 Task: Add a signature Kira Turner containing With gratitude and sincere wishes, Kira Turner to email address softage.9@softage.net and add a label Logistics
Action: Mouse moved to (1045, 58)
Screenshot: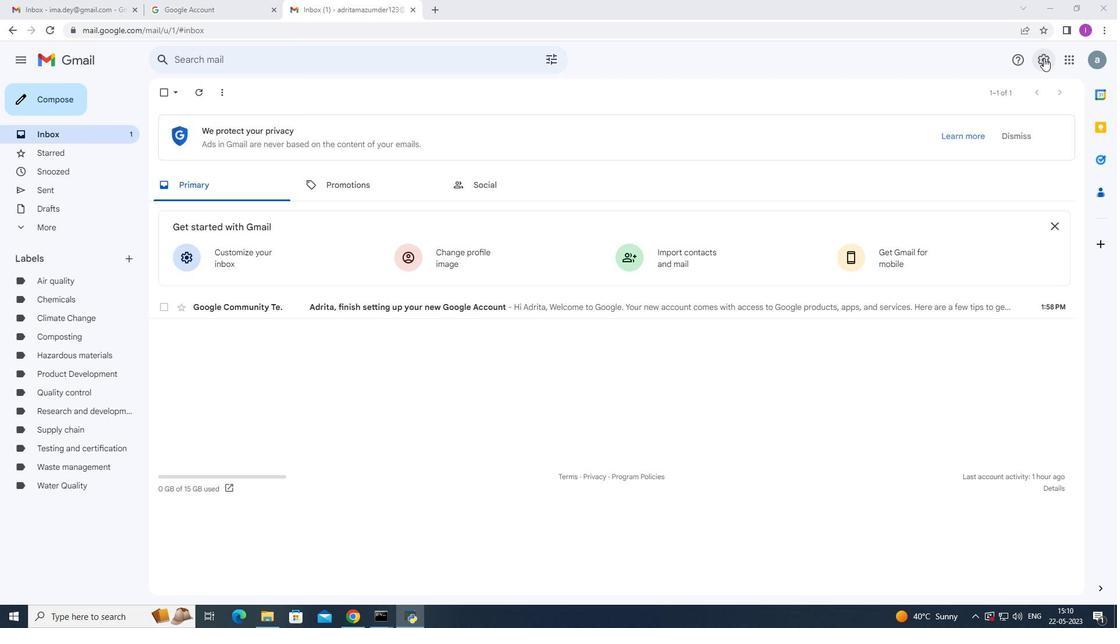 
Action: Mouse pressed left at (1045, 58)
Screenshot: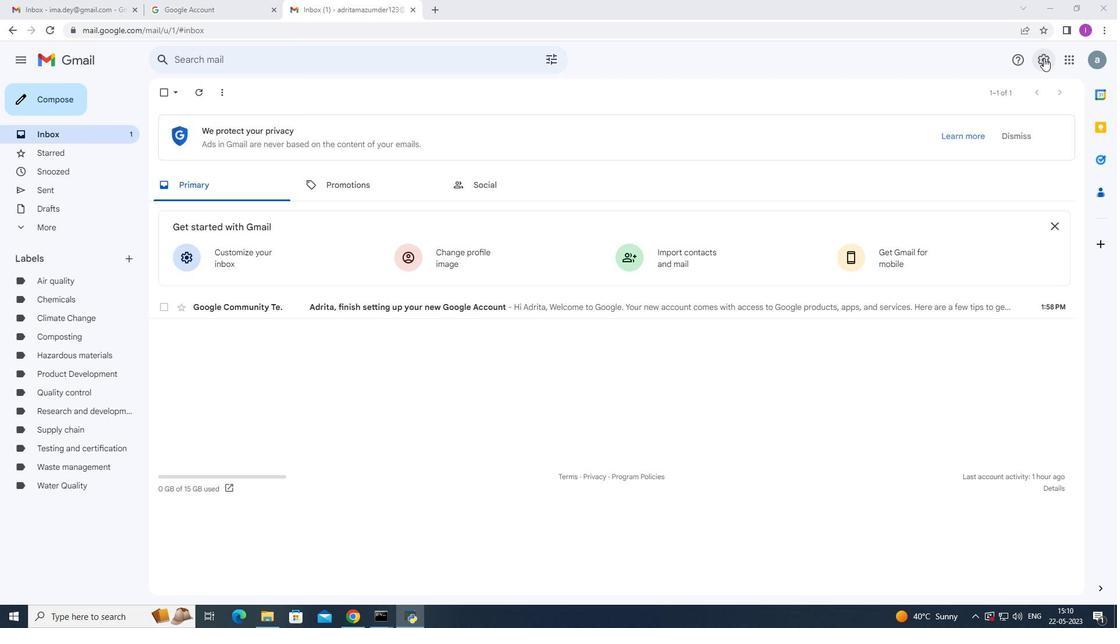 
Action: Mouse moved to (983, 118)
Screenshot: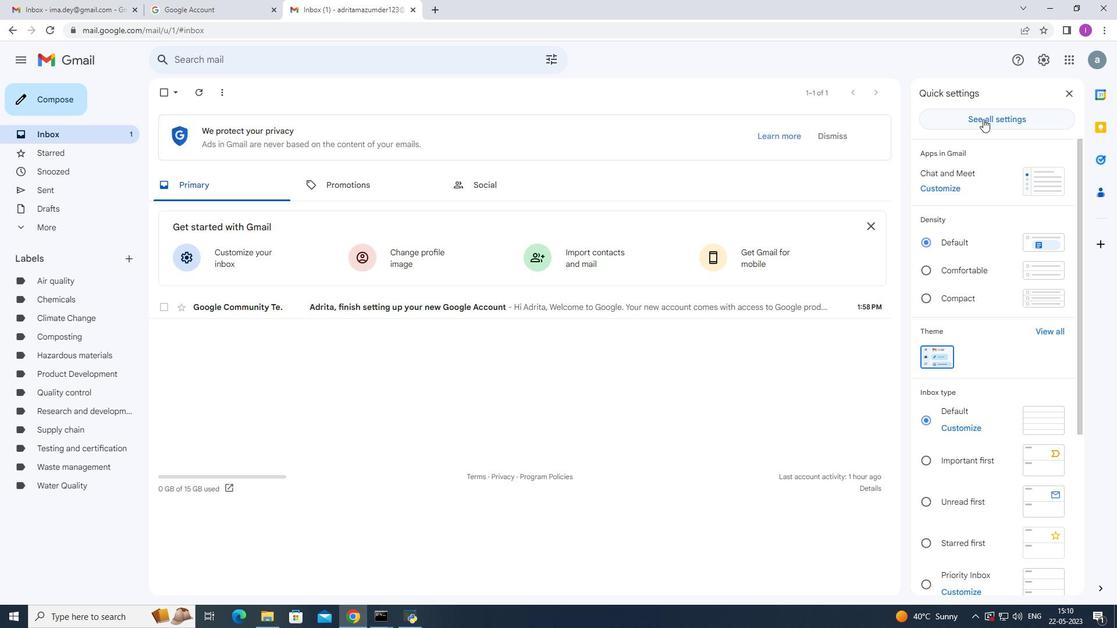 
Action: Mouse pressed left at (983, 118)
Screenshot: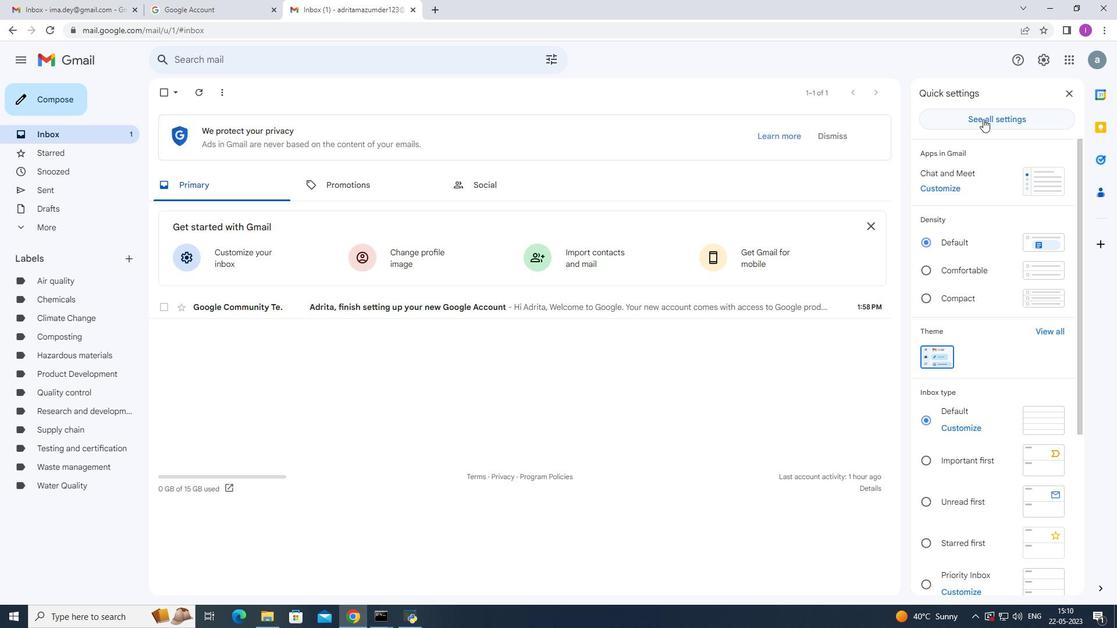 
Action: Mouse moved to (506, 340)
Screenshot: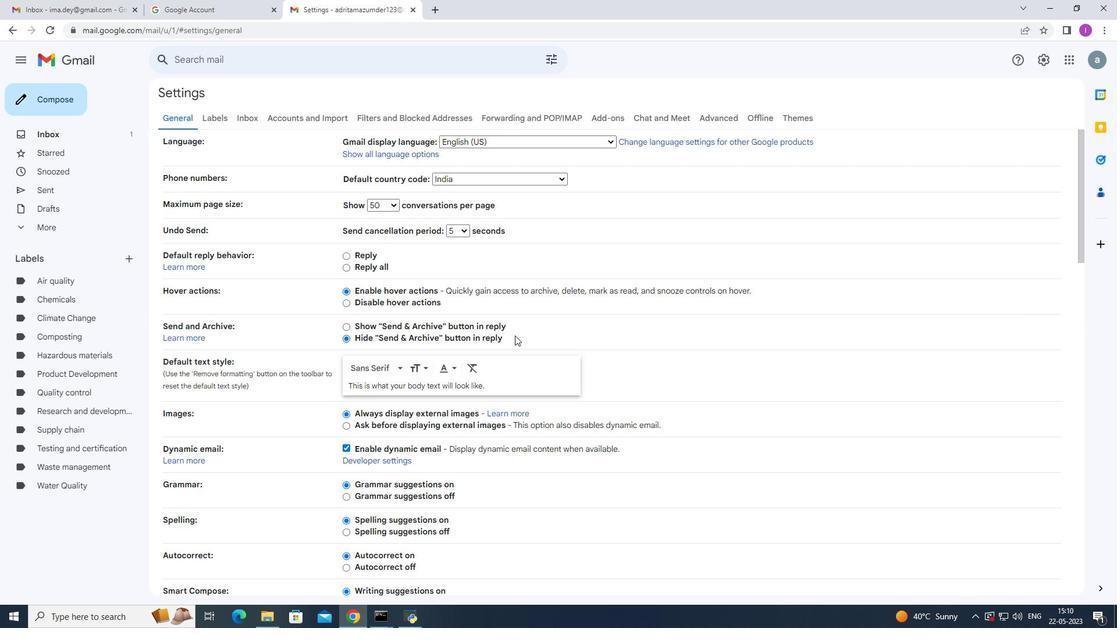 
Action: Mouse scrolled (506, 339) with delta (0, 0)
Screenshot: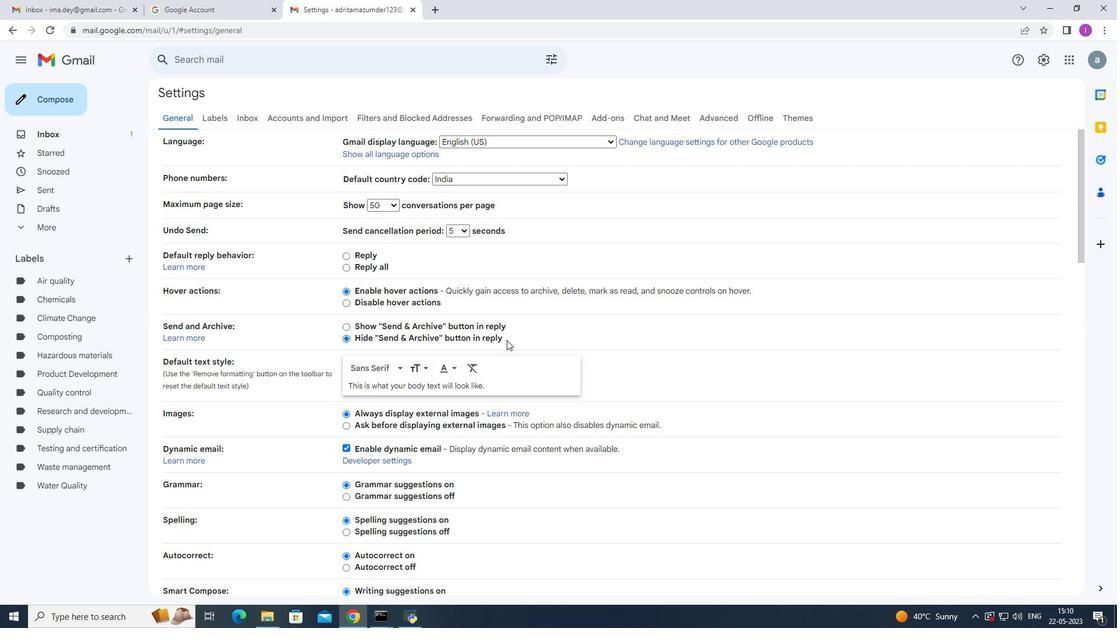
Action: Mouse scrolled (506, 339) with delta (0, 0)
Screenshot: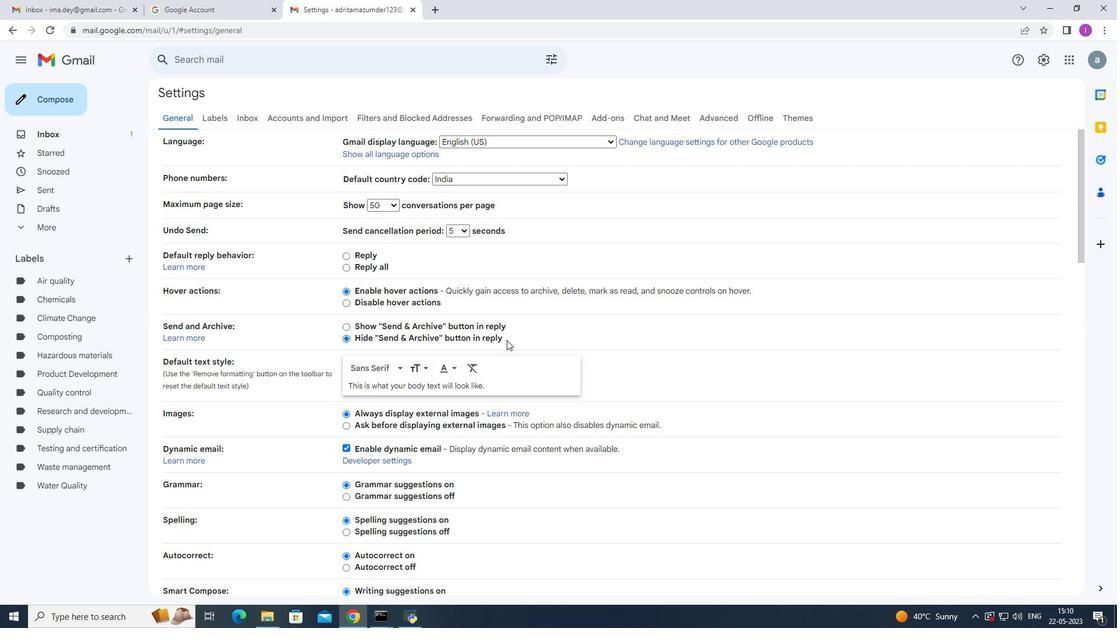 
Action: Mouse scrolled (506, 339) with delta (0, 0)
Screenshot: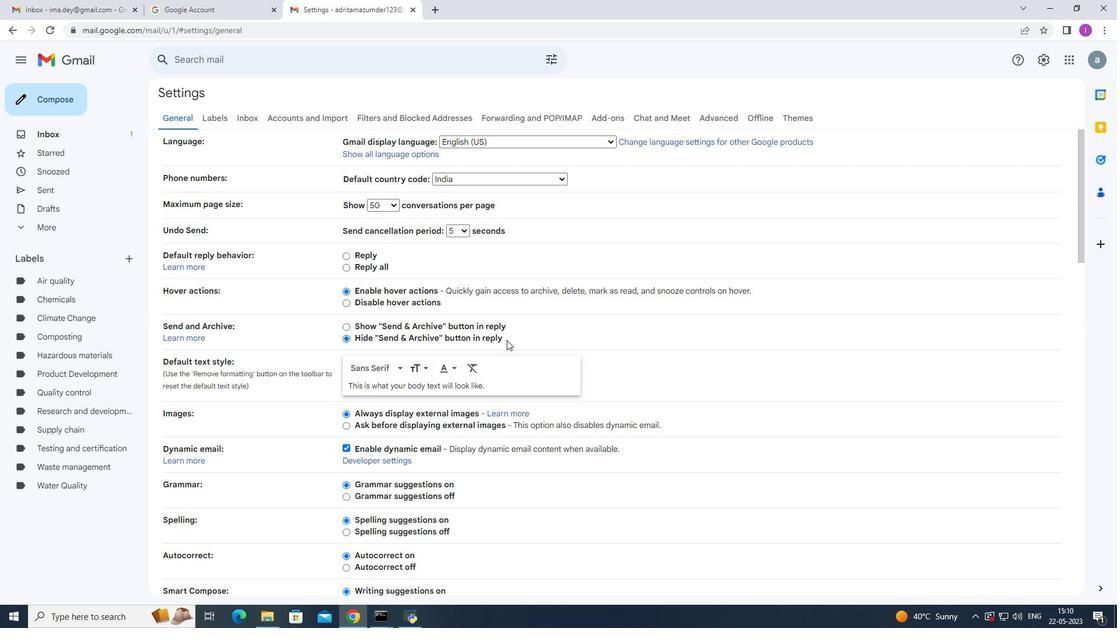 
Action: Mouse scrolled (506, 339) with delta (0, 0)
Screenshot: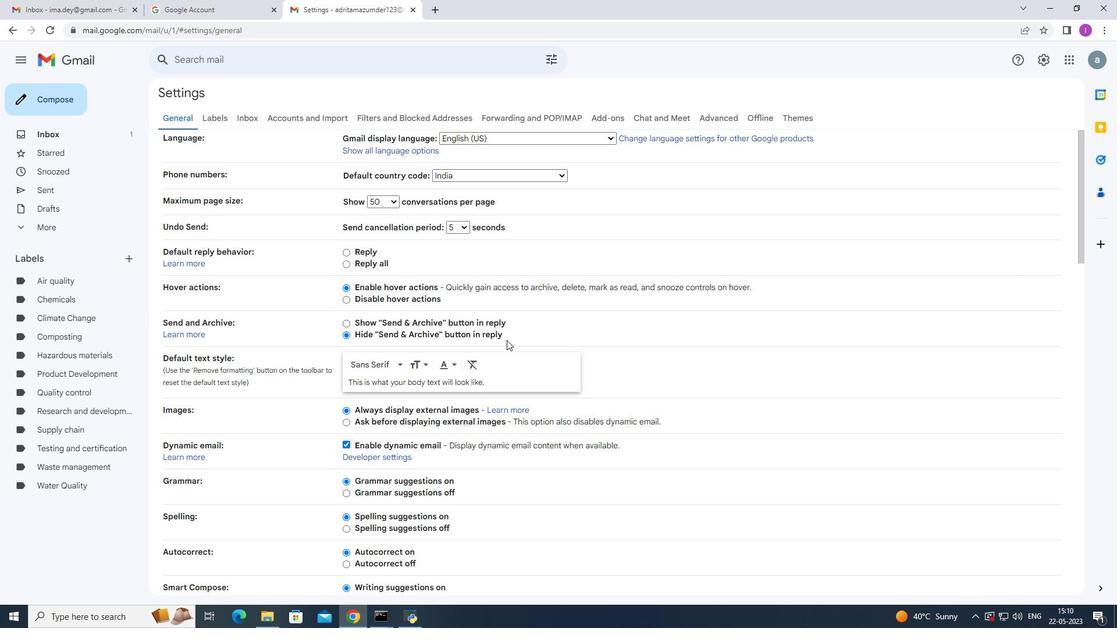 
Action: Mouse scrolled (506, 339) with delta (0, 0)
Screenshot: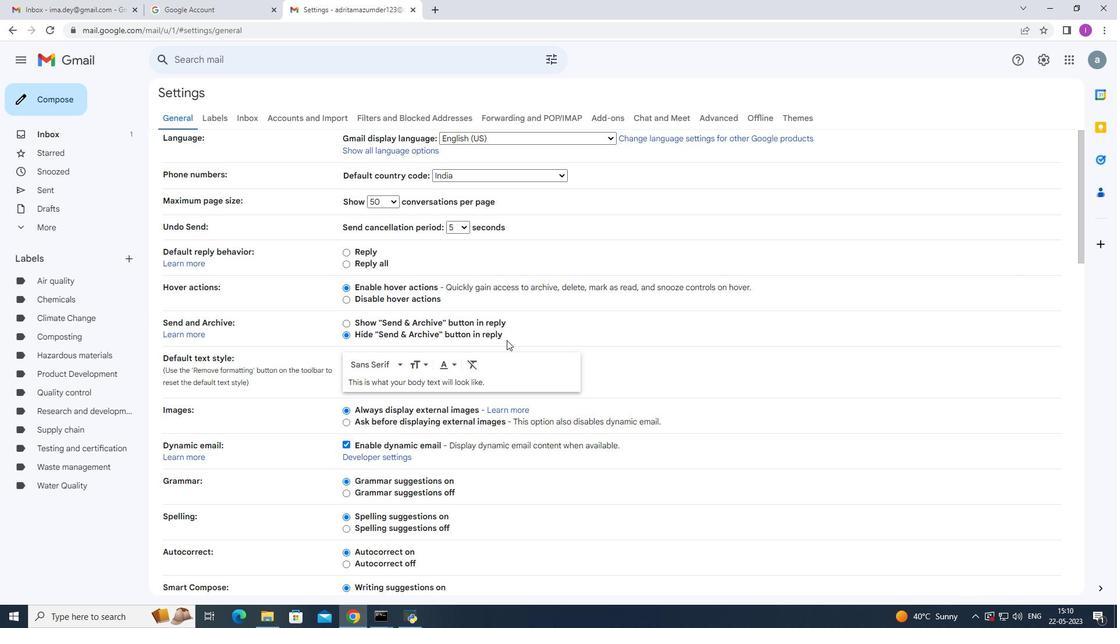 
Action: Mouse moved to (507, 333)
Screenshot: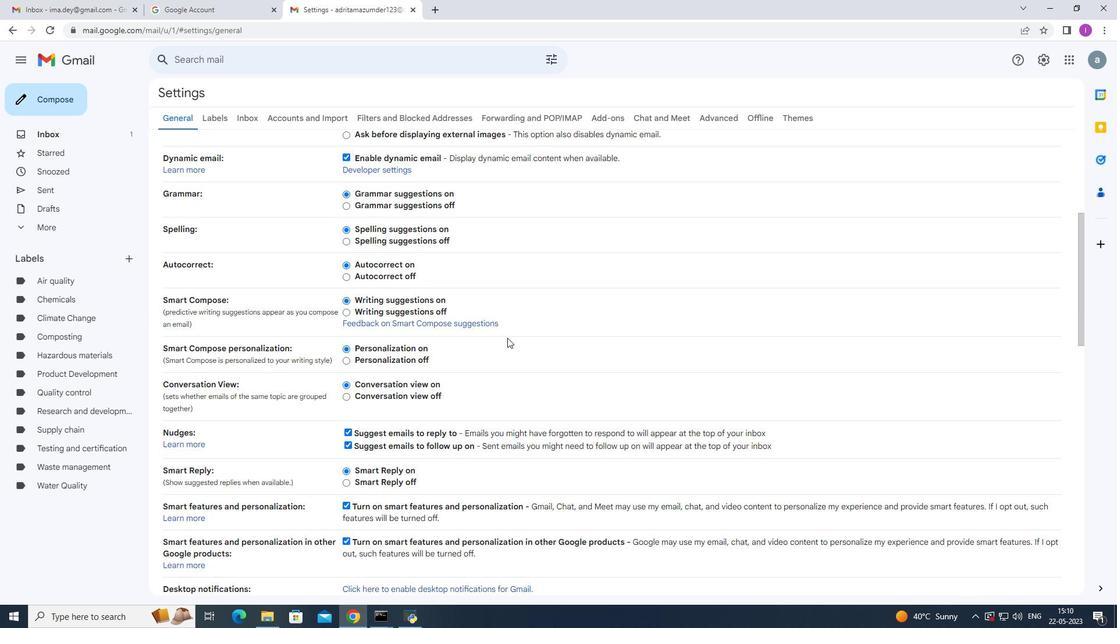 
Action: Mouse scrolled (507, 332) with delta (0, 0)
Screenshot: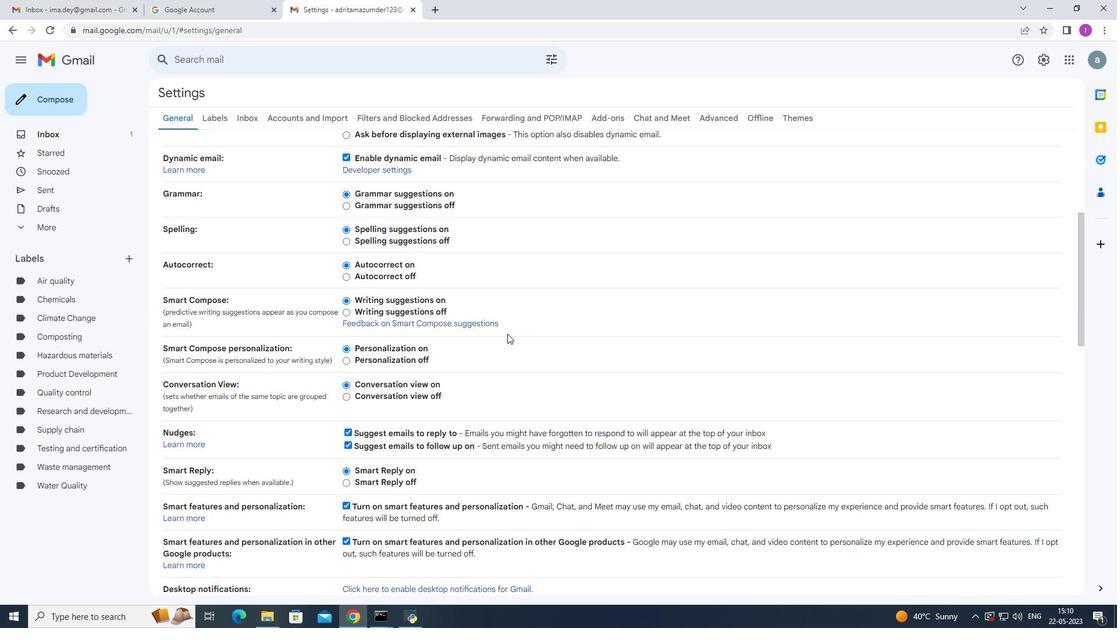 
Action: Mouse scrolled (507, 332) with delta (0, 0)
Screenshot: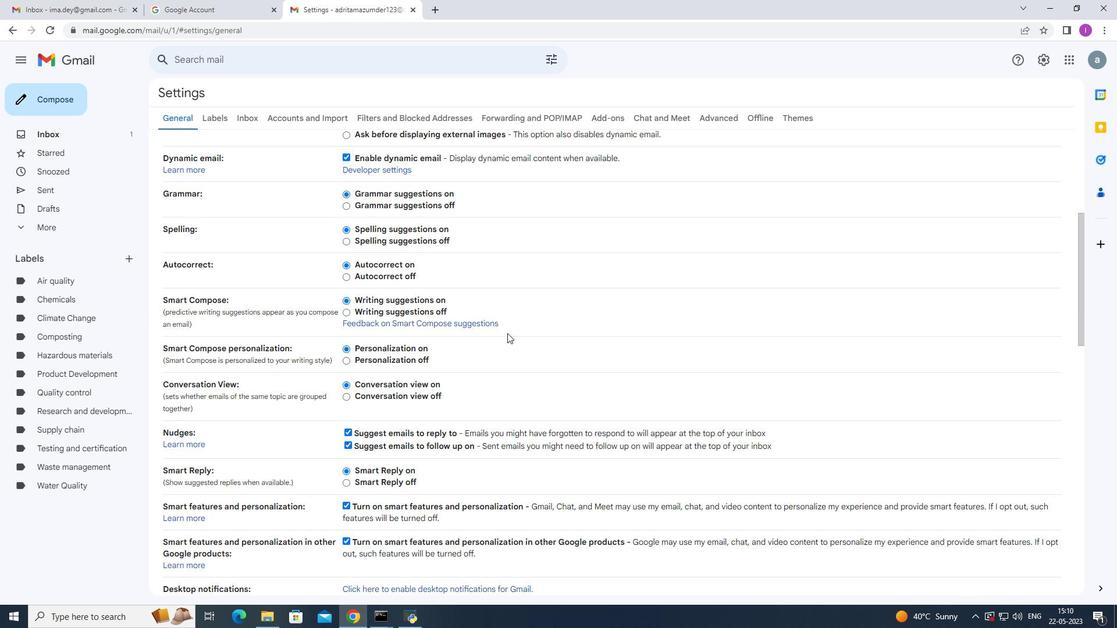 
Action: Mouse moved to (509, 329)
Screenshot: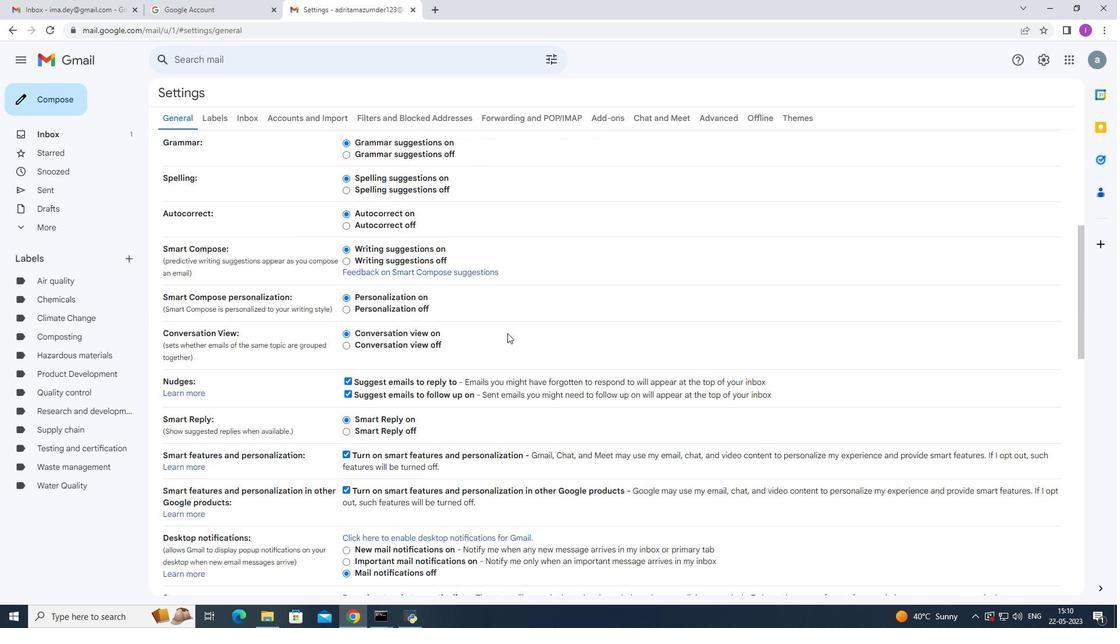 
Action: Mouse scrolled (508, 331) with delta (0, 0)
Screenshot: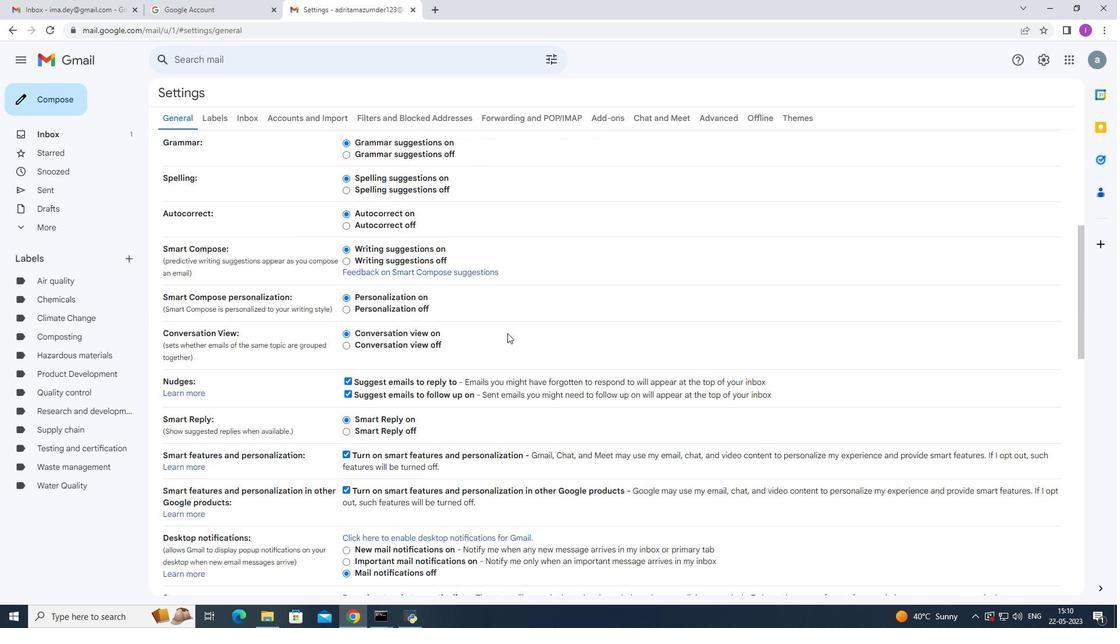 
Action: Mouse moved to (509, 329)
Screenshot: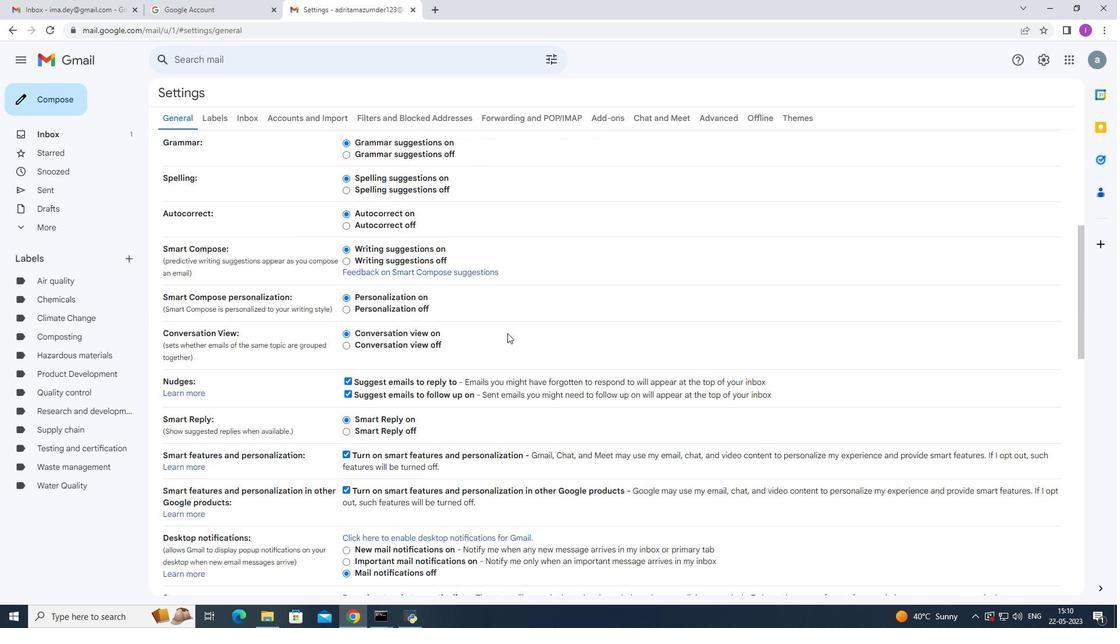 
Action: Mouse scrolled (508, 331) with delta (0, 0)
Screenshot: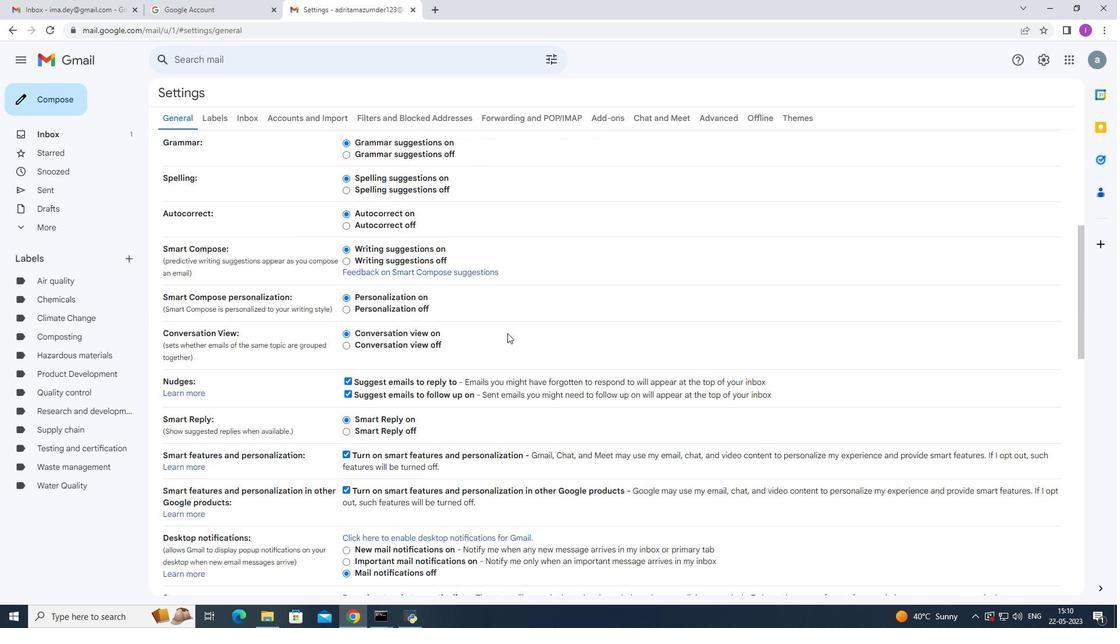 
Action: Mouse moved to (491, 310)
Screenshot: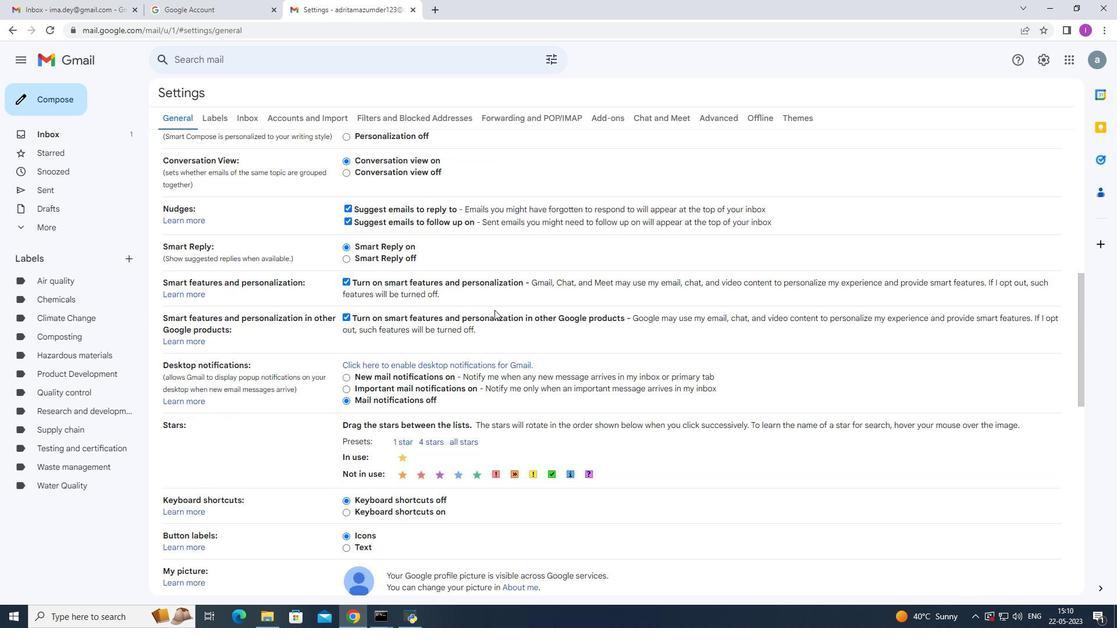 
Action: Mouse scrolled (491, 309) with delta (0, 0)
Screenshot: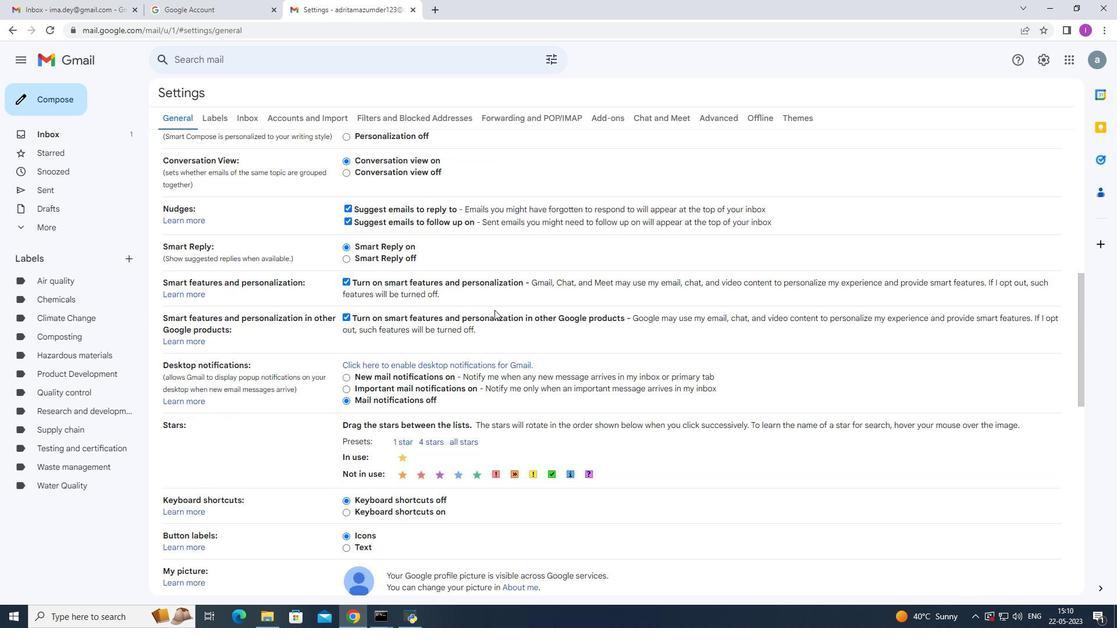 
Action: Mouse moved to (489, 311)
Screenshot: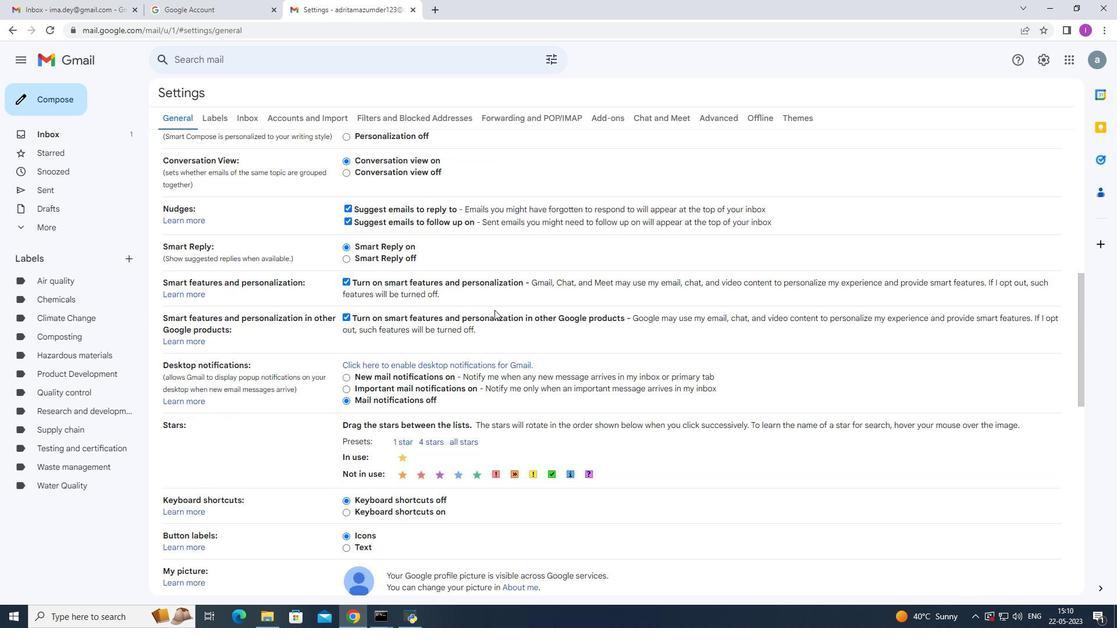 
Action: Mouse scrolled (489, 310) with delta (0, 0)
Screenshot: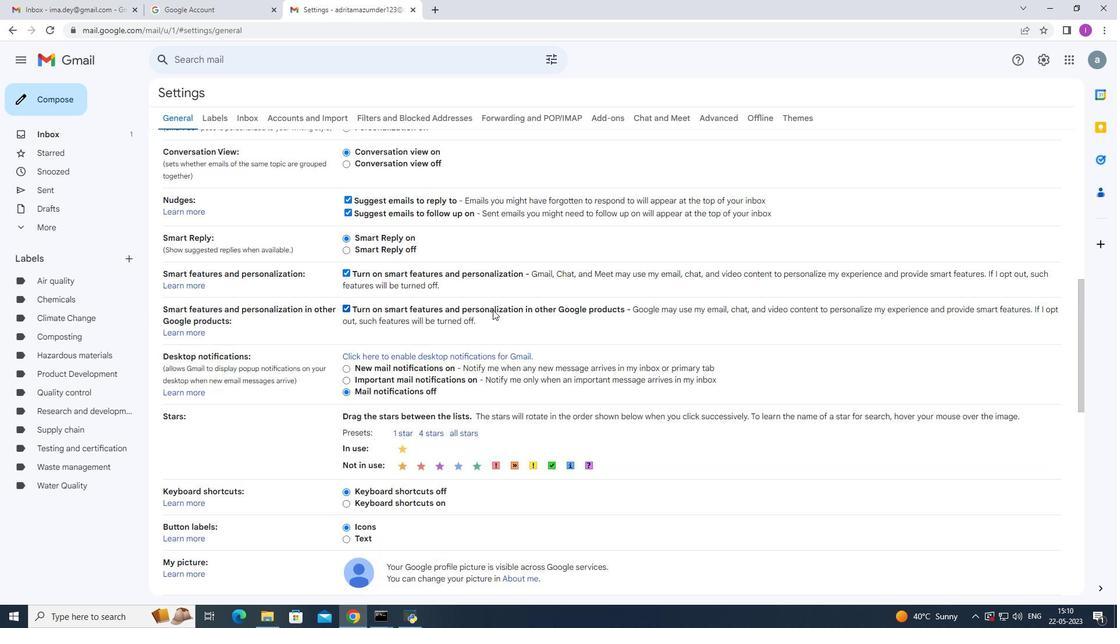 
Action: Mouse moved to (489, 311)
Screenshot: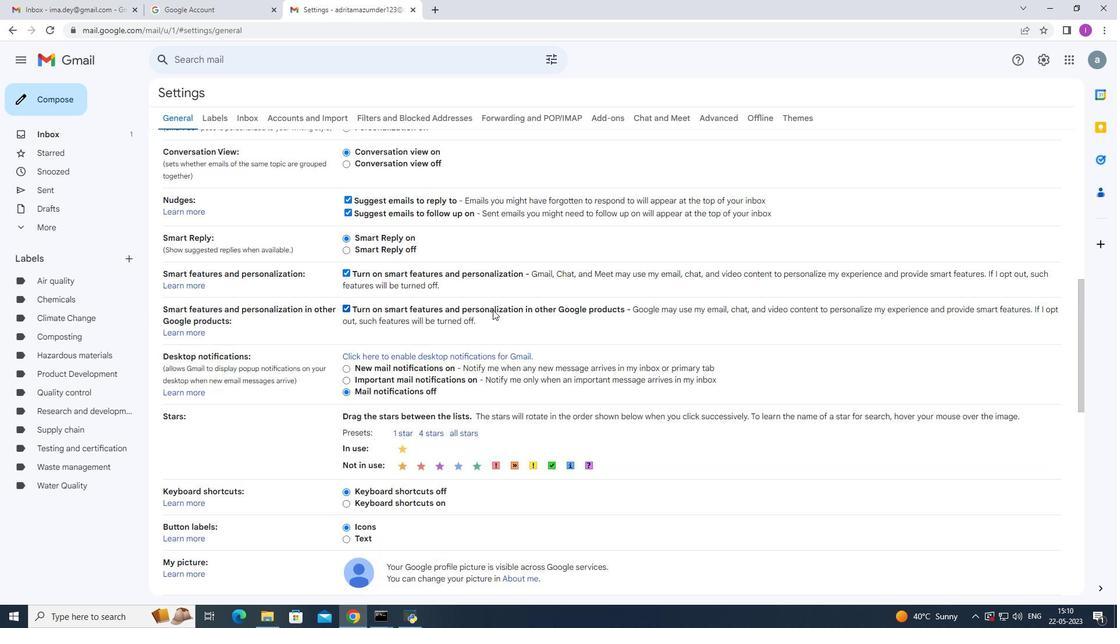 
Action: Mouse scrolled (489, 311) with delta (0, 0)
Screenshot: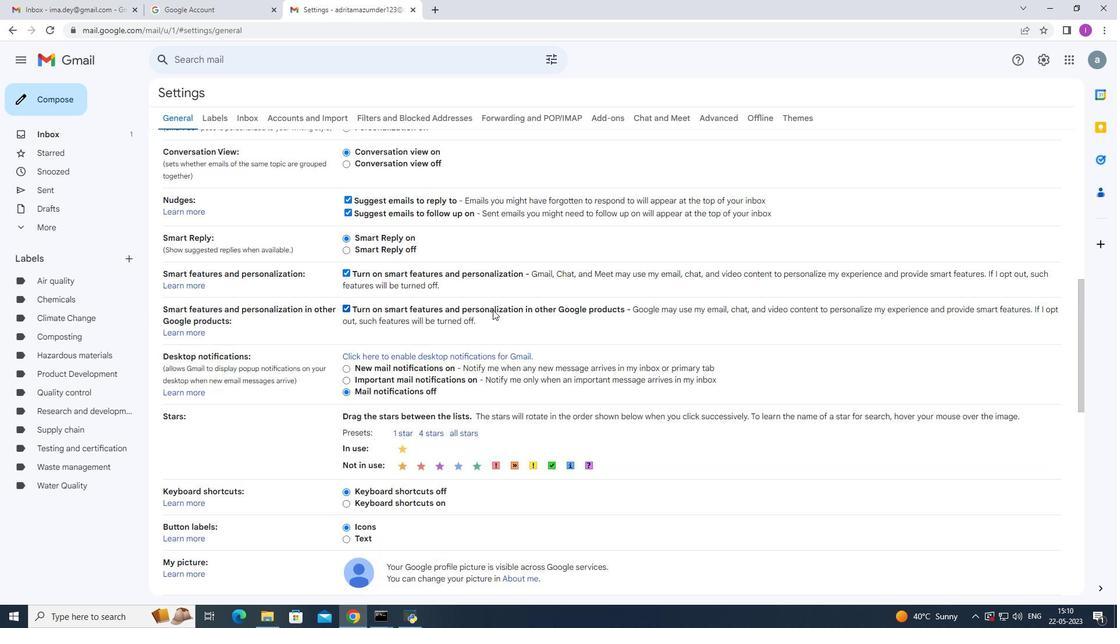 
Action: Mouse scrolled (489, 311) with delta (0, 0)
Screenshot: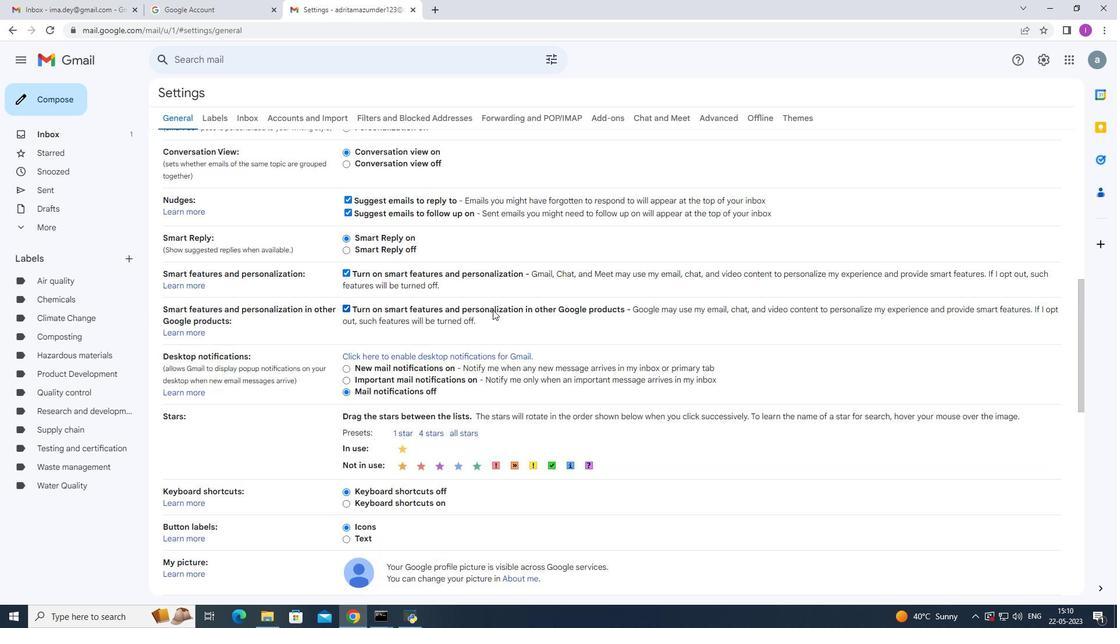 
Action: Mouse moved to (478, 308)
Screenshot: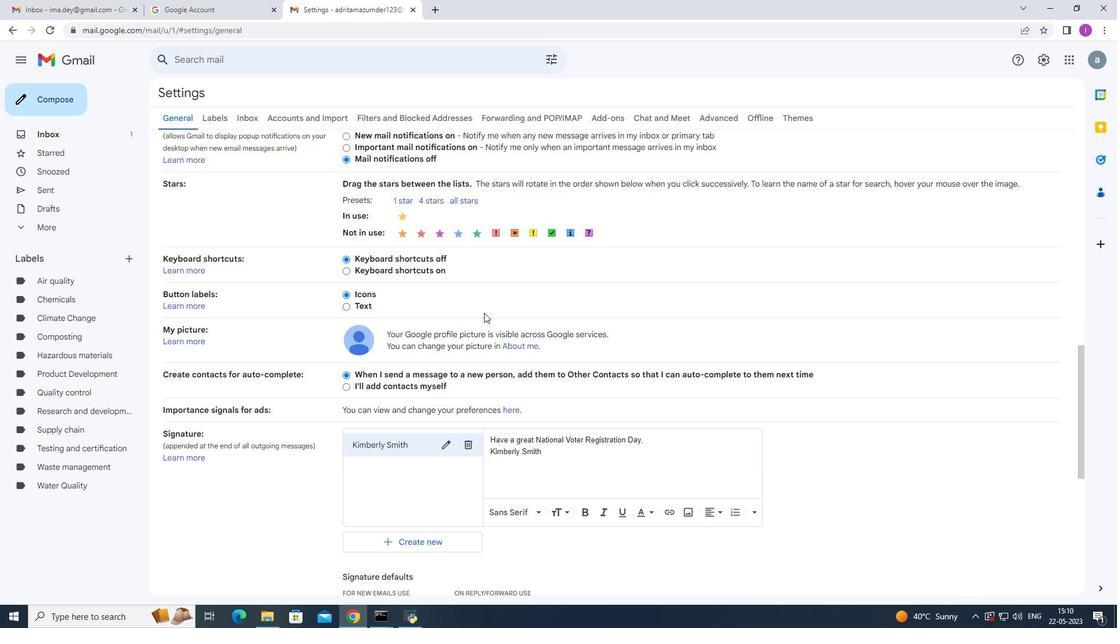 
Action: Mouse scrolled (478, 307) with delta (0, 0)
Screenshot: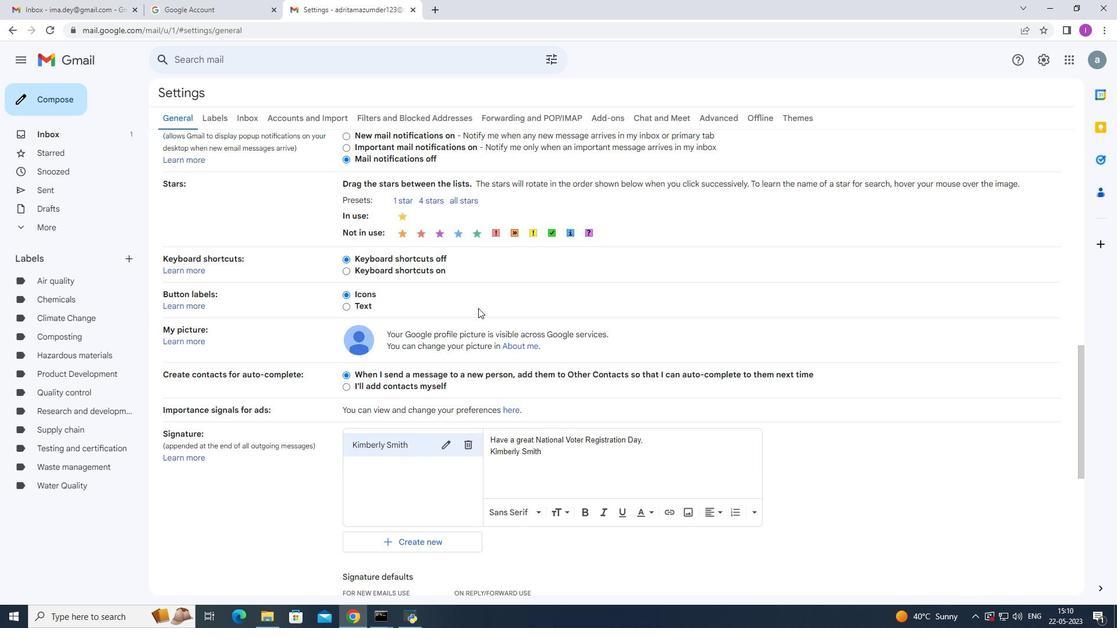 
Action: Mouse scrolled (478, 307) with delta (0, 0)
Screenshot: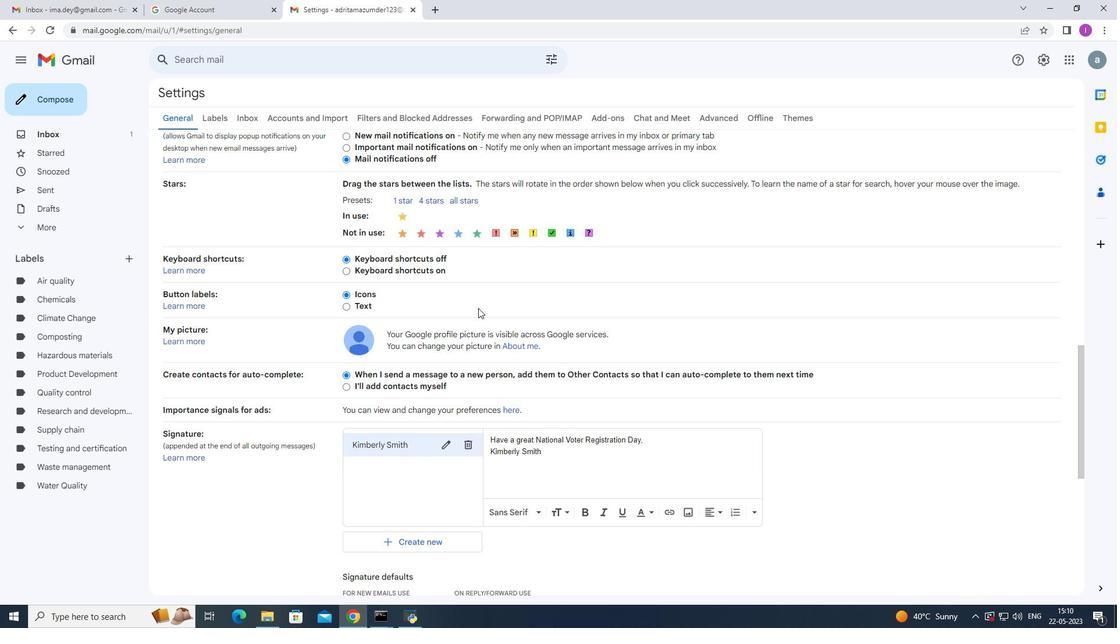 
Action: Mouse scrolled (478, 307) with delta (0, 0)
Screenshot: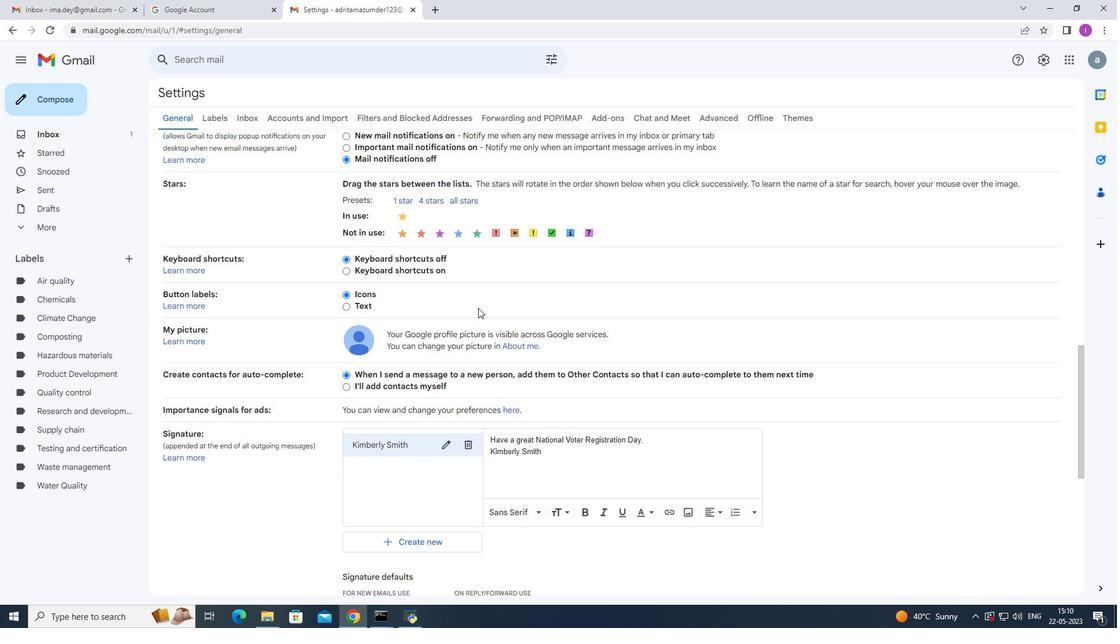 
Action: Mouse scrolled (478, 307) with delta (0, 0)
Screenshot: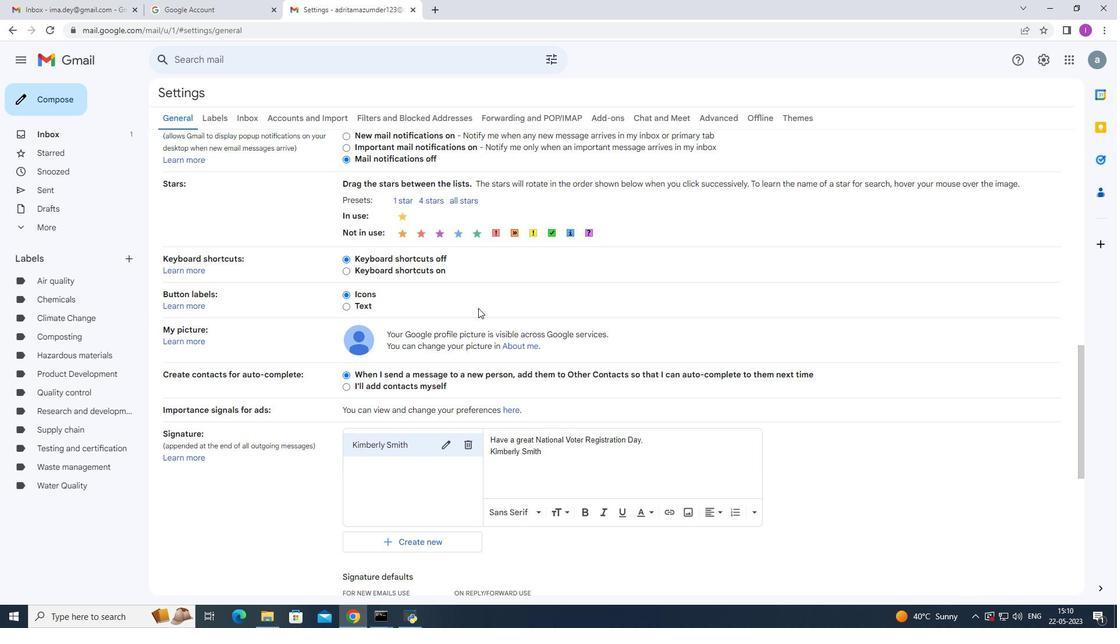 
Action: Mouse moved to (468, 213)
Screenshot: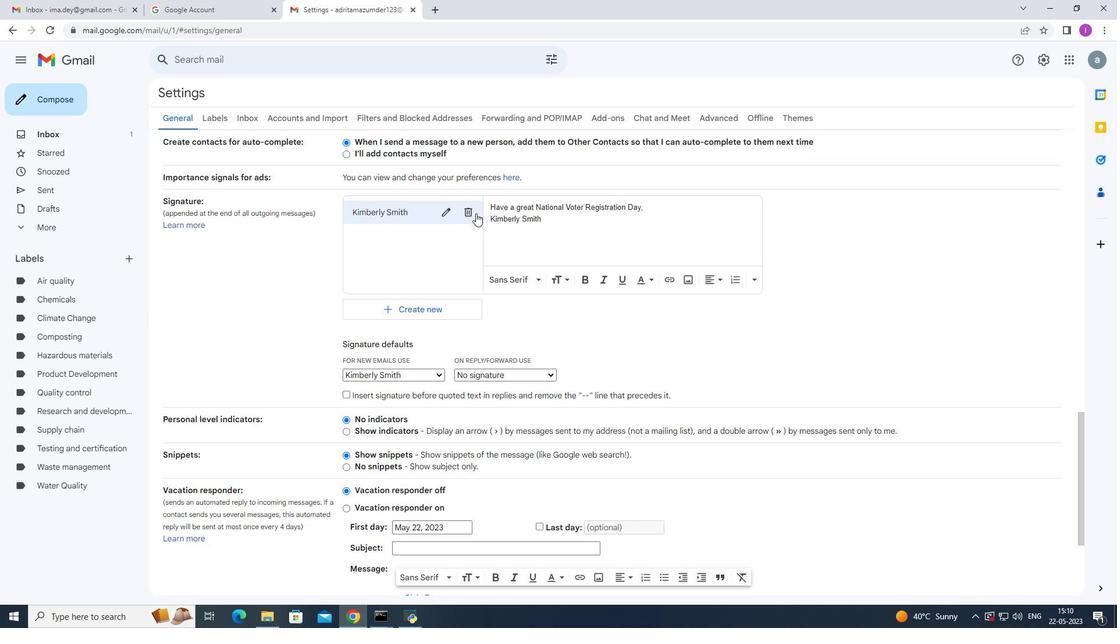 
Action: Mouse pressed left at (468, 213)
Screenshot: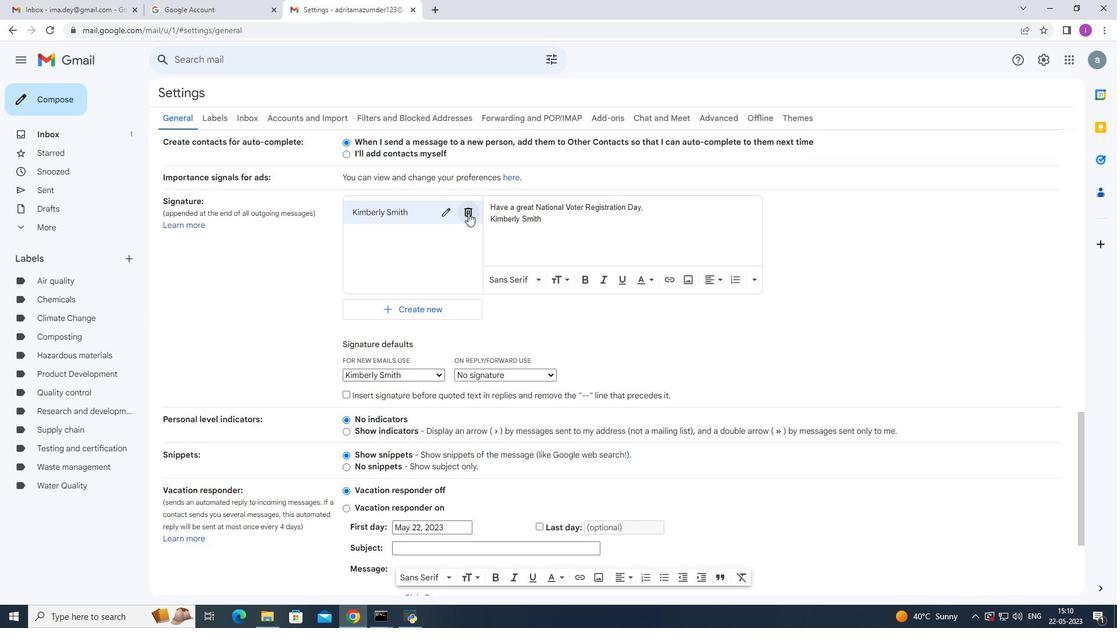 
Action: Mouse moved to (663, 346)
Screenshot: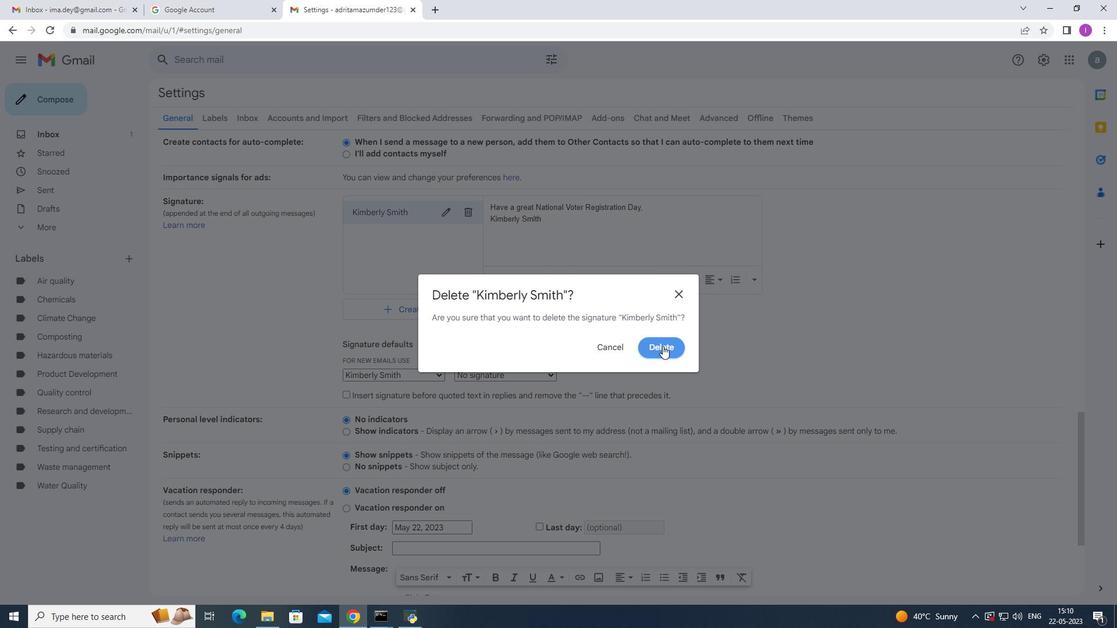 
Action: Mouse pressed left at (663, 346)
Screenshot: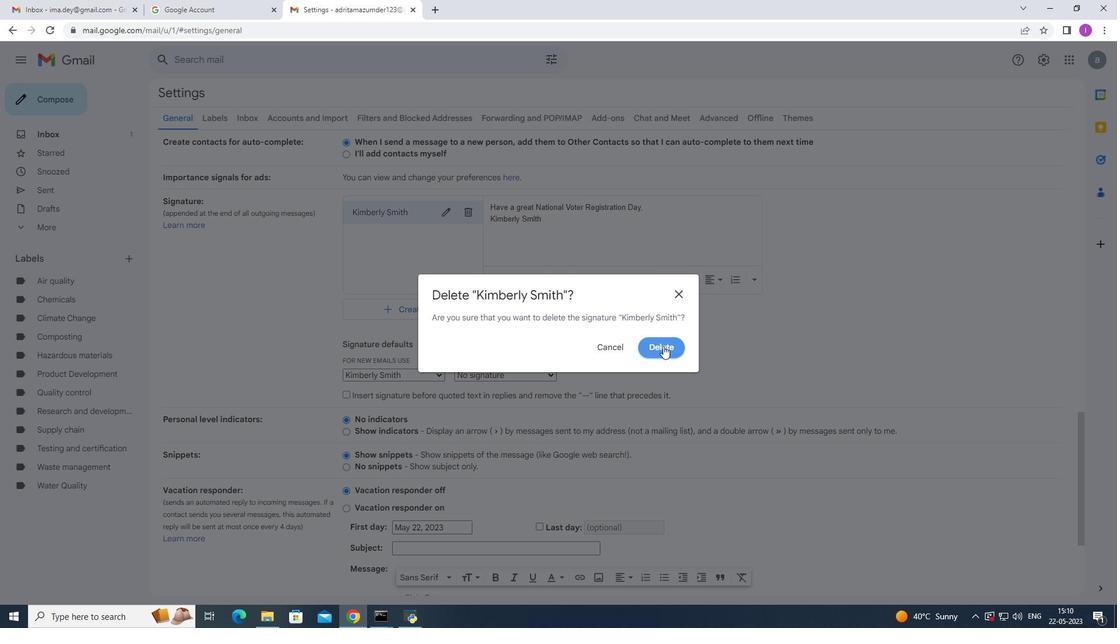 
Action: Mouse moved to (395, 226)
Screenshot: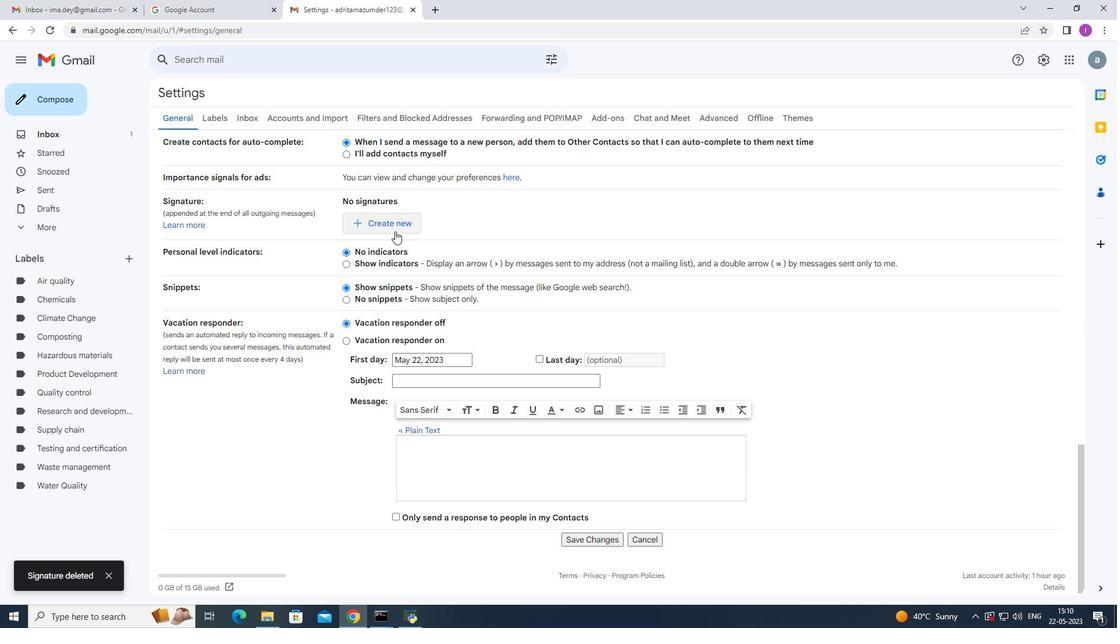 
Action: Mouse pressed left at (395, 226)
Screenshot: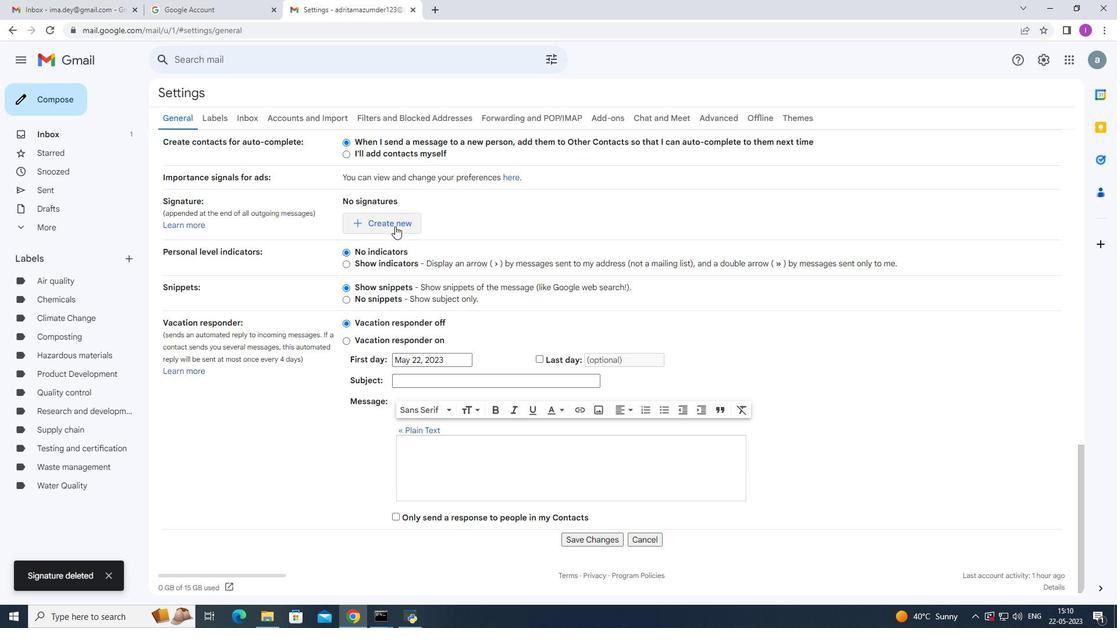 
Action: Mouse pressed left at (395, 226)
Screenshot: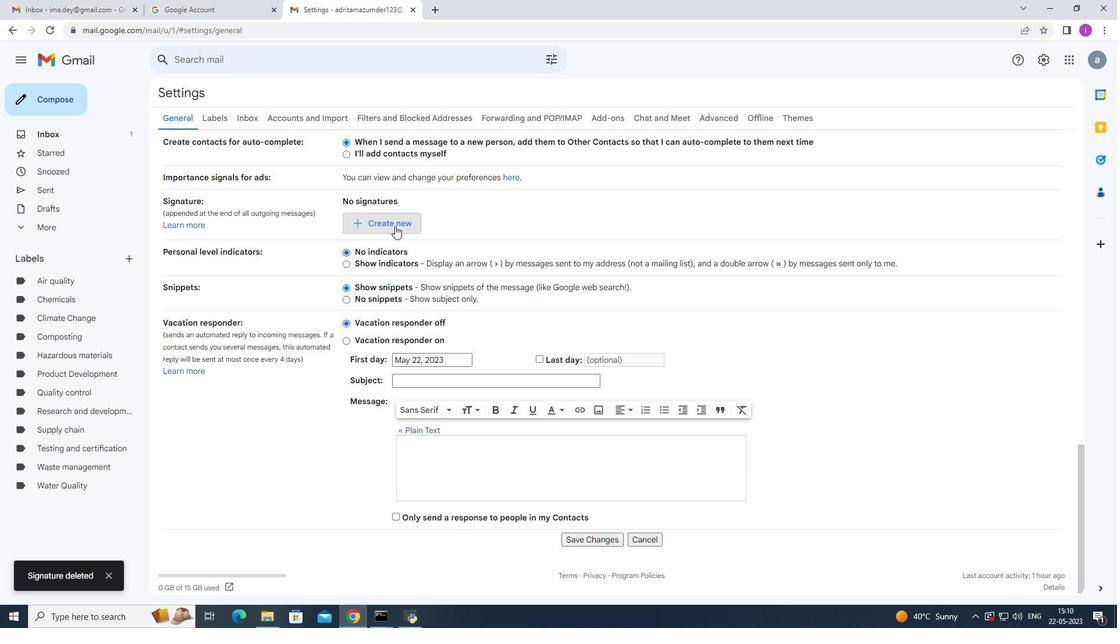 
Action: Mouse moved to (480, 318)
Screenshot: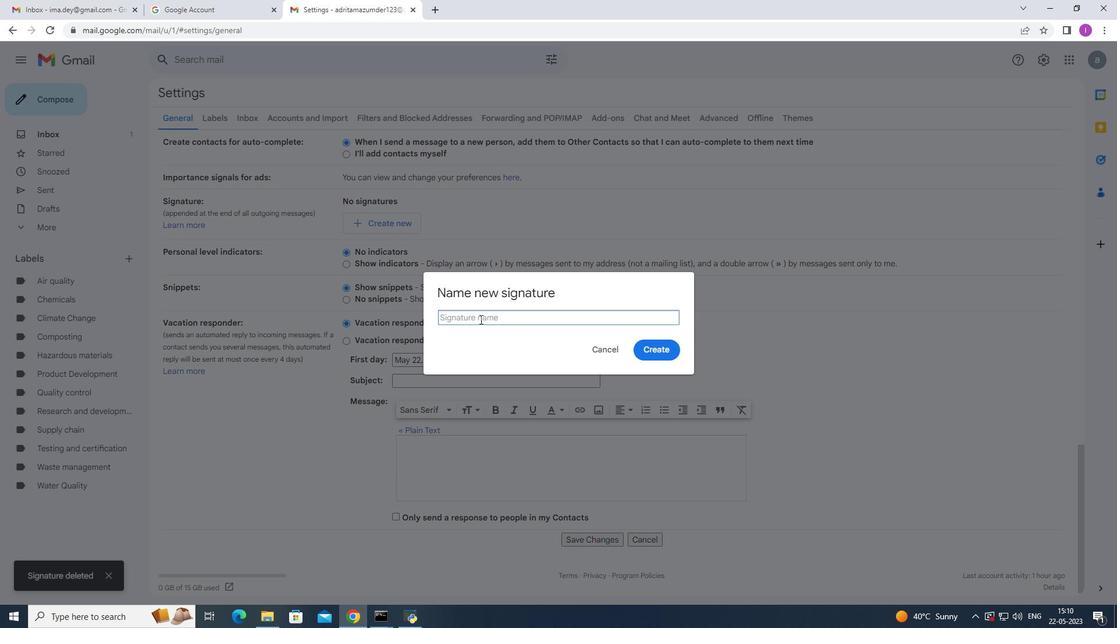 
Action: Mouse pressed left at (480, 318)
Screenshot: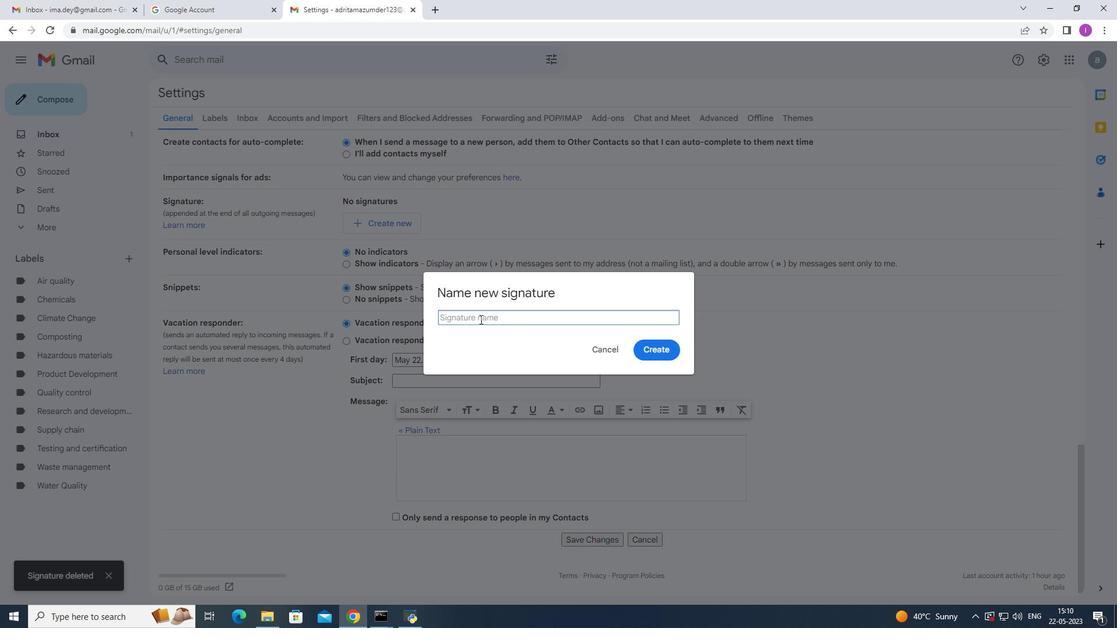 
Action: Mouse moved to (521, 304)
Screenshot: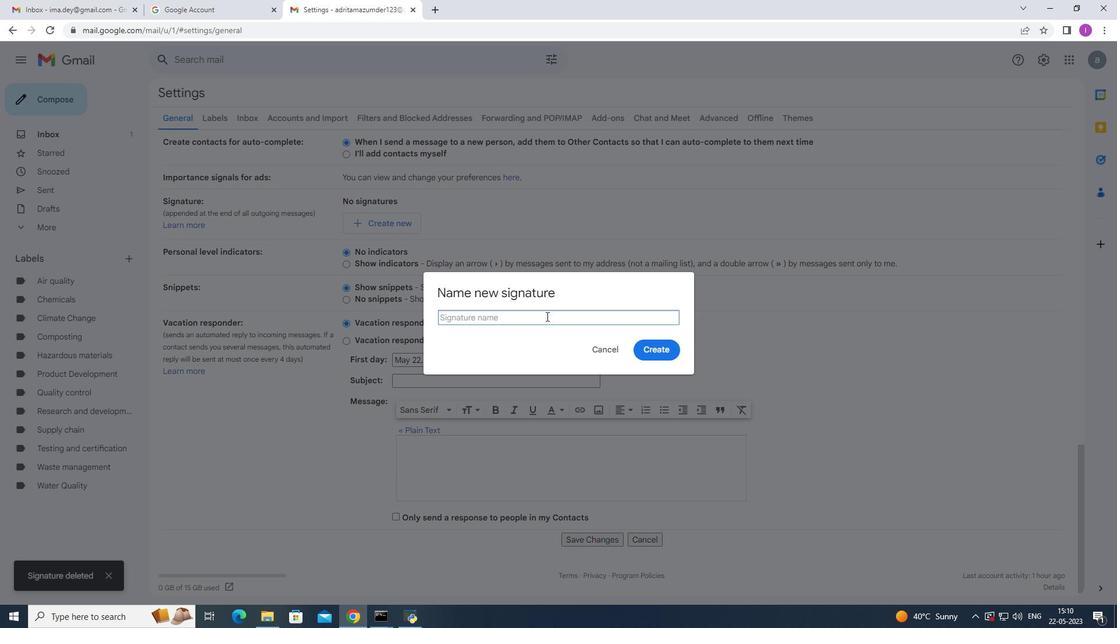 
Action: Key pressed <Key.shift>Kira<Key.space><Key.shift>Turner
Screenshot: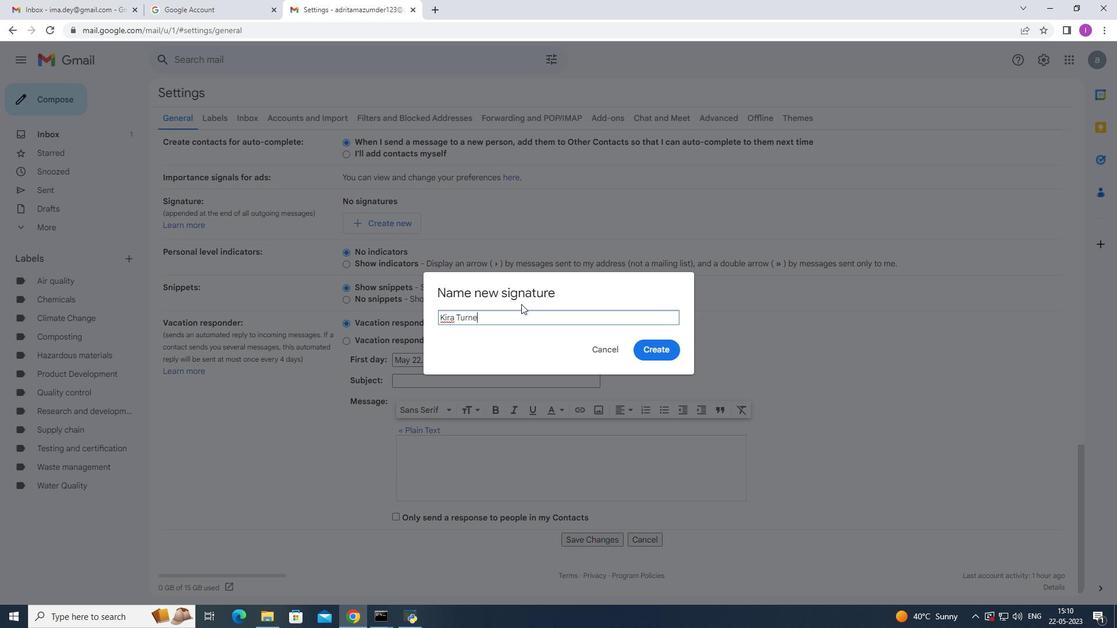 
Action: Mouse moved to (658, 349)
Screenshot: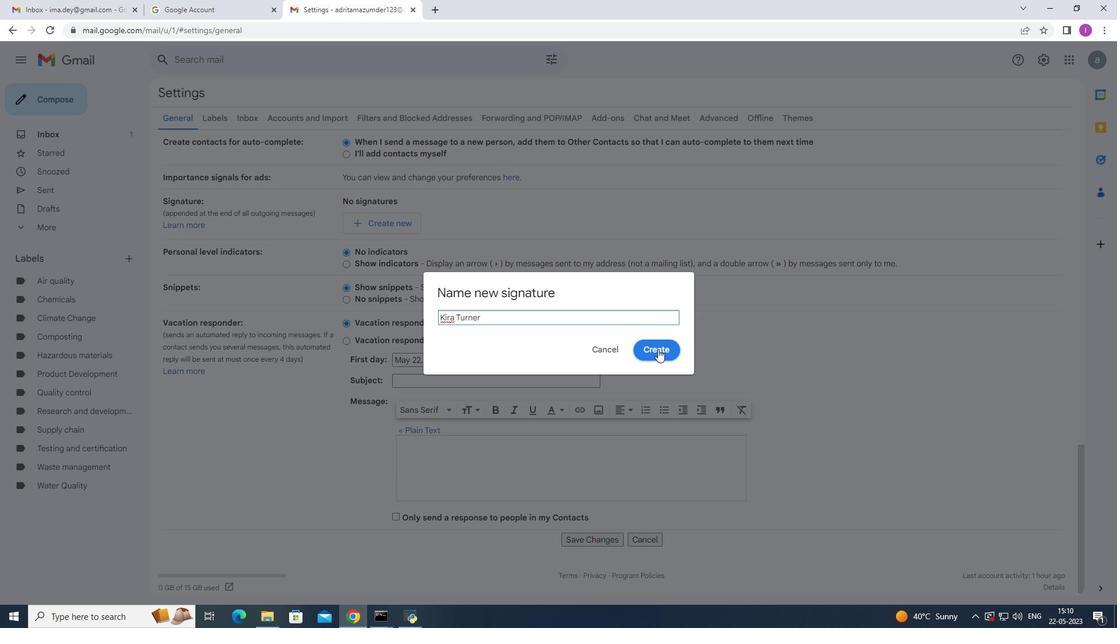 
Action: Mouse pressed left at (658, 349)
Screenshot: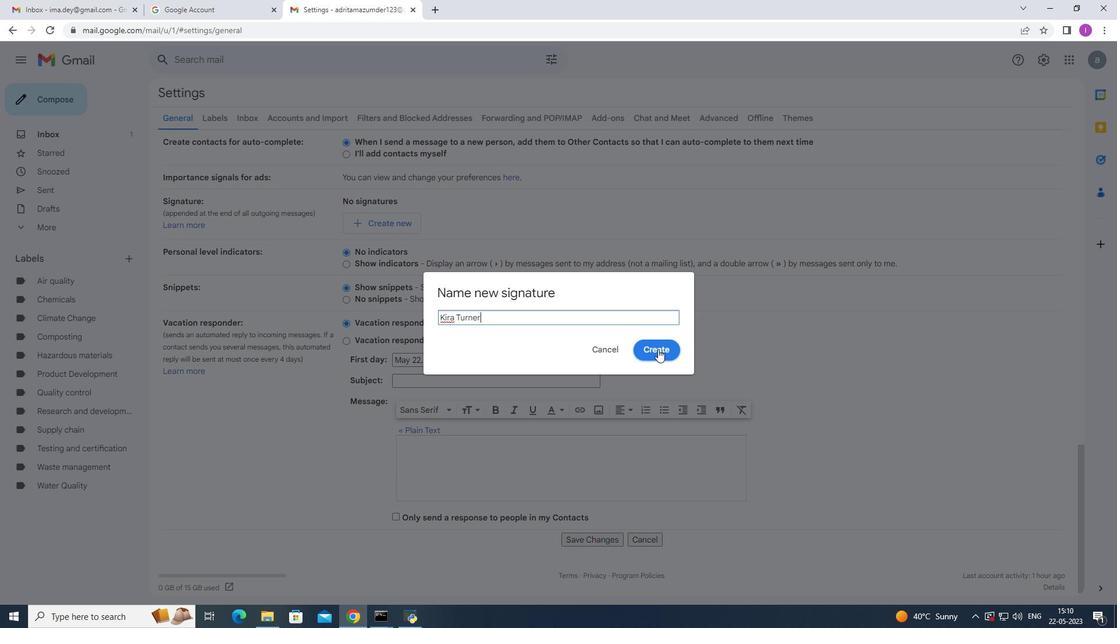 
Action: Mouse moved to (437, 374)
Screenshot: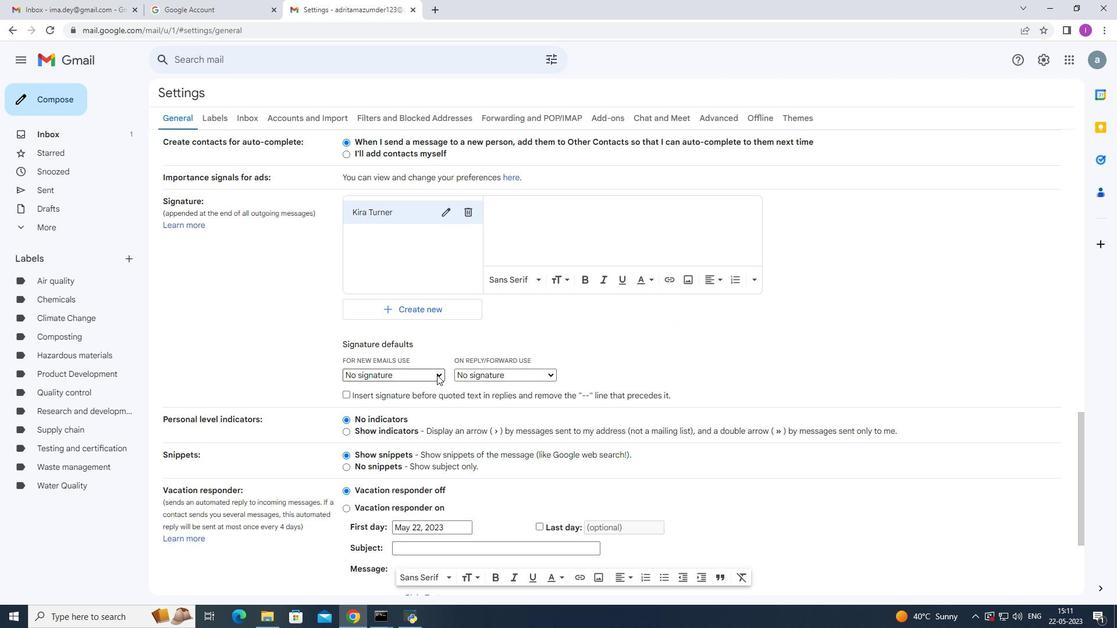 
Action: Mouse pressed left at (437, 374)
Screenshot: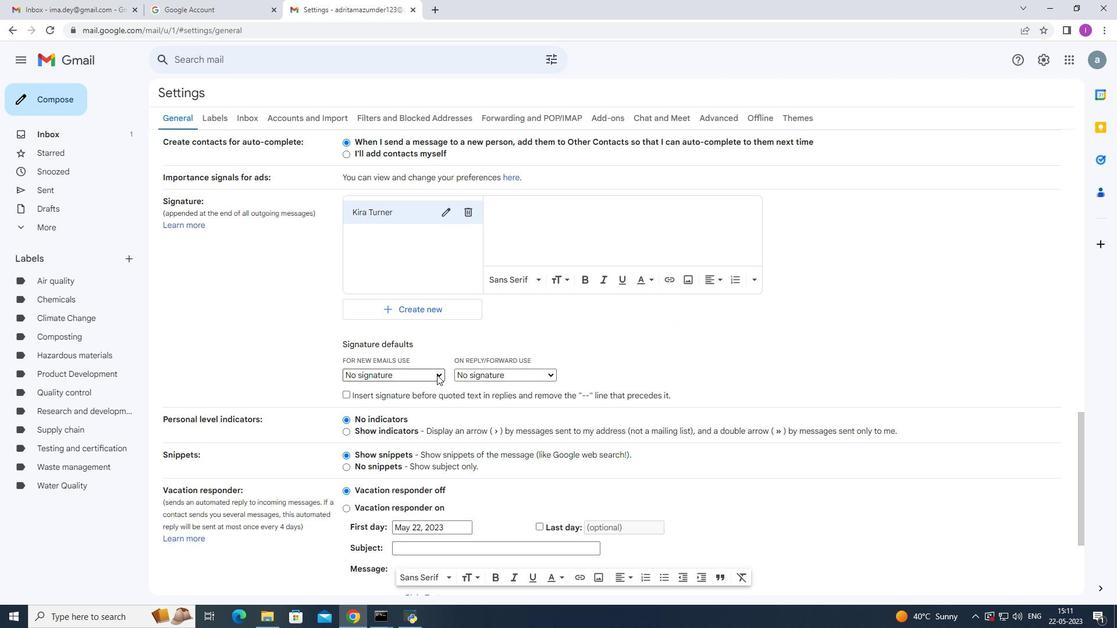 
Action: Mouse moved to (375, 399)
Screenshot: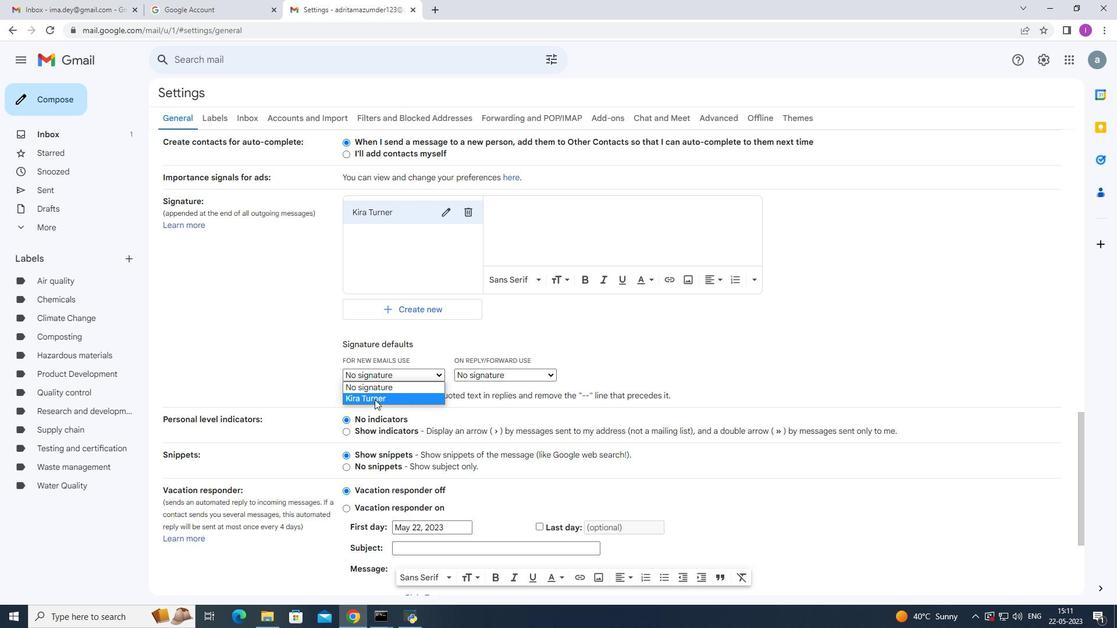 
Action: Mouse pressed left at (375, 399)
Screenshot: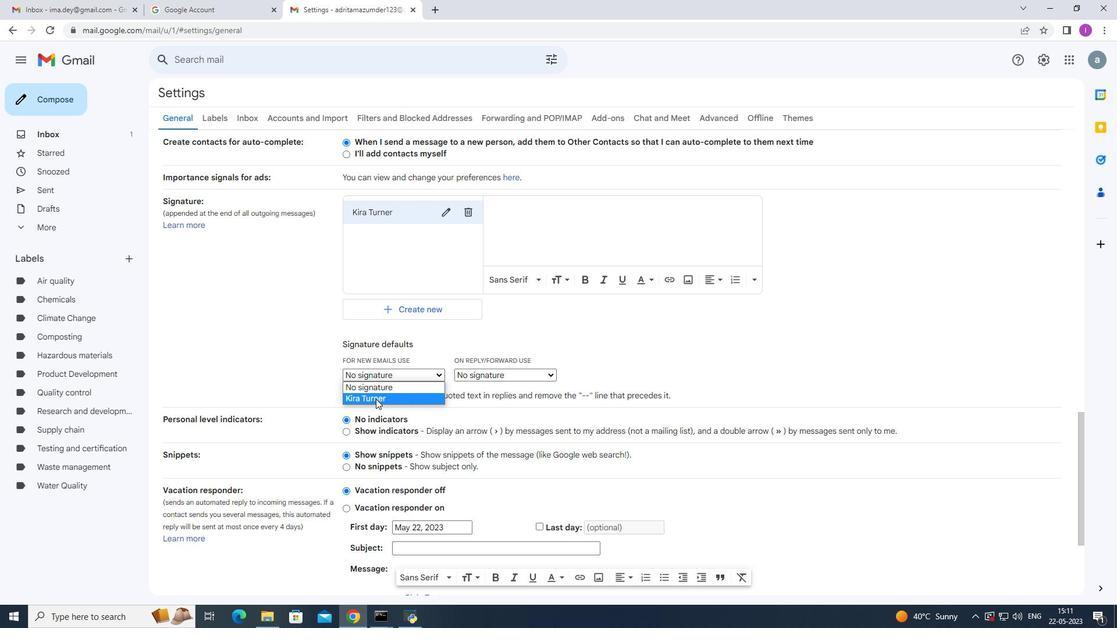 
Action: Mouse moved to (495, 219)
Screenshot: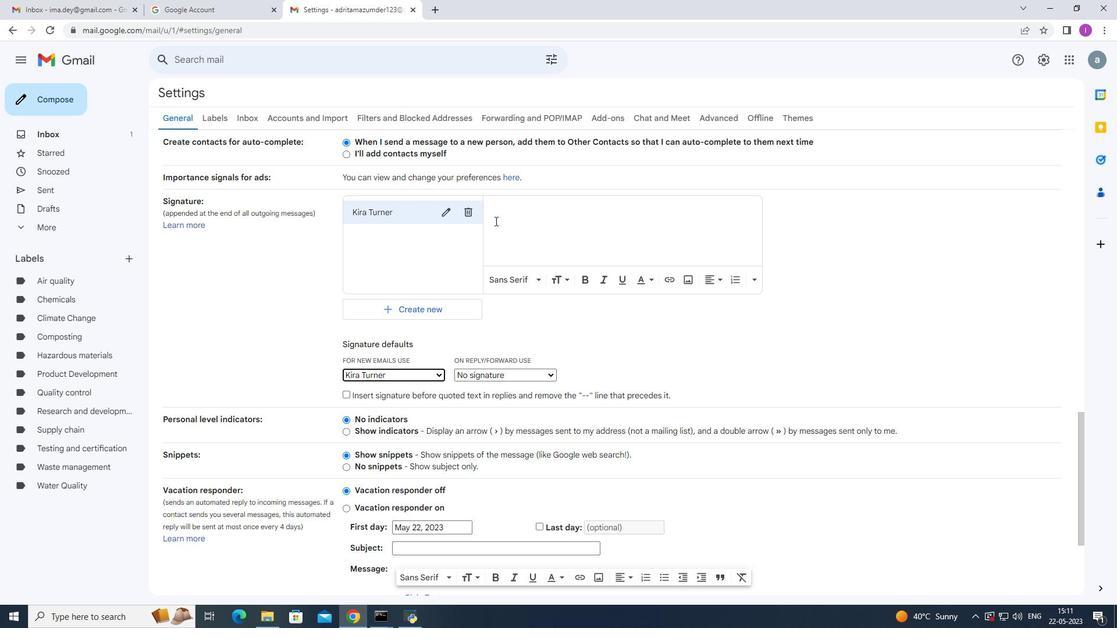 
Action: Mouse pressed left at (495, 219)
Screenshot: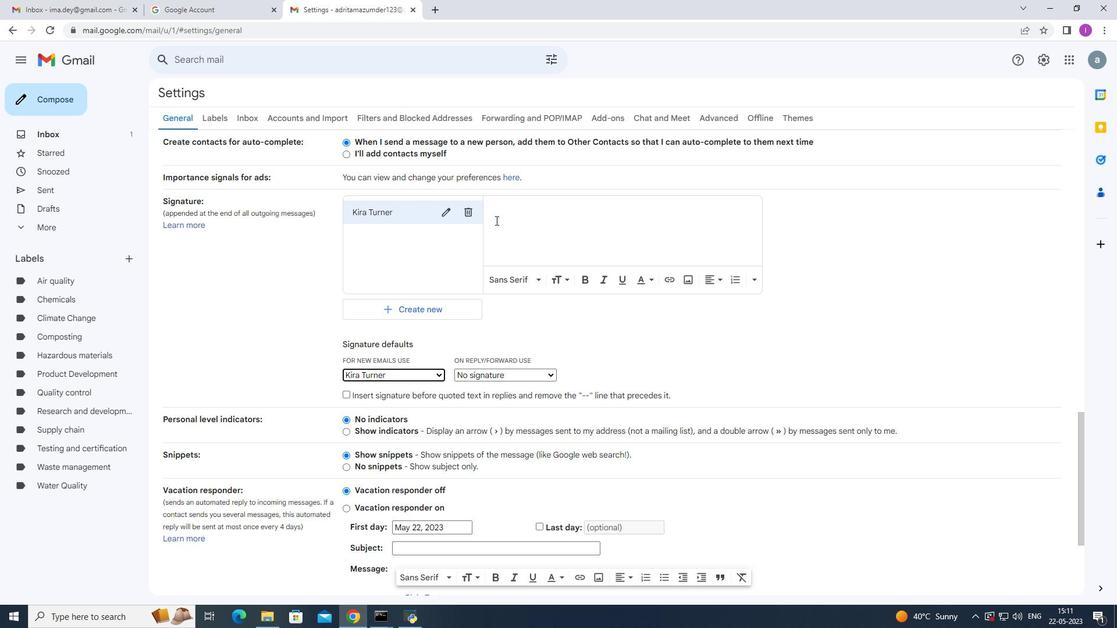 
Action: Mouse moved to (474, 262)
Screenshot: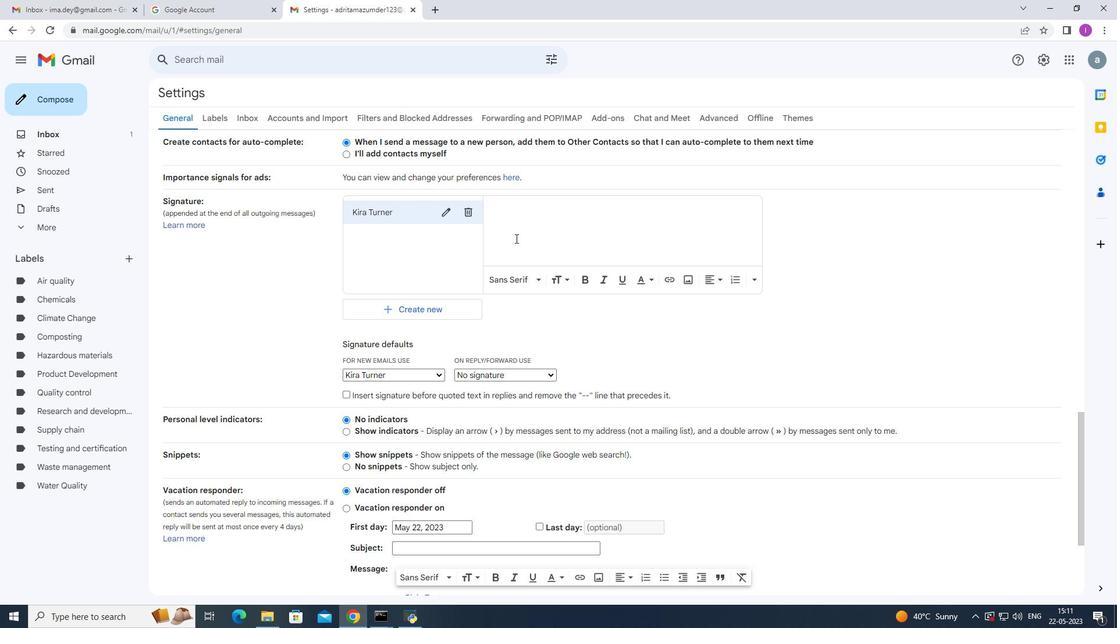 
Action: Key pressed <Key.shift>With<Key.space><Key.shift>Gratitude<Key.space>and<Key.space>sincerr<Key.backspace>e<Key.space>wishes,<Key.enter><Key.shift>Kira<Key.space><Key.shift><Key.shift><Key.shift><Key.shift><Key.shift><Key.shift>Turner
Screenshot: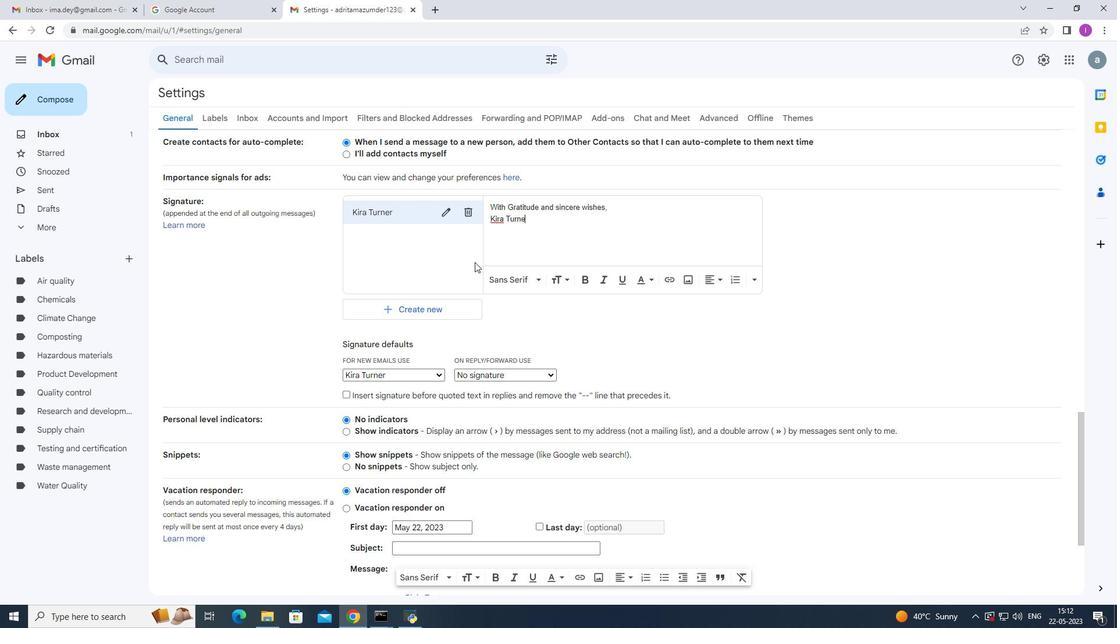 
Action: Mouse moved to (533, 329)
Screenshot: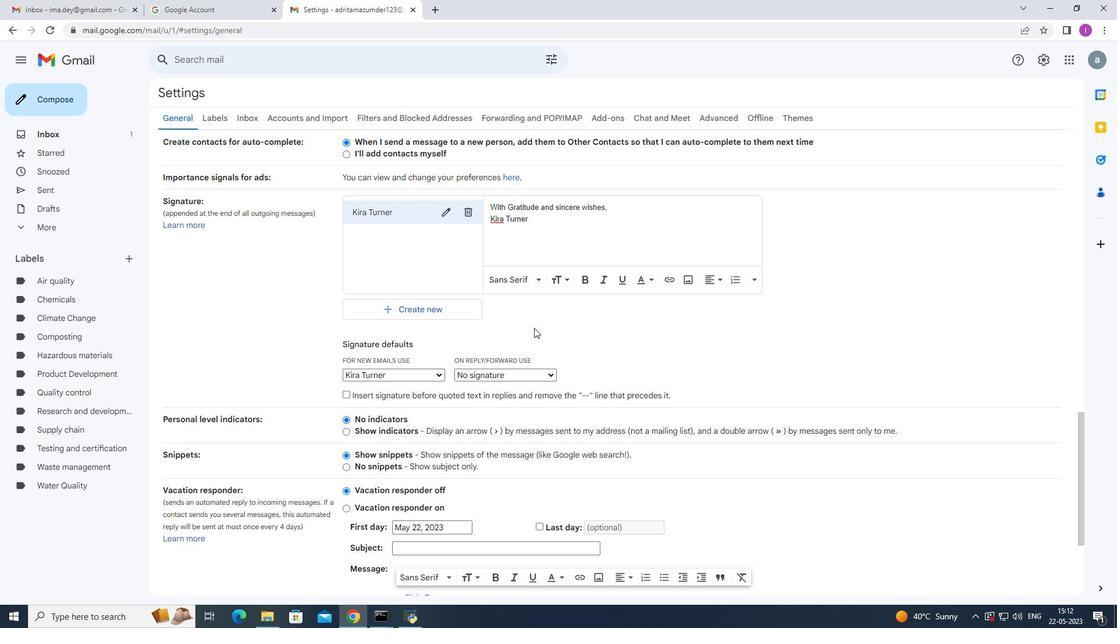 
Action: Mouse scrolled (533, 328) with delta (0, 0)
Screenshot: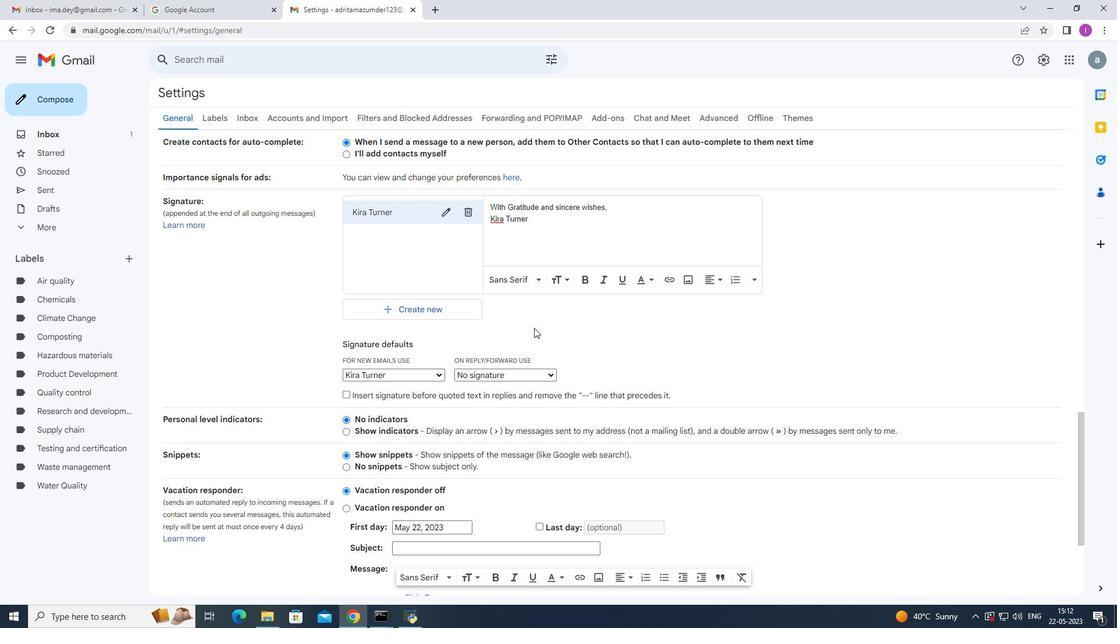 
Action: Mouse moved to (533, 331)
Screenshot: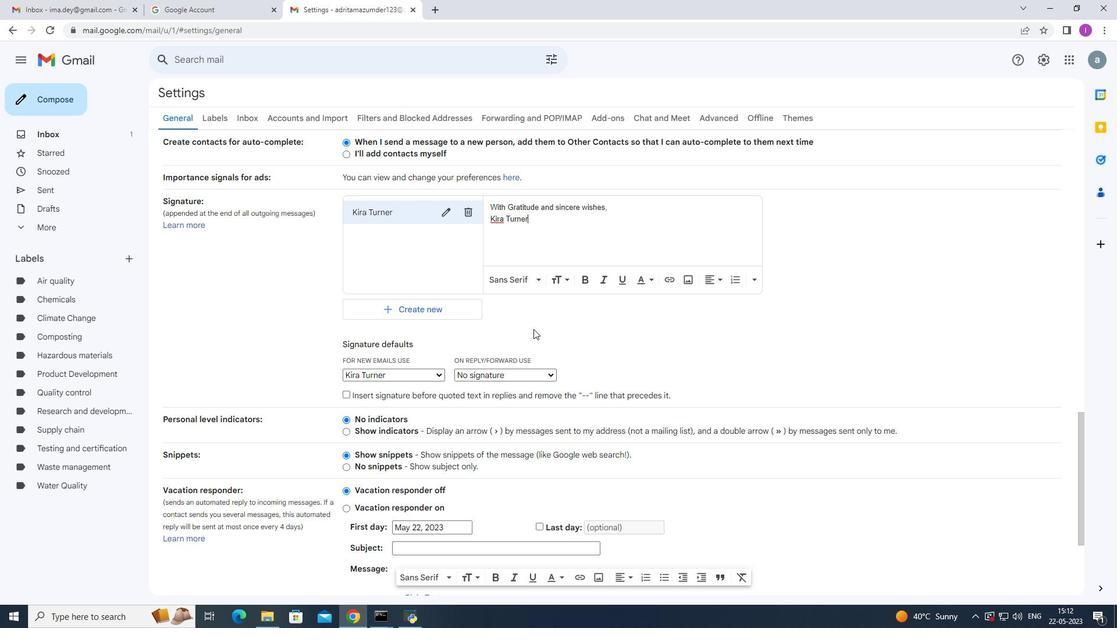 
Action: Mouse scrolled (533, 330) with delta (0, 0)
Screenshot: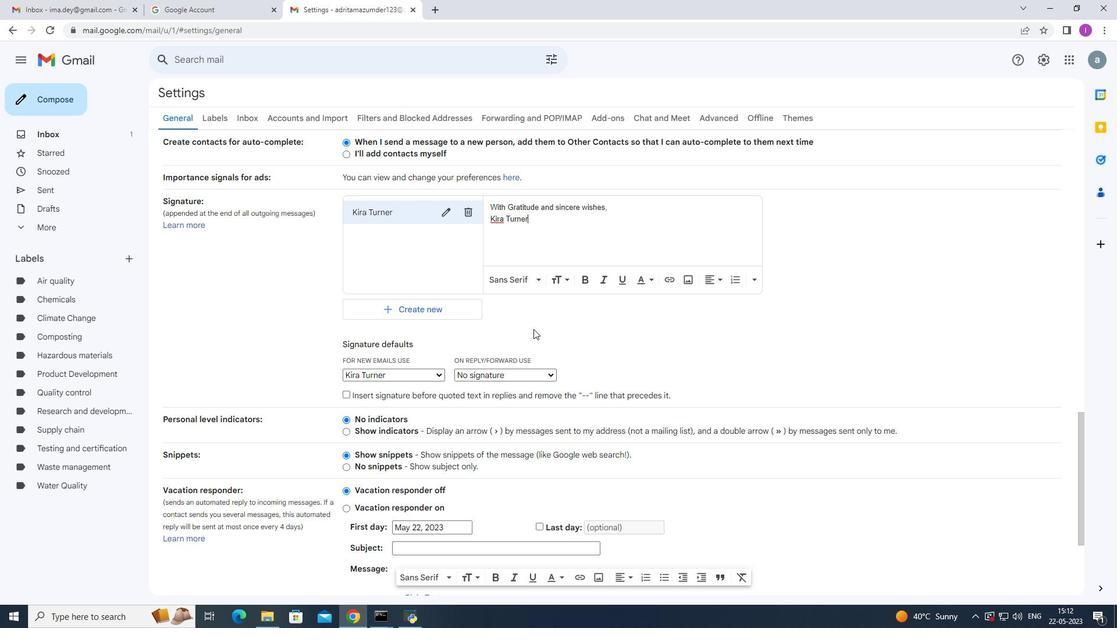 
Action: Mouse scrolled (533, 330) with delta (0, 0)
Screenshot: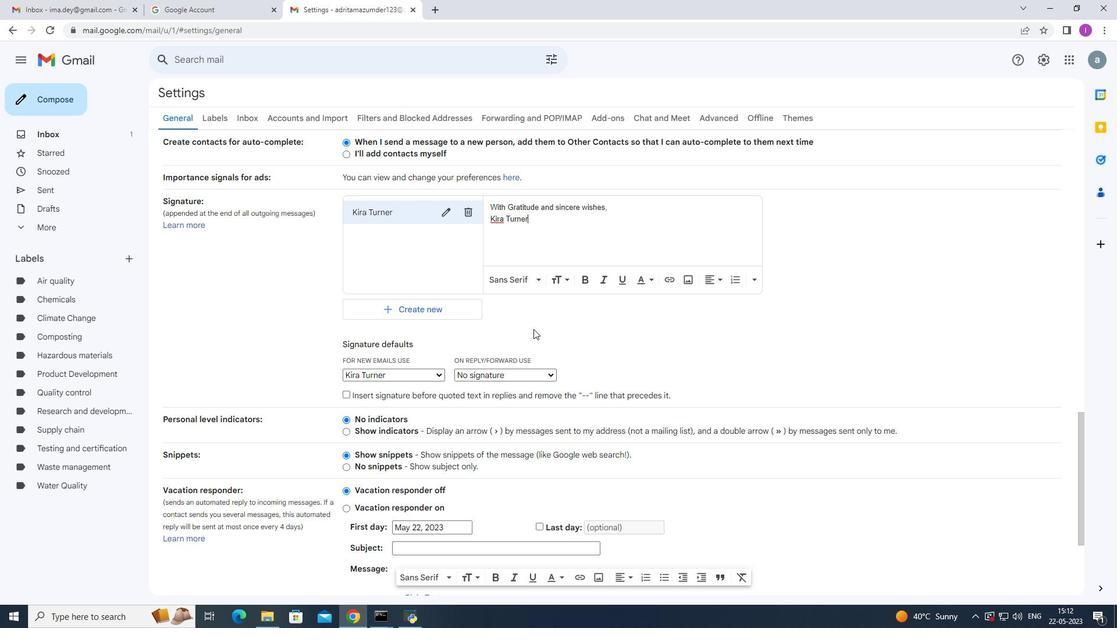 
Action: Mouse moved to (533, 331)
Screenshot: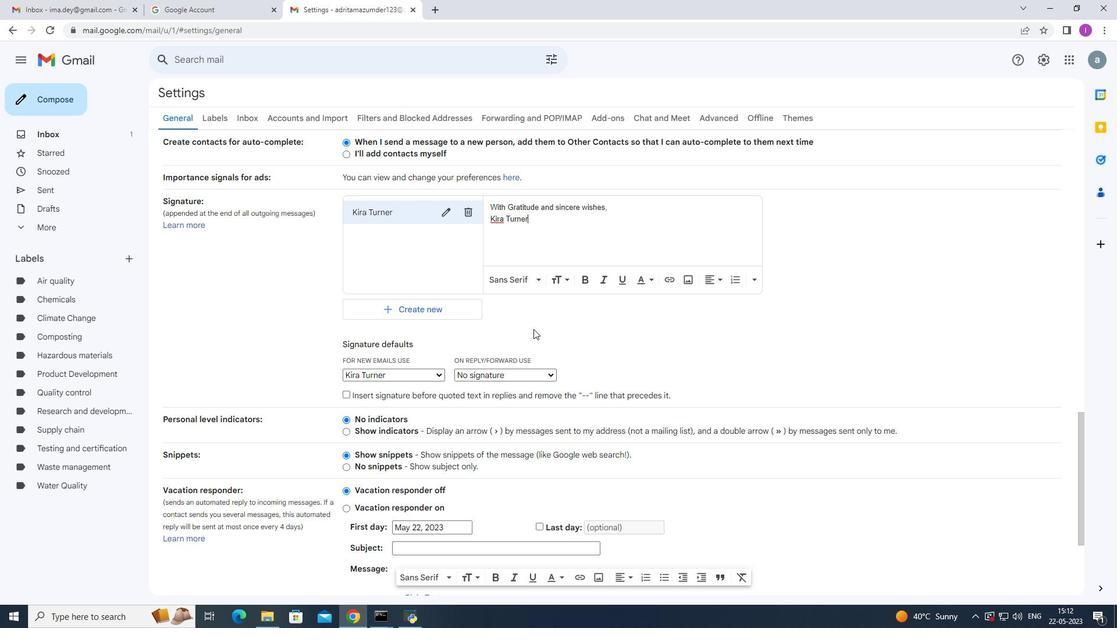 
Action: Mouse scrolled (533, 330) with delta (0, 0)
Screenshot: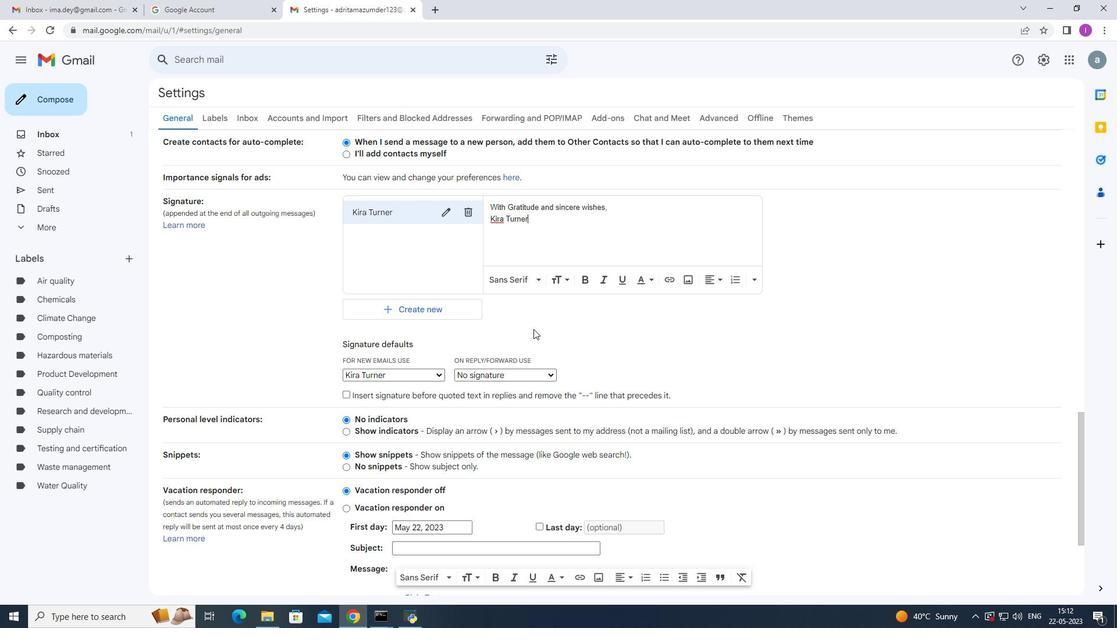 
Action: Mouse moved to (533, 333)
Screenshot: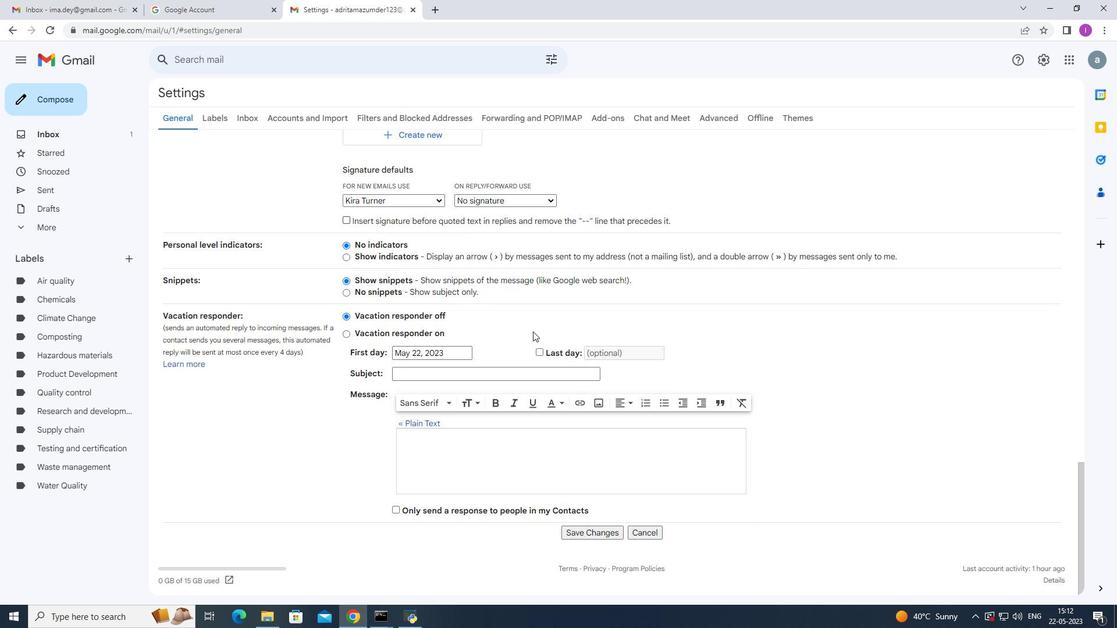 
Action: Mouse scrolled (533, 332) with delta (0, 0)
Screenshot: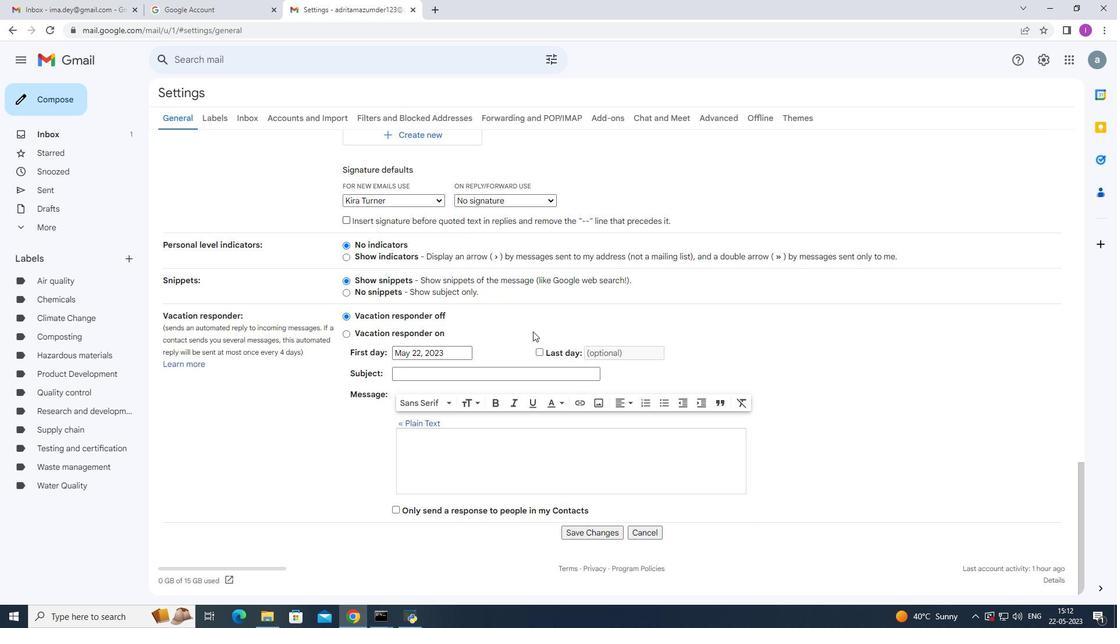 
Action: Mouse moved to (533, 336)
Screenshot: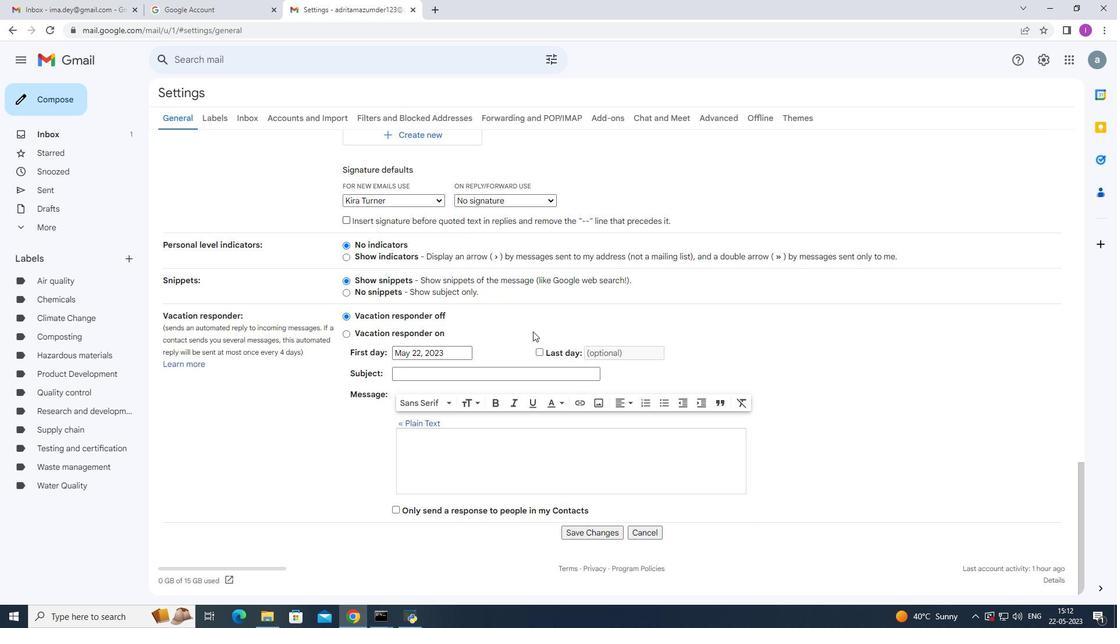 
Action: Mouse scrolled (533, 335) with delta (0, 0)
Screenshot: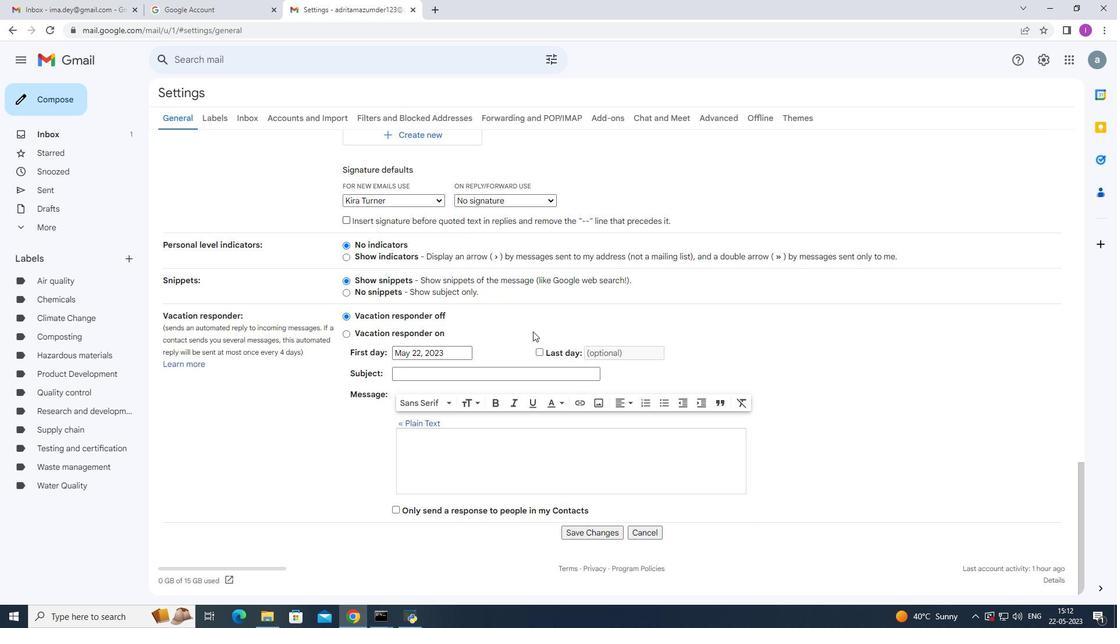 
Action: Mouse scrolled (533, 336) with delta (0, 0)
Screenshot: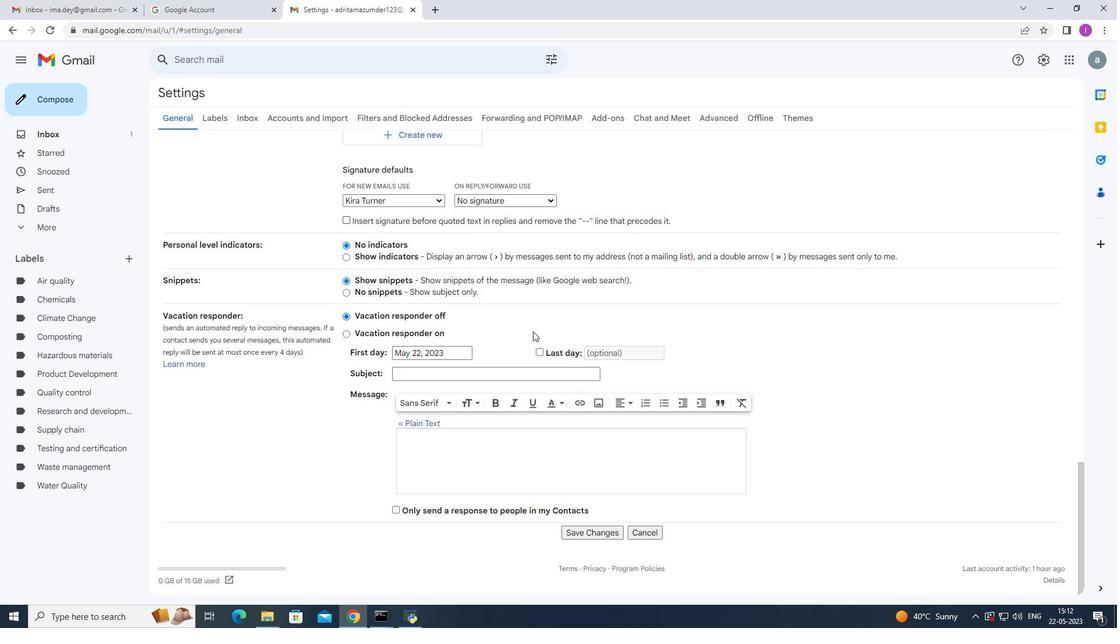 
Action: Mouse moved to (530, 344)
Screenshot: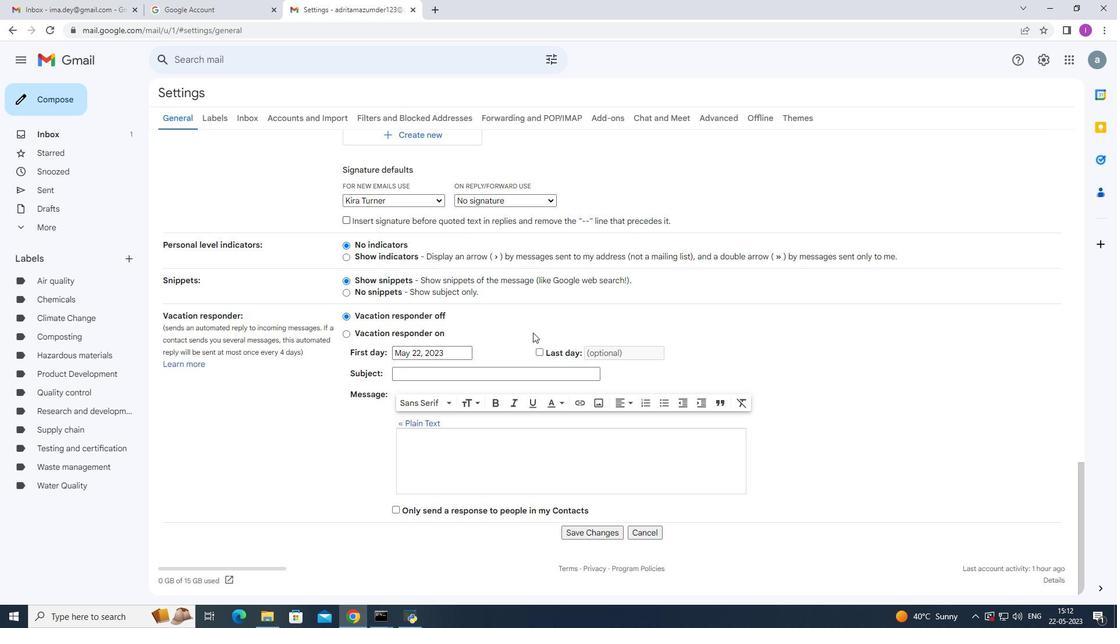 
Action: Mouse scrolled (532, 338) with delta (0, 0)
Screenshot: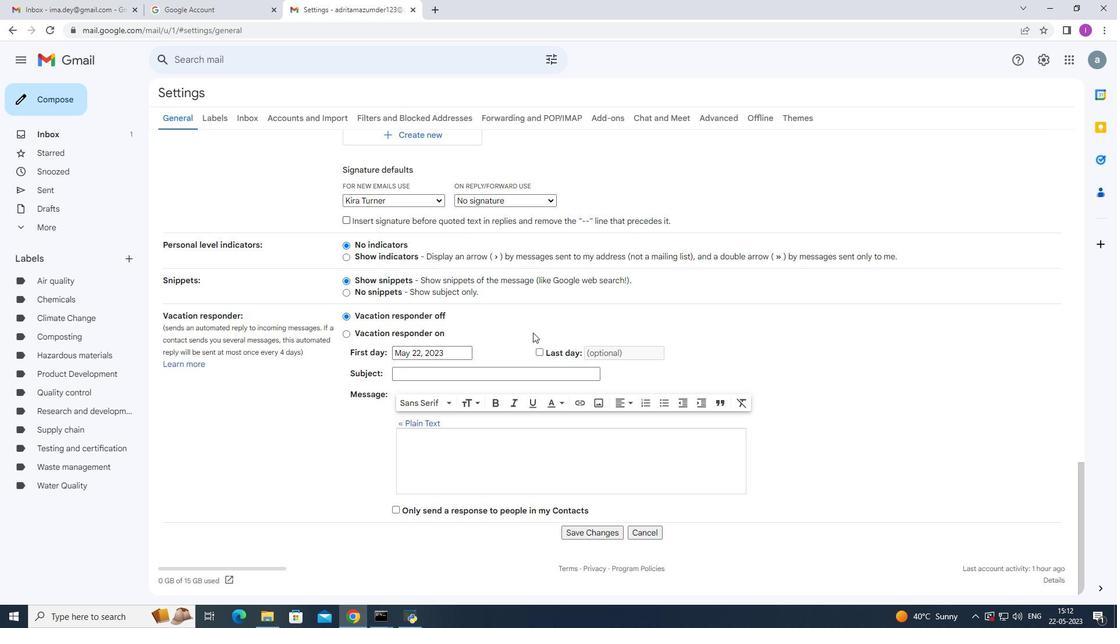 
Action: Mouse moved to (529, 349)
Screenshot: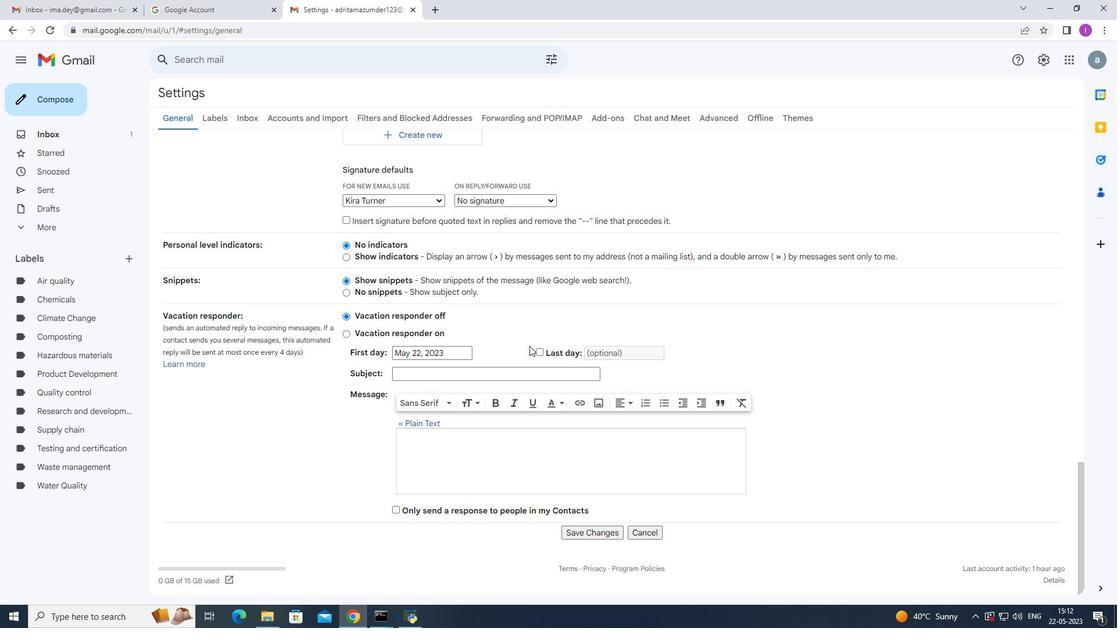 
Action: Mouse scrolled (529, 348) with delta (0, 0)
Screenshot: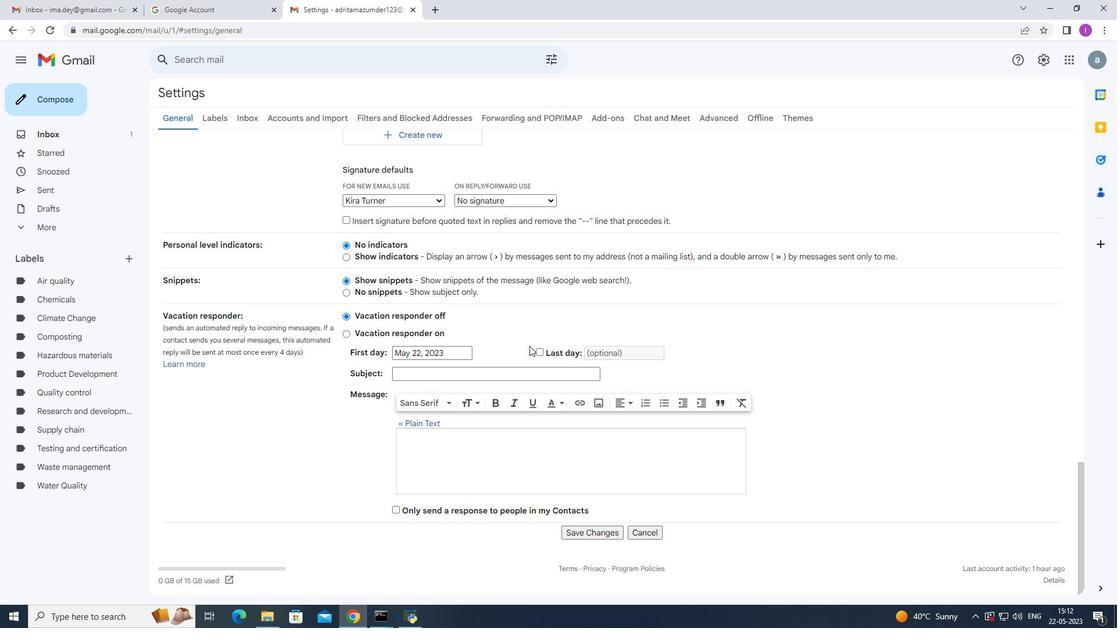 
Action: Mouse moved to (529, 351)
Screenshot: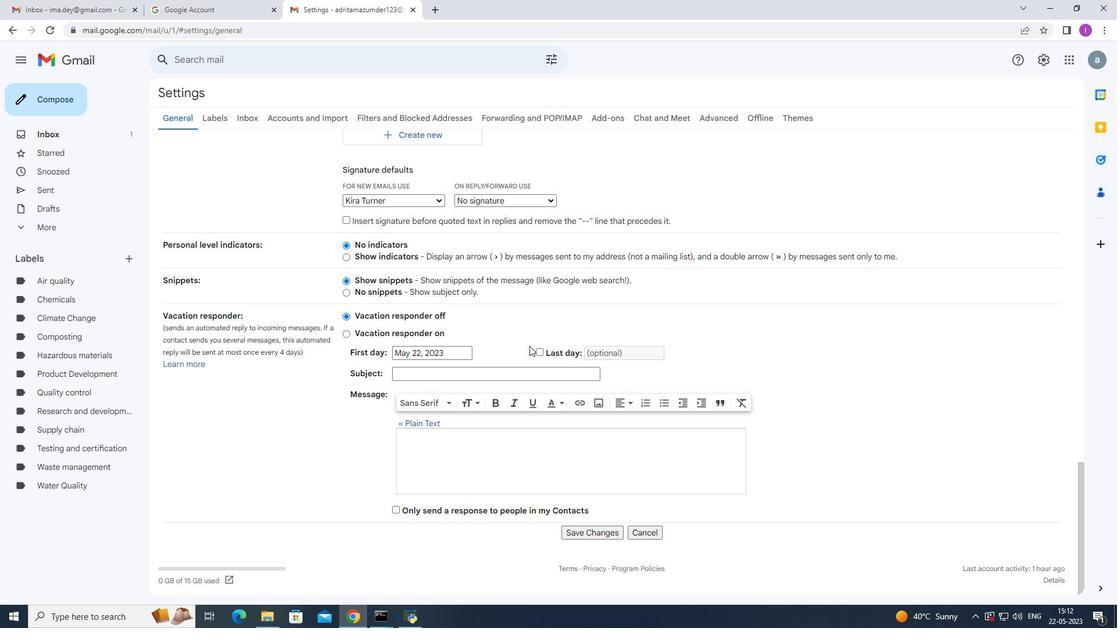
Action: Mouse scrolled (529, 350) with delta (0, 0)
Screenshot: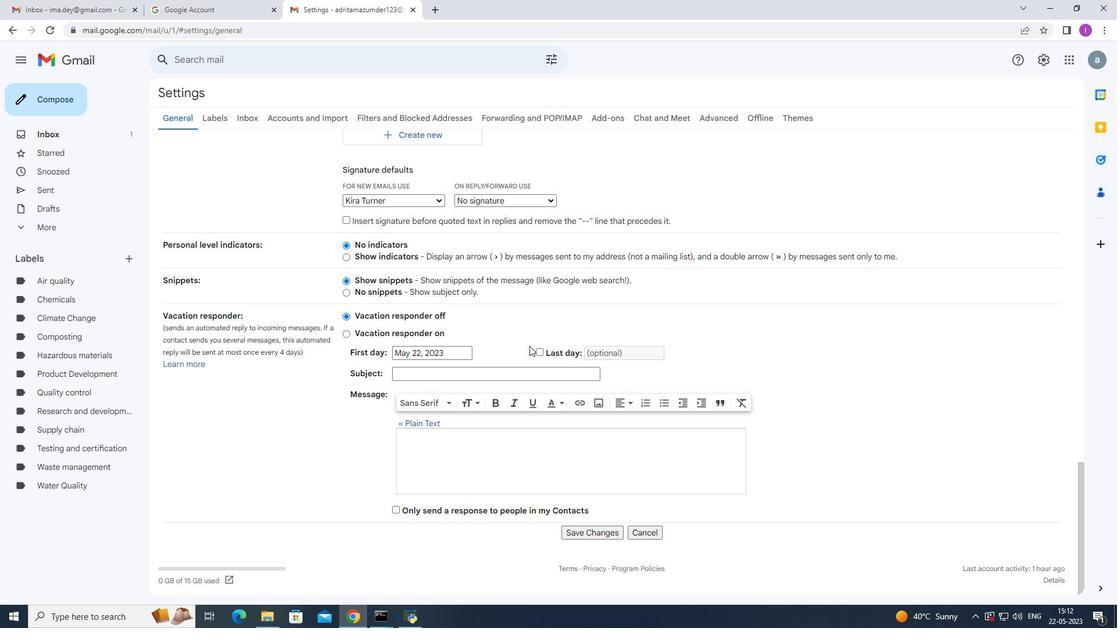 
Action: Mouse moved to (523, 372)
Screenshot: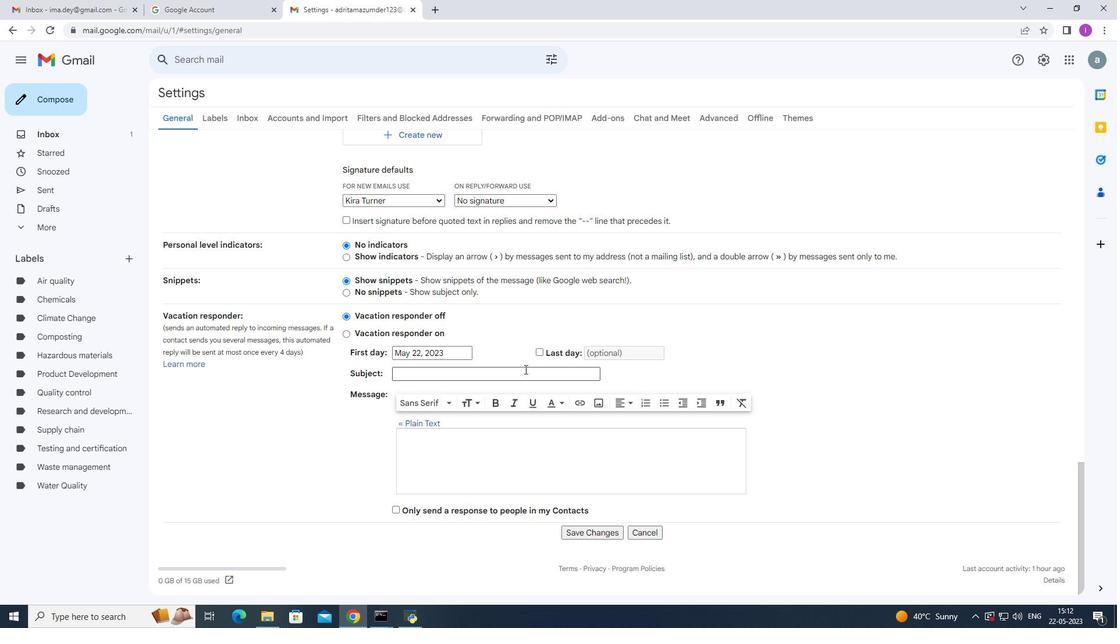 
Action: Mouse scrolled (523, 371) with delta (0, 0)
Screenshot: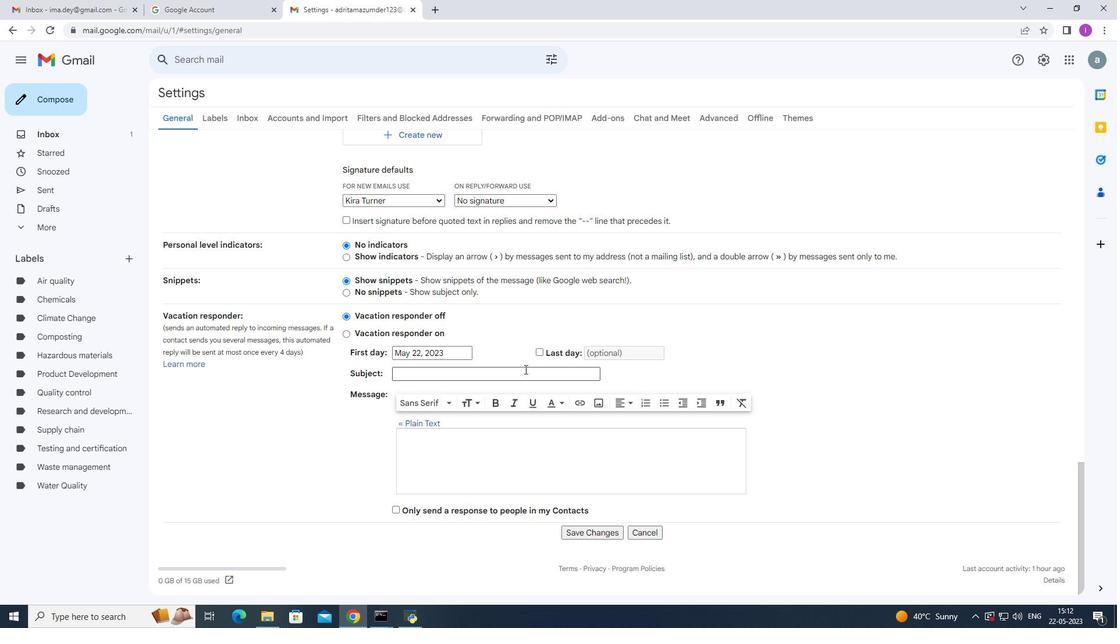 
Action: Mouse moved to (523, 374)
Screenshot: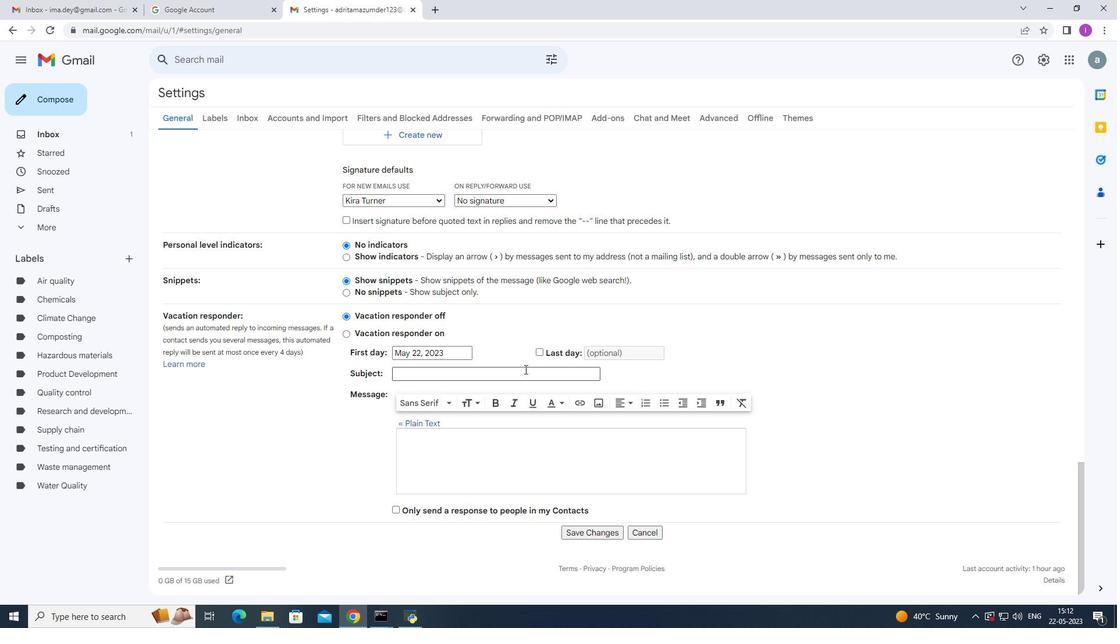 
Action: Mouse scrolled (523, 374) with delta (0, 0)
Screenshot: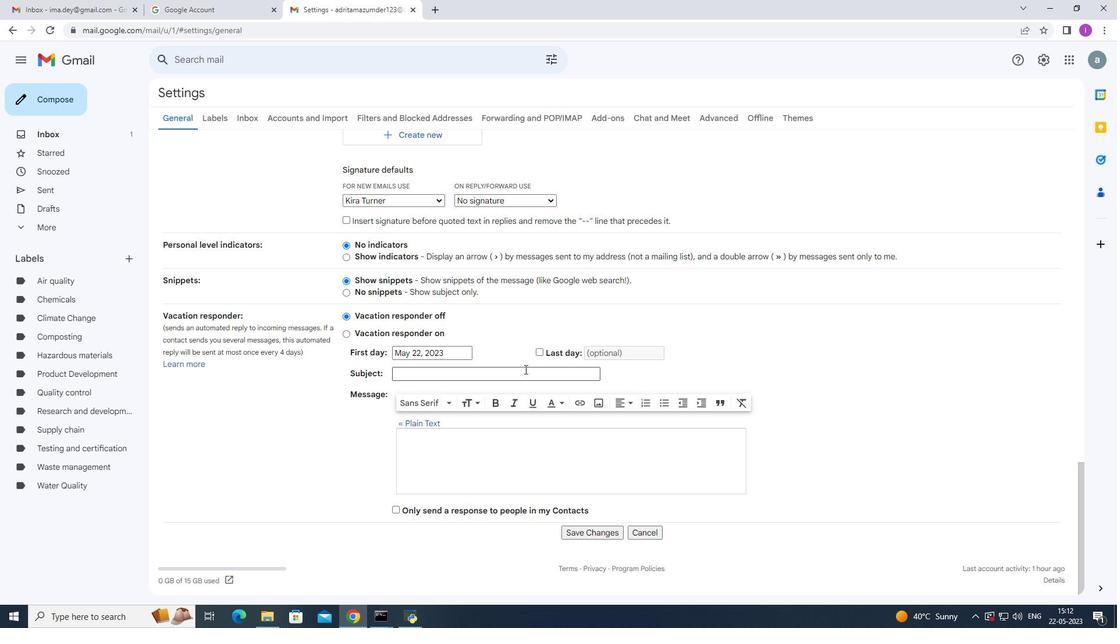 
Action: Mouse moved to (523, 375)
Screenshot: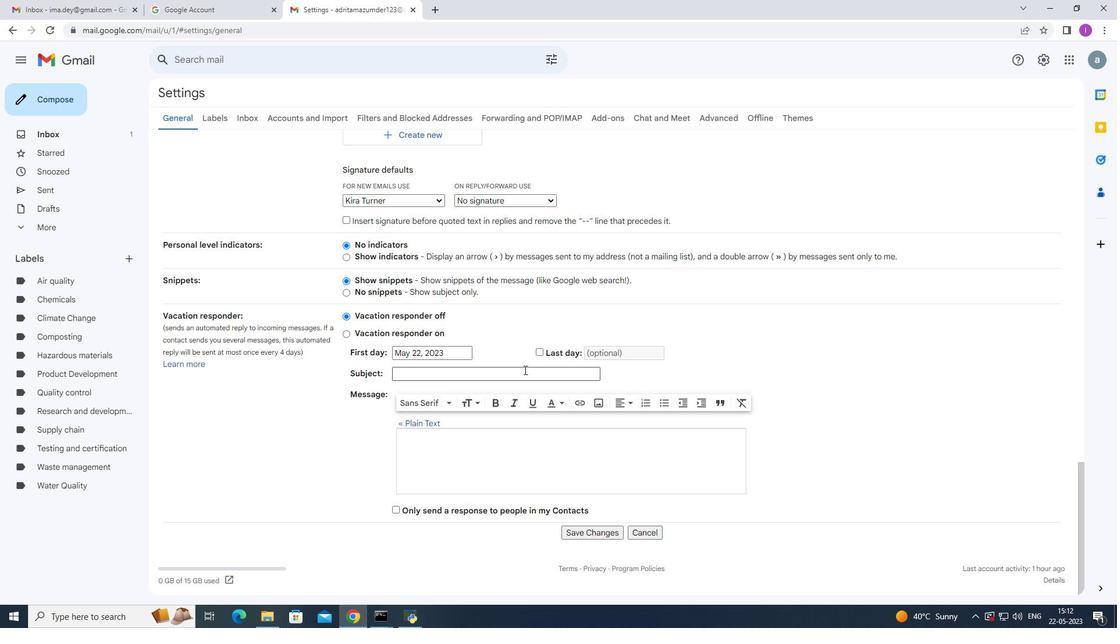 
Action: Mouse scrolled (523, 375) with delta (0, 0)
Screenshot: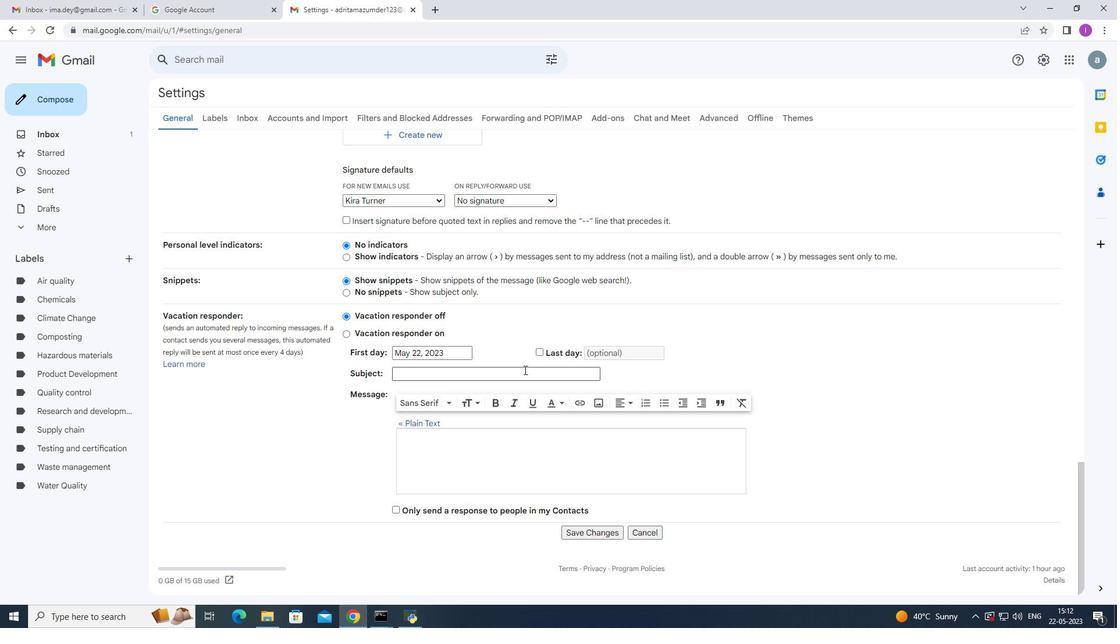 
Action: Mouse moved to (523, 375)
Screenshot: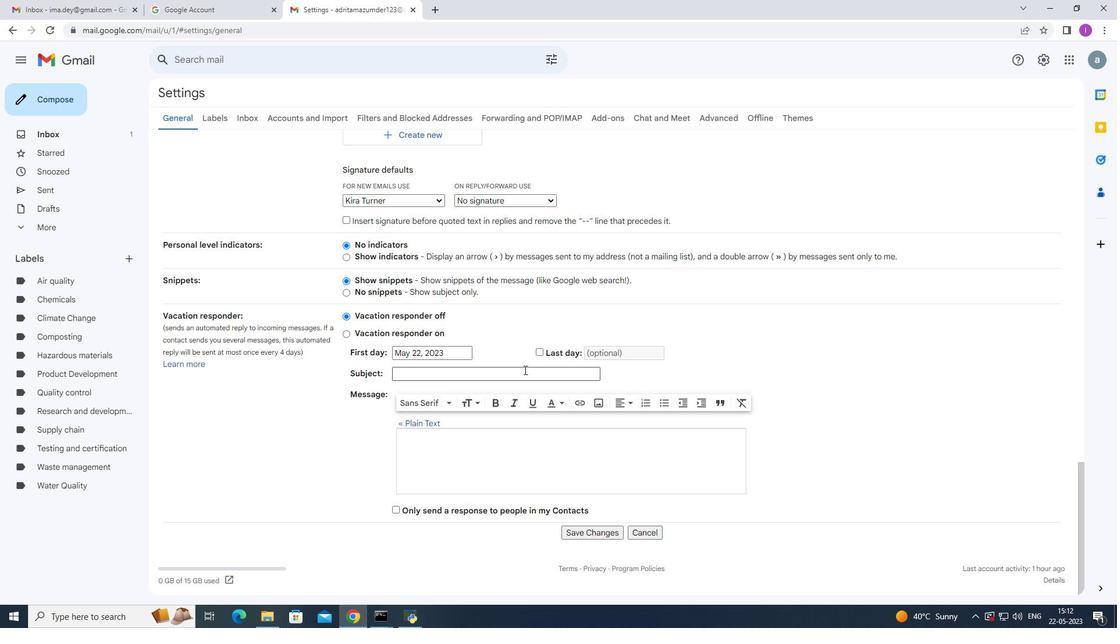 
Action: Mouse scrolled (523, 375) with delta (0, 0)
Screenshot: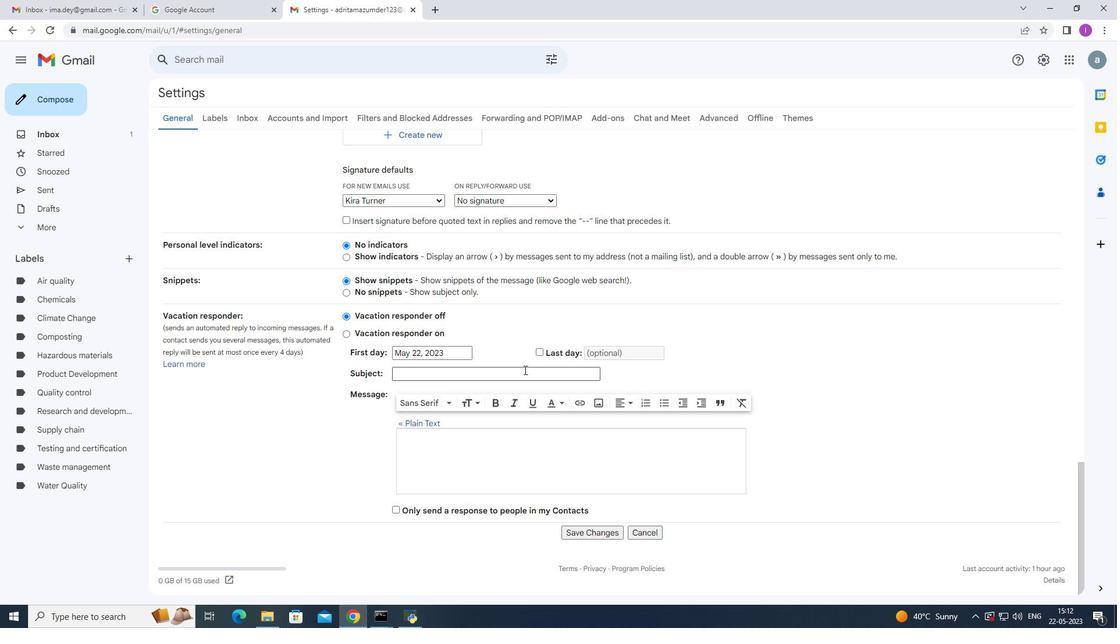 
Action: Mouse moved to (590, 535)
Screenshot: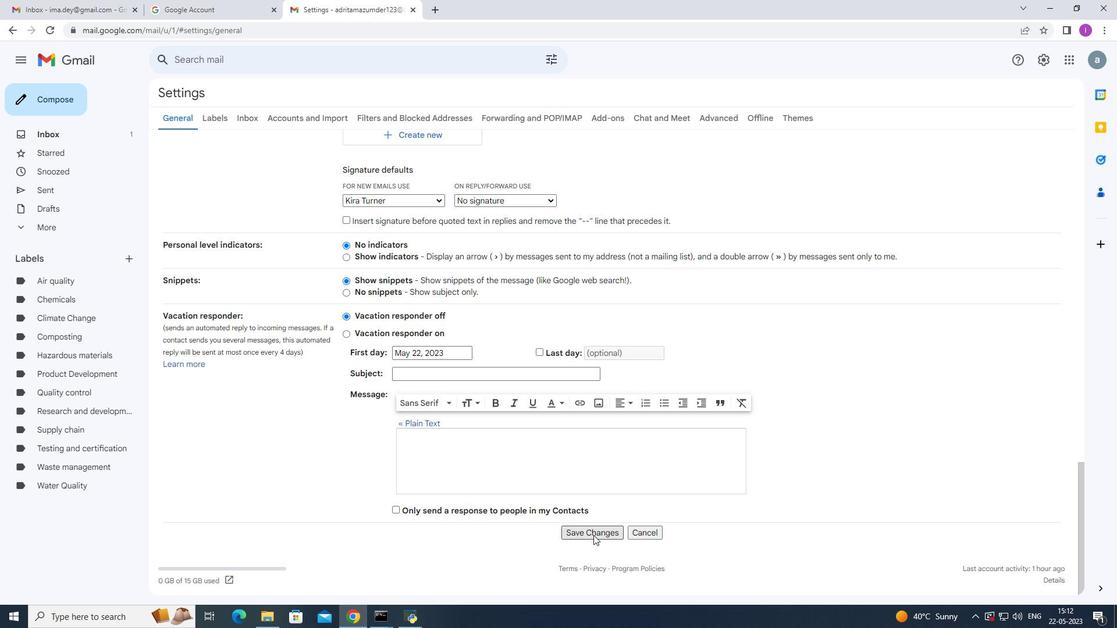 
Action: Mouse pressed left at (590, 535)
Screenshot: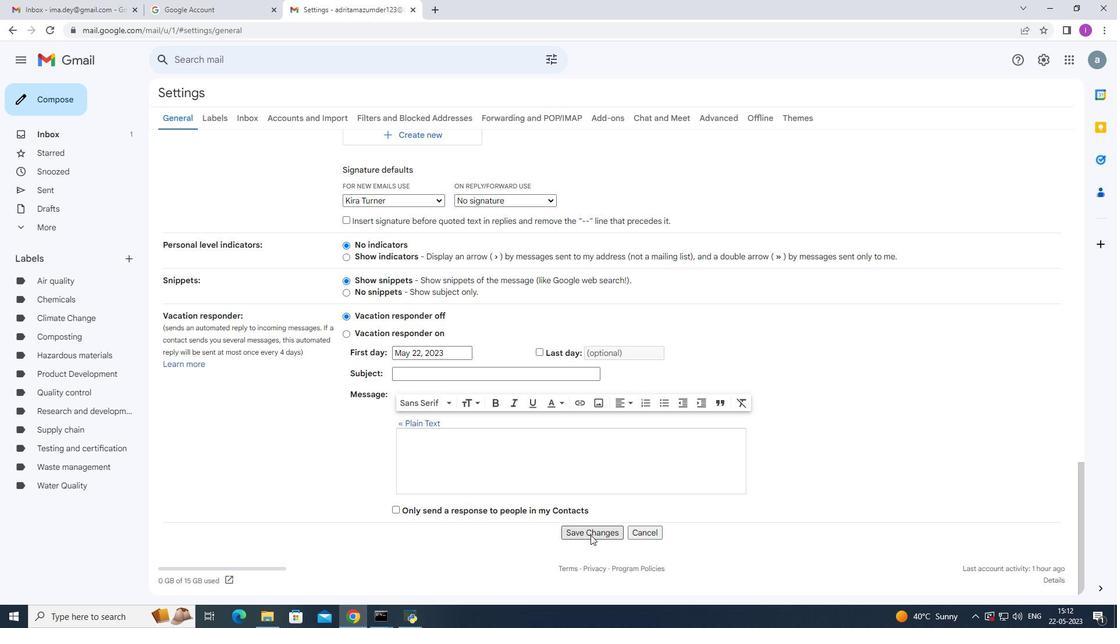 
Action: Mouse moved to (44, 136)
Screenshot: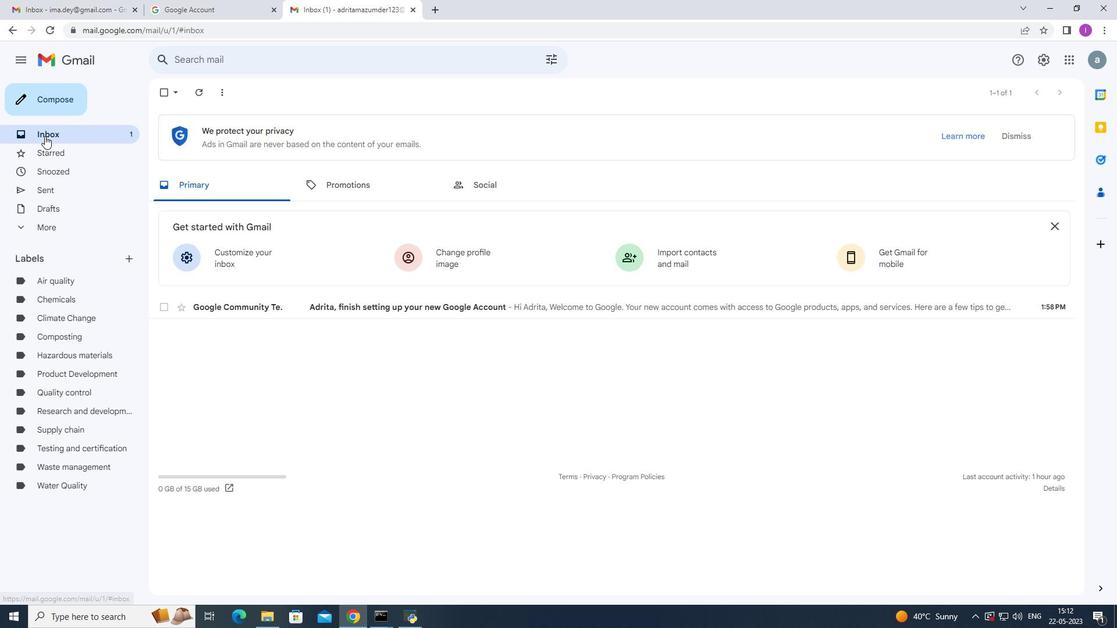 
Action: Mouse pressed left at (44, 136)
Screenshot: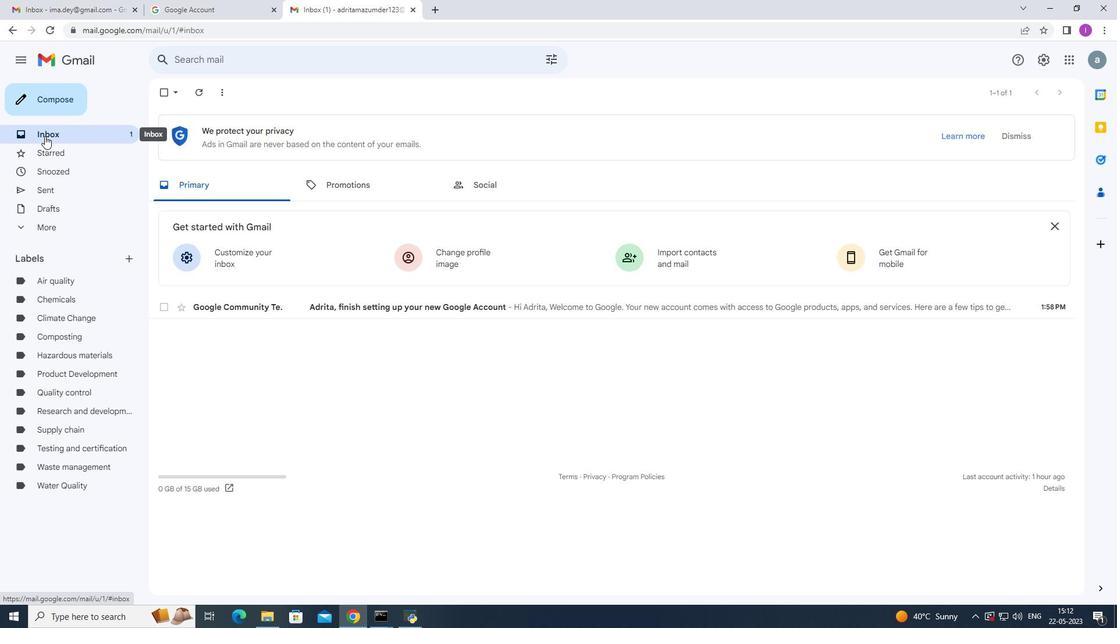 
Action: Mouse pressed left at (44, 136)
Screenshot: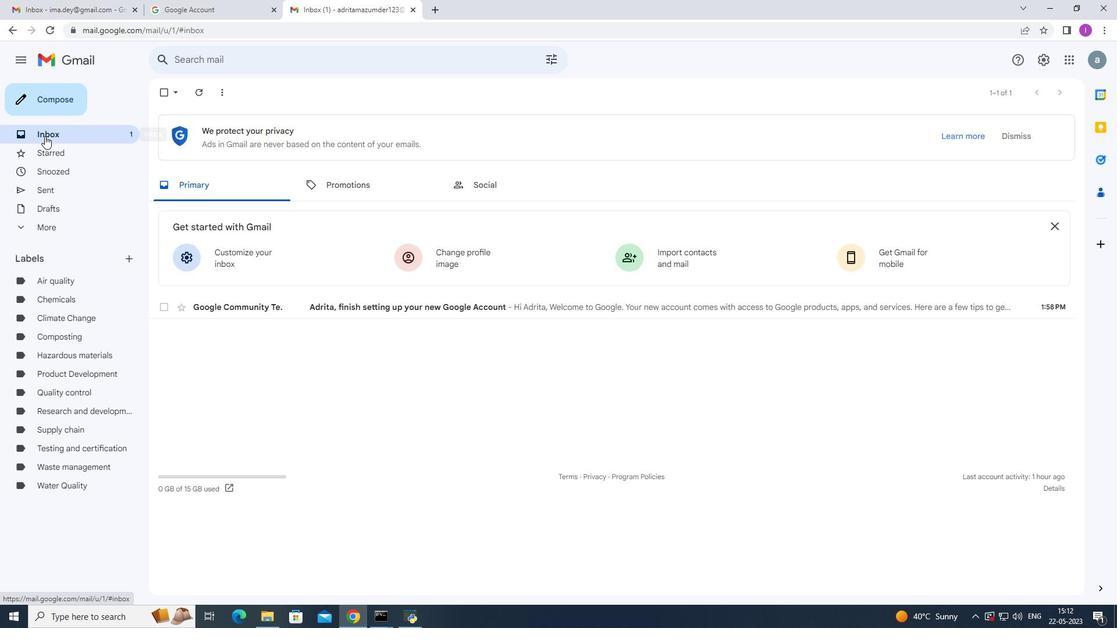 
Action: Mouse moved to (58, 97)
Screenshot: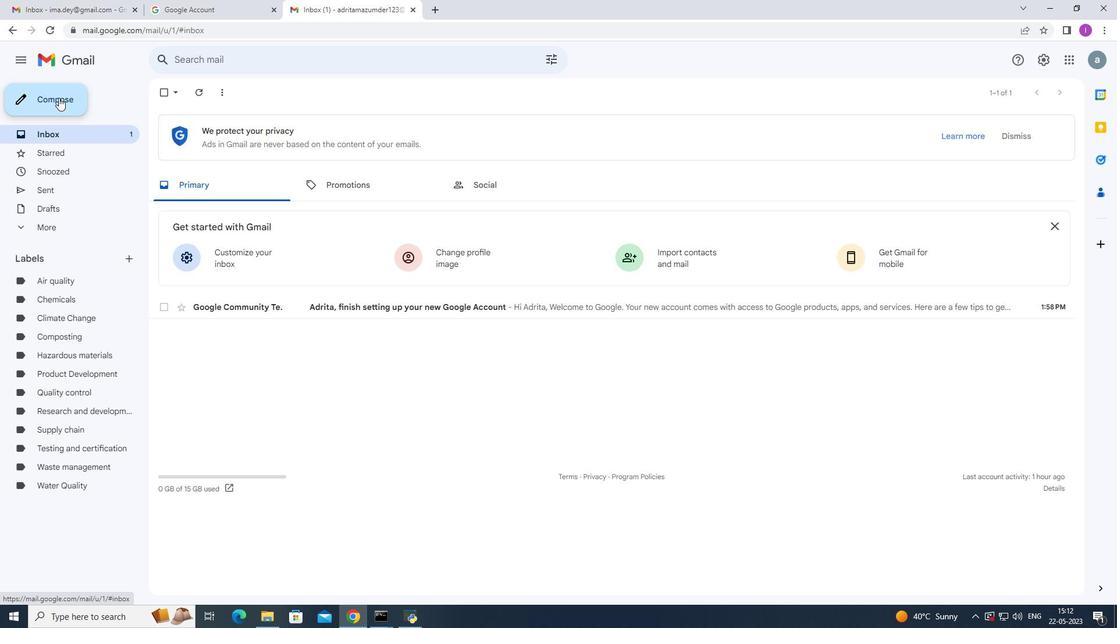 
Action: Mouse pressed left at (58, 97)
Screenshot: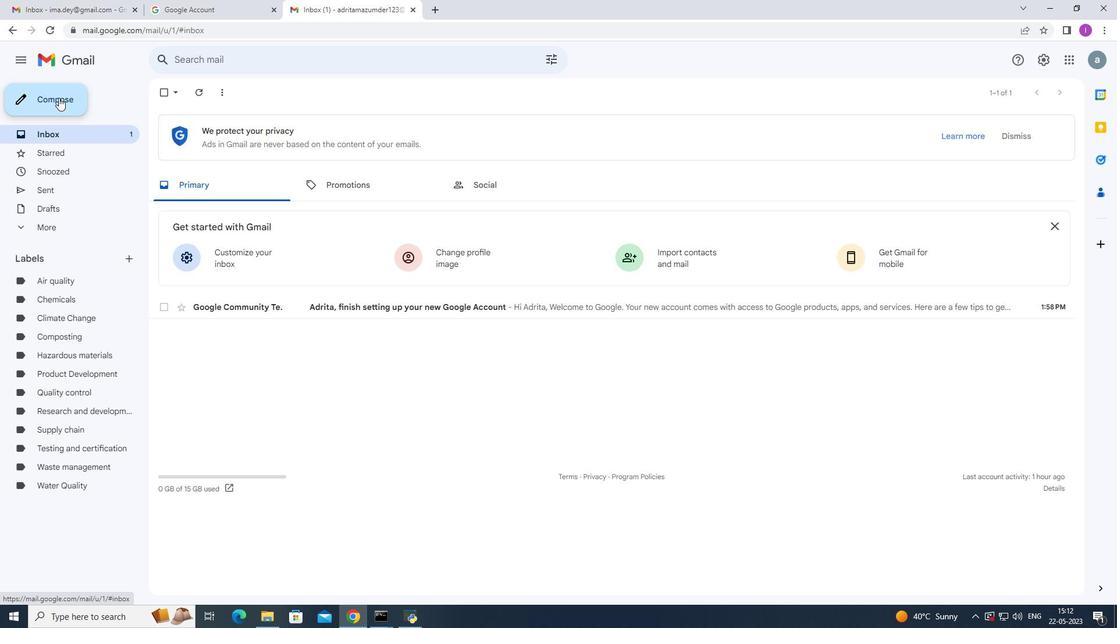 
Action: Mouse moved to (850, 295)
Screenshot: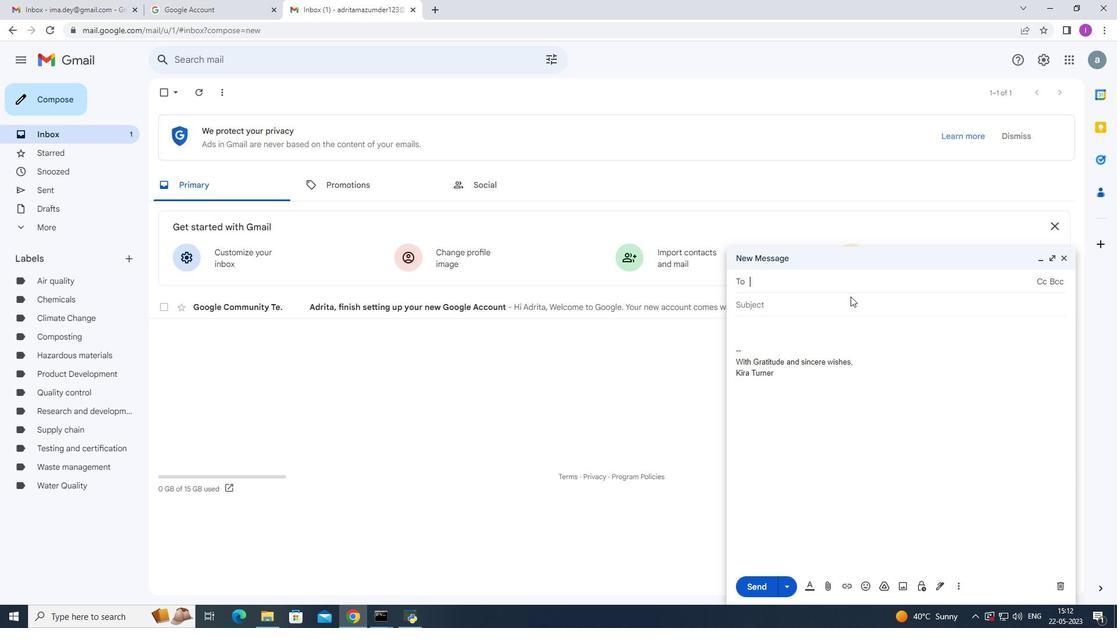 
Action: Key pressed soft
Screenshot: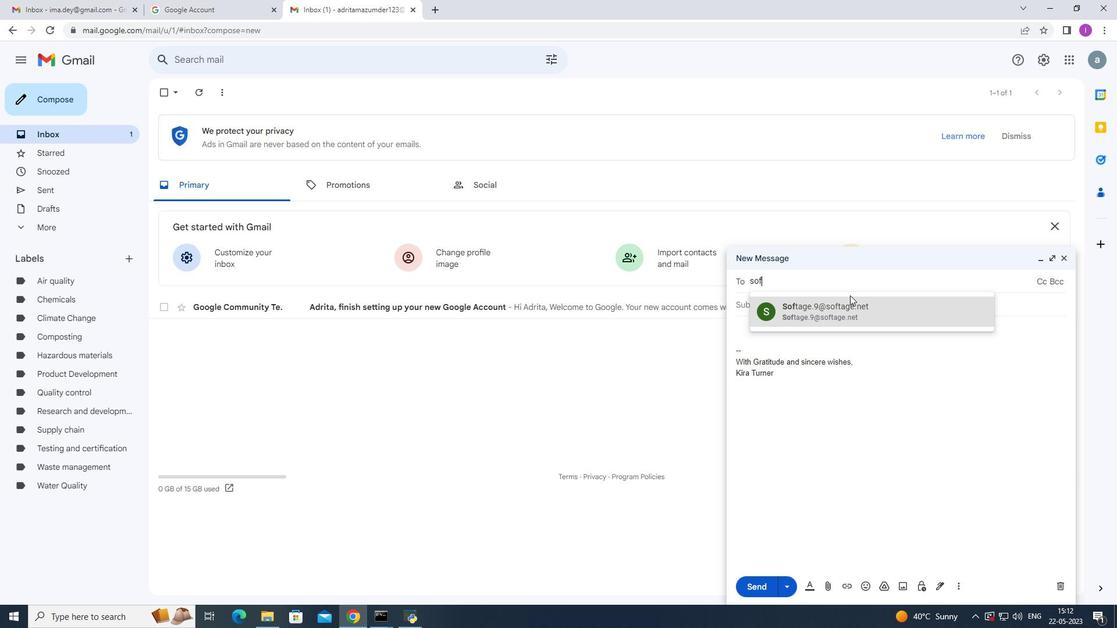 
Action: Mouse moved to (801, 314)
Screenshot: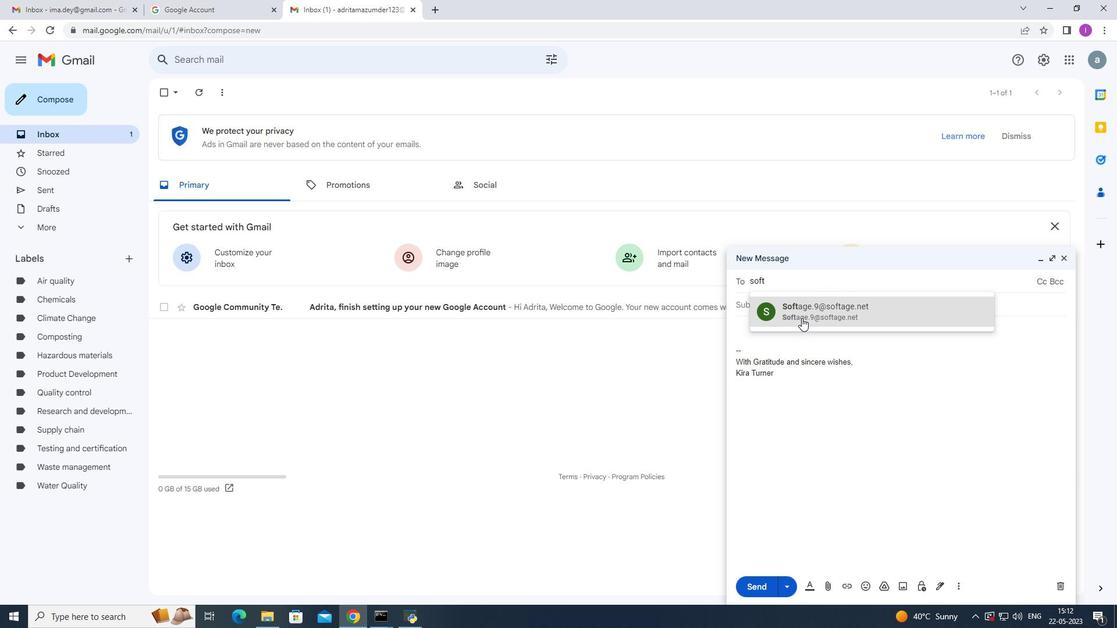 
Action: Mouse pressed left at (801, 314)
Screenshot: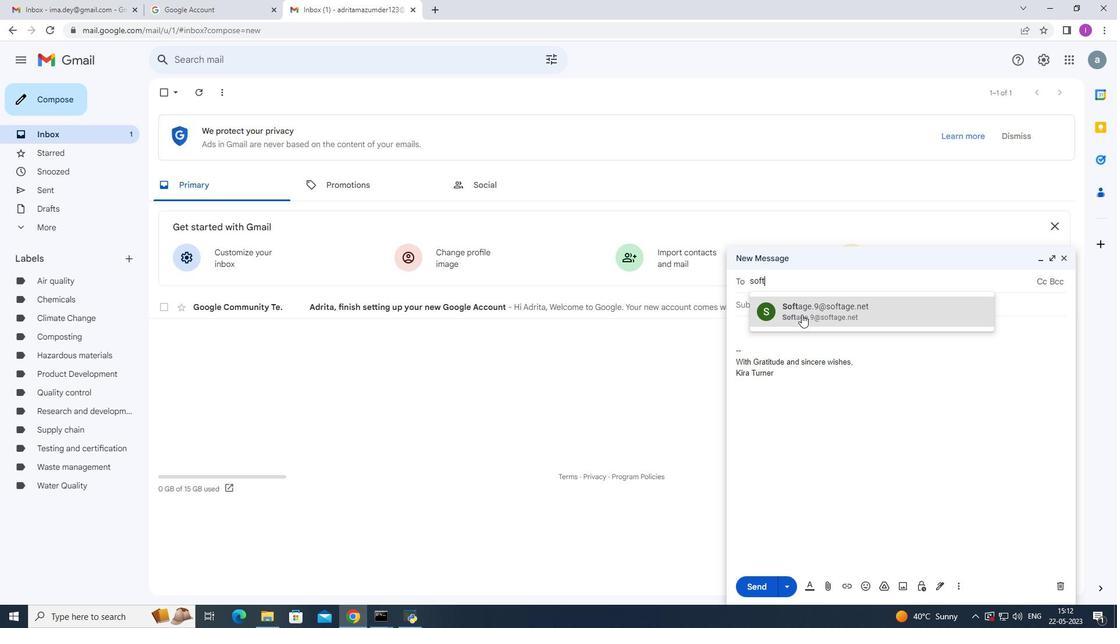 
Action: Mouse moved to (990, 455)
Screenshot: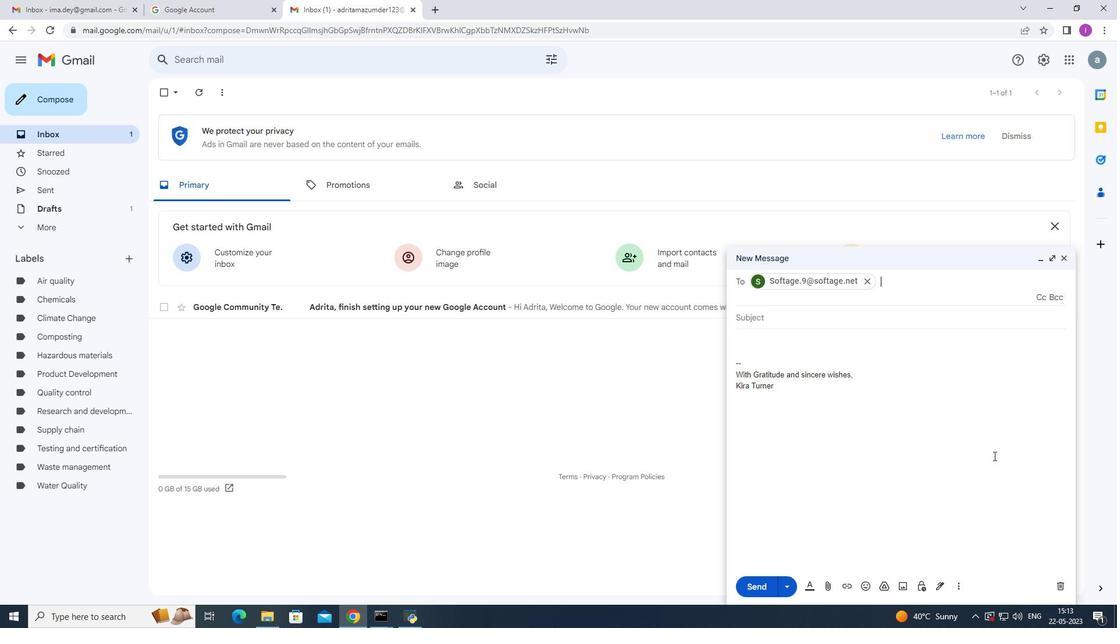 
Action: Mouse scrolled (990, 454) with delta (0, 0)
Screenshot: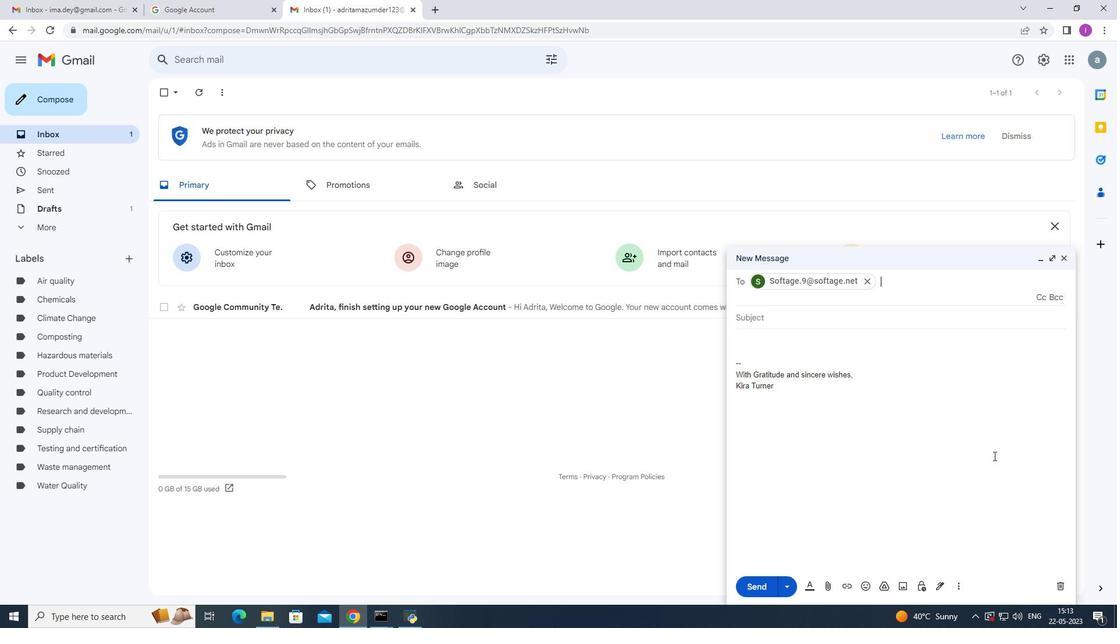 
Action: Mouse scrolled (990, 454) with delta (0, 0)
Screenshot: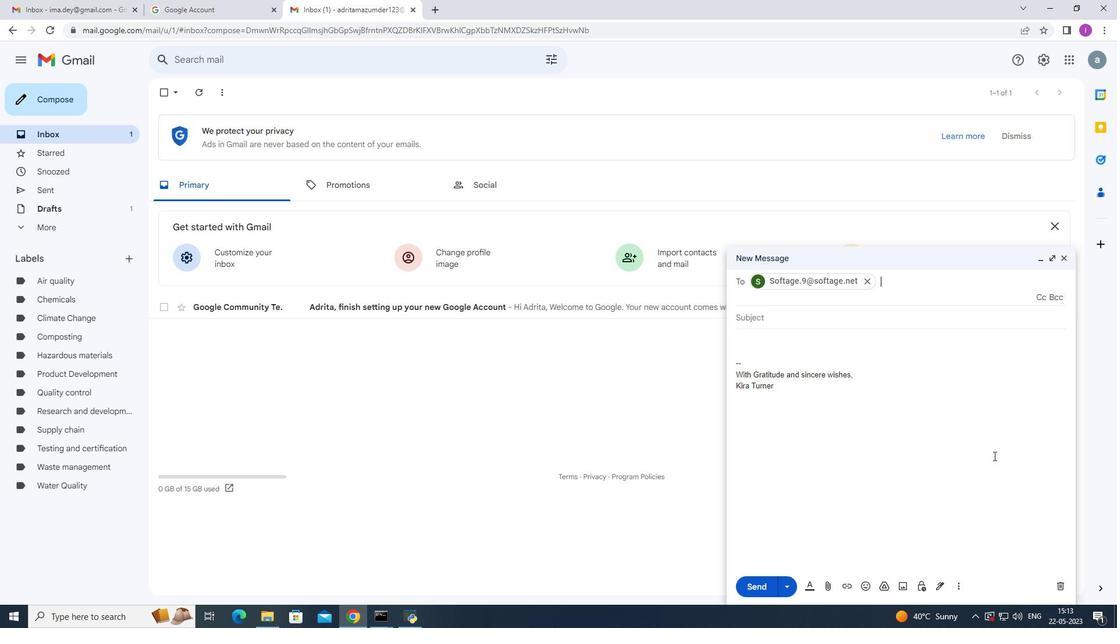 
Action: Mouse moved to (957, 583)
Screenshot: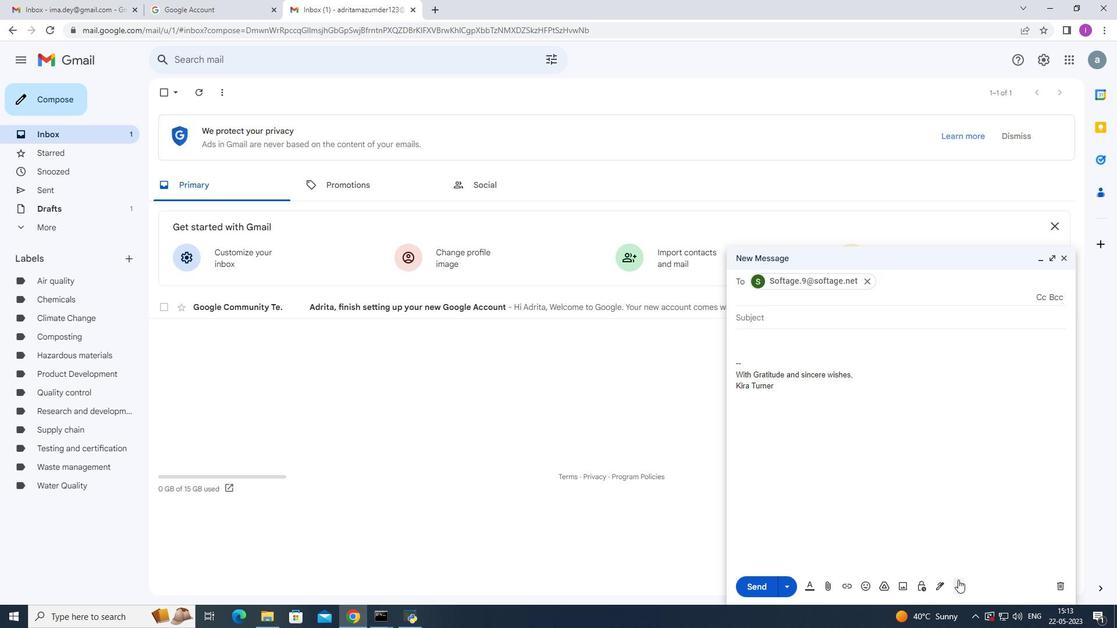 
Action: Mouse pressed left at (957, 583)
Screenshot: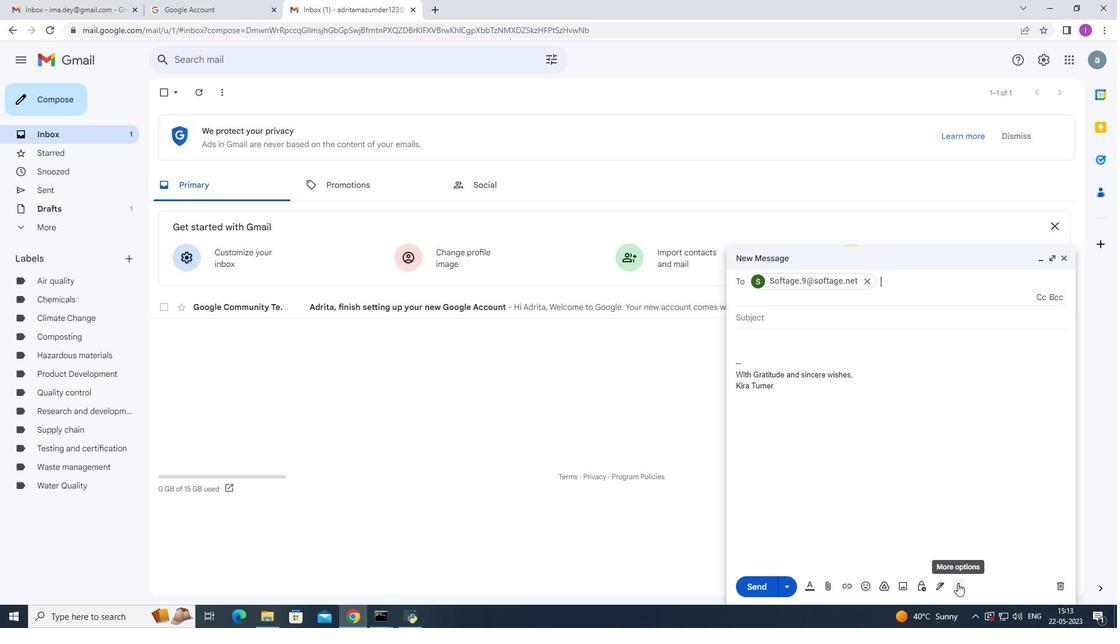 
Action: Mouse moved to (813, 252)
Screenshot: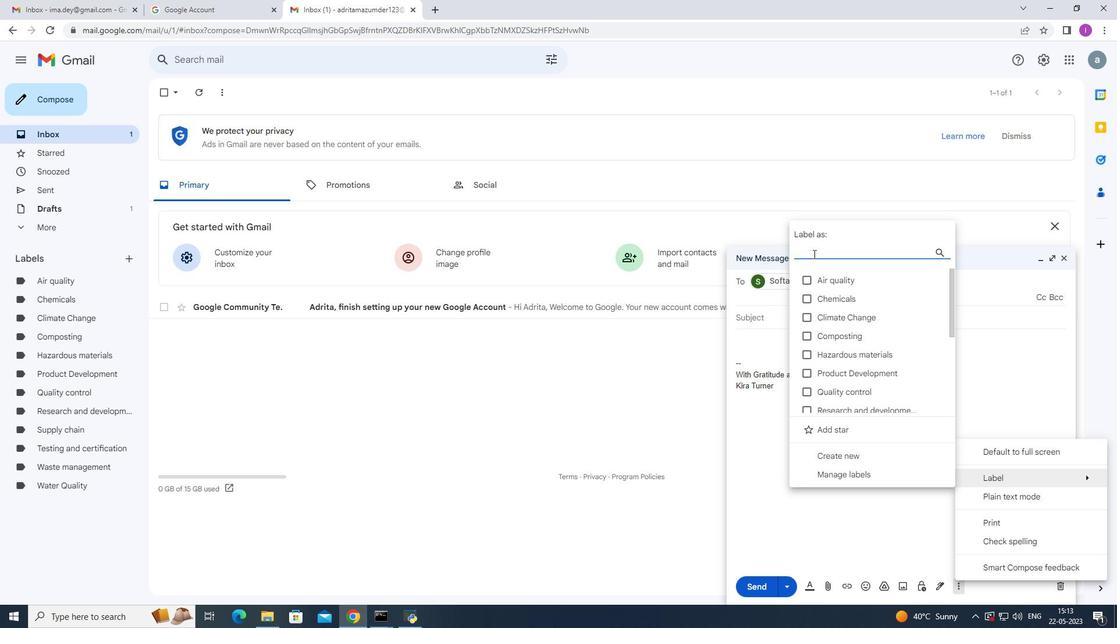 
Action: Mouse pressed left at (813, 252)
Screenshot: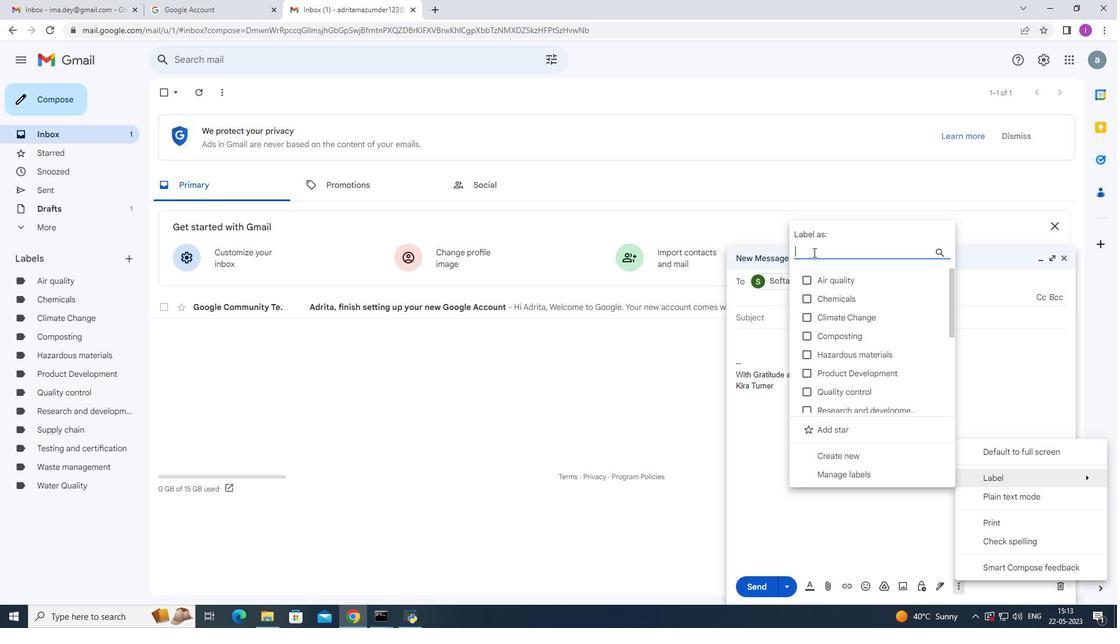 
Action: Mouse moved to (903, 271)
Screenshot: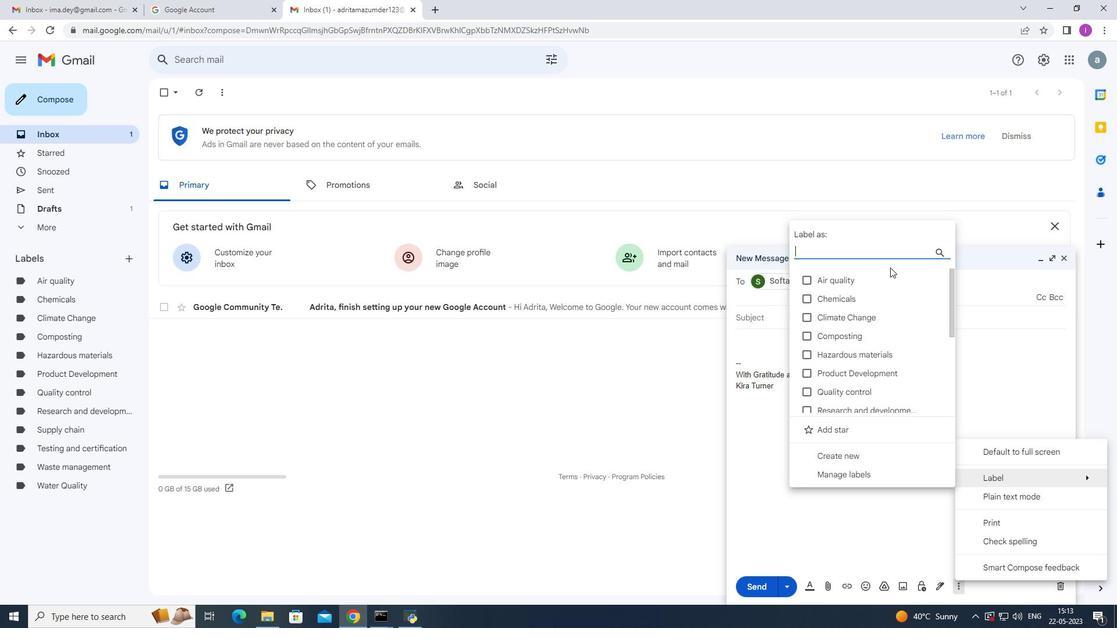 
Action: Key pressed <Key.shift>Logistics
Screenshot: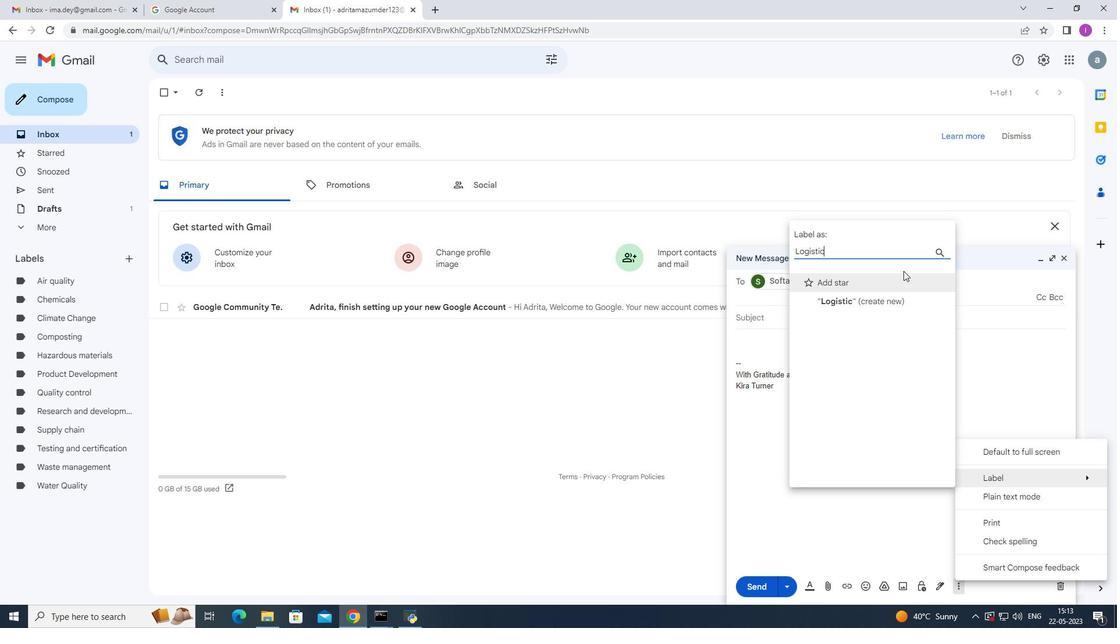 
Action: Mouse moved to (860, 299)
Screenshot: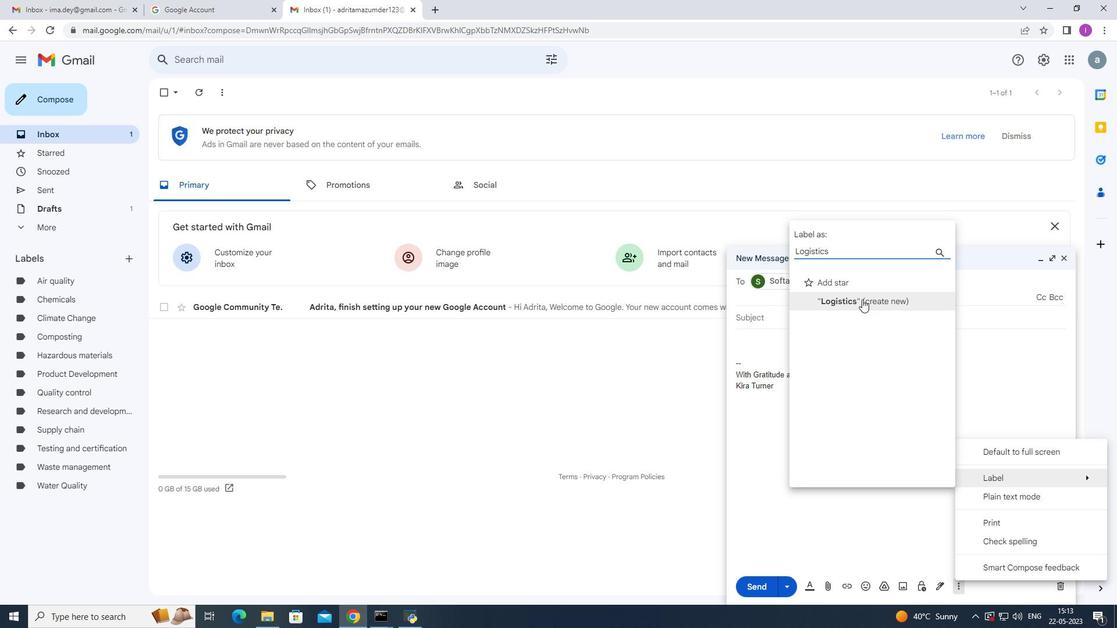 
Action: Mouse pressed left at (860, 299)
Screenshot: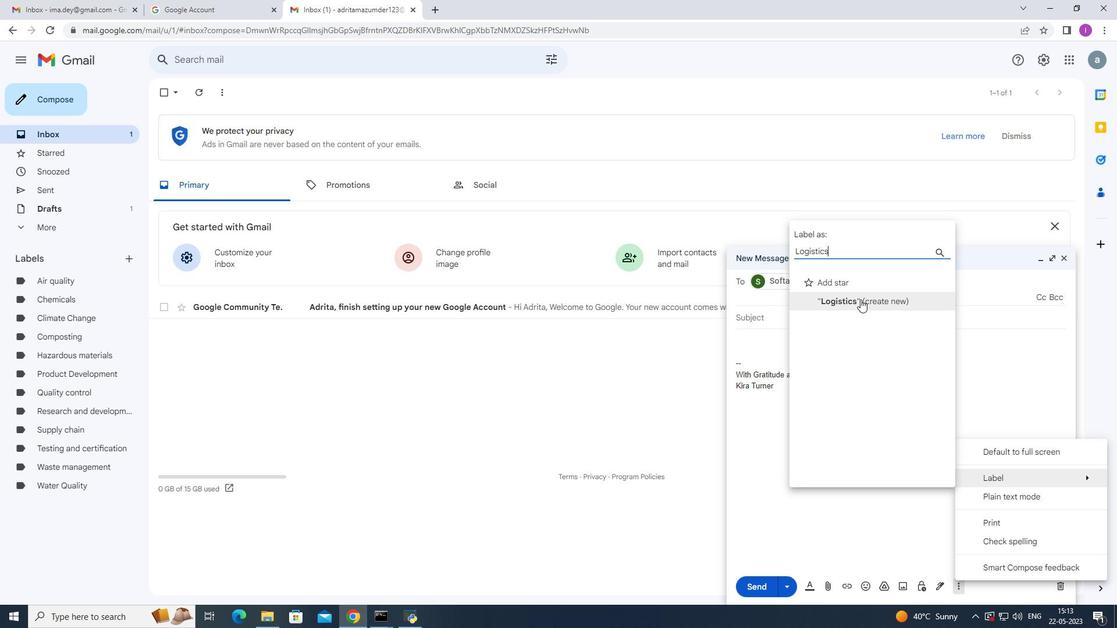 
Action: Mouse moved to (668, 370)
Screenshot: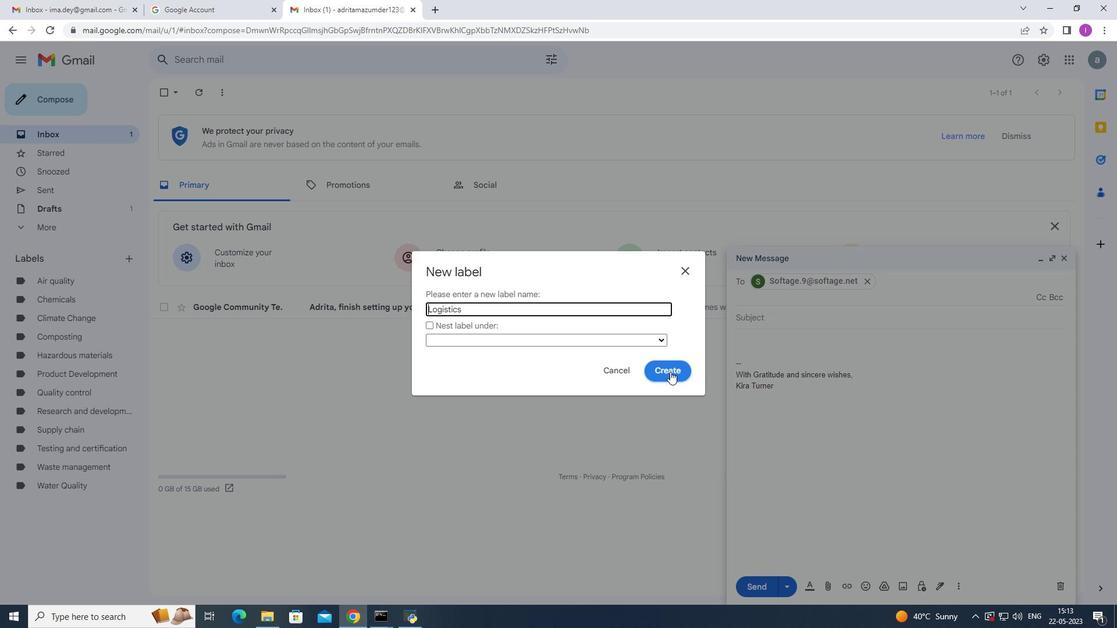 
Action: Mouse pressed left at (668, 370)
Screenshot: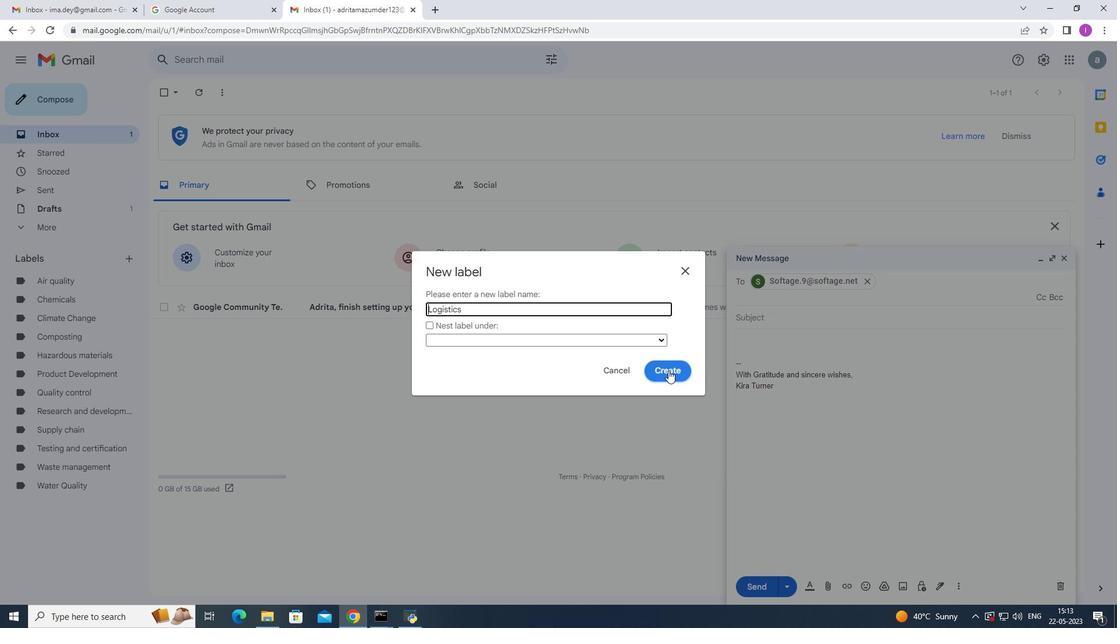 
Action: Mouse moved to (960, 588)
Screenshot: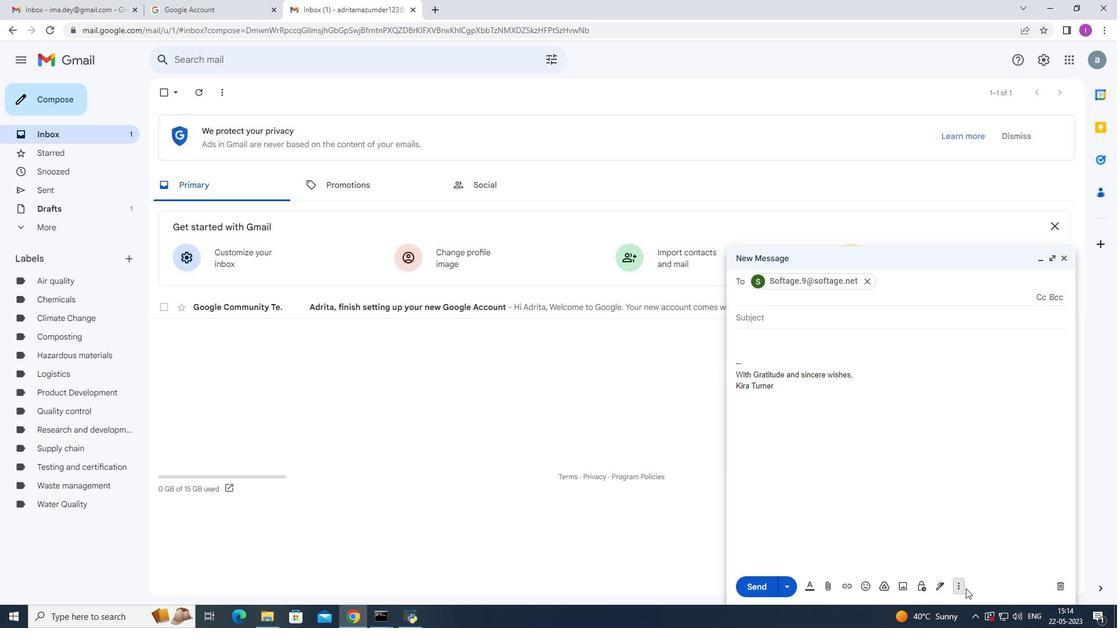 
Action: Mouse pressed left at (960, 588)
Screenshot: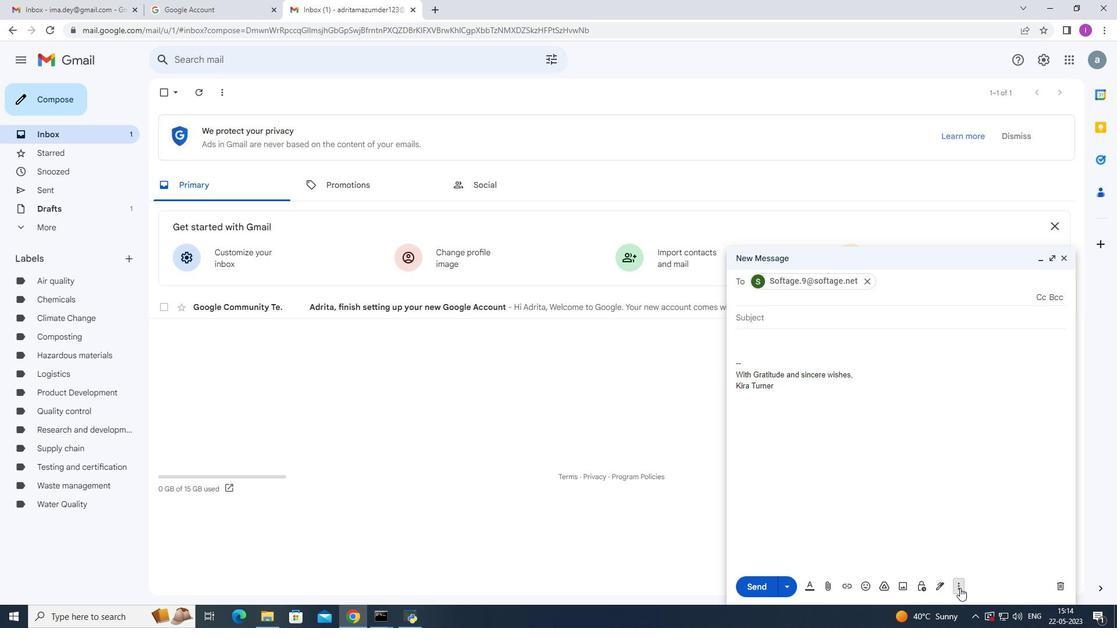 
Action: Mouse moved to (977, 478)
Screenshot: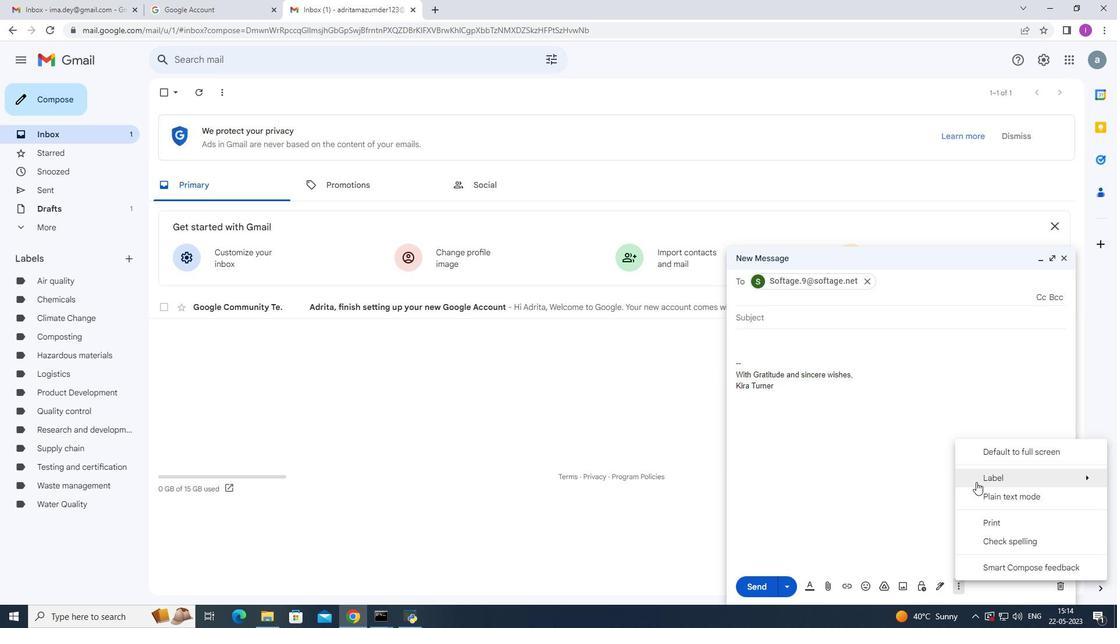 
Action: Mouse pressed left at (977, 478)
Screenshot: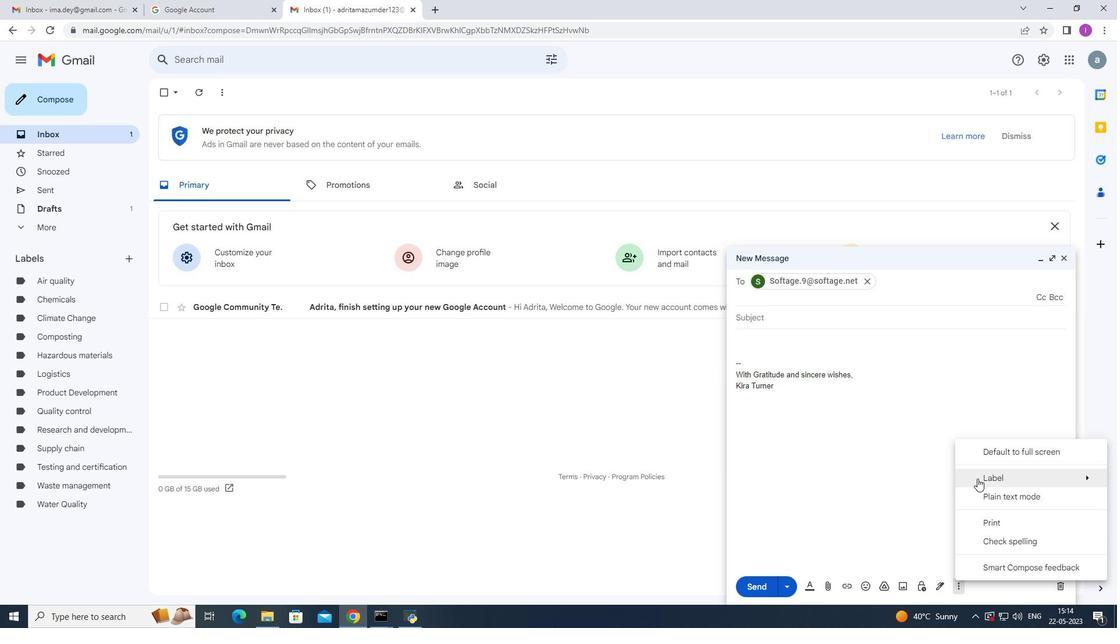 
Action: Mouse moved to (762, 591)
Screenshot: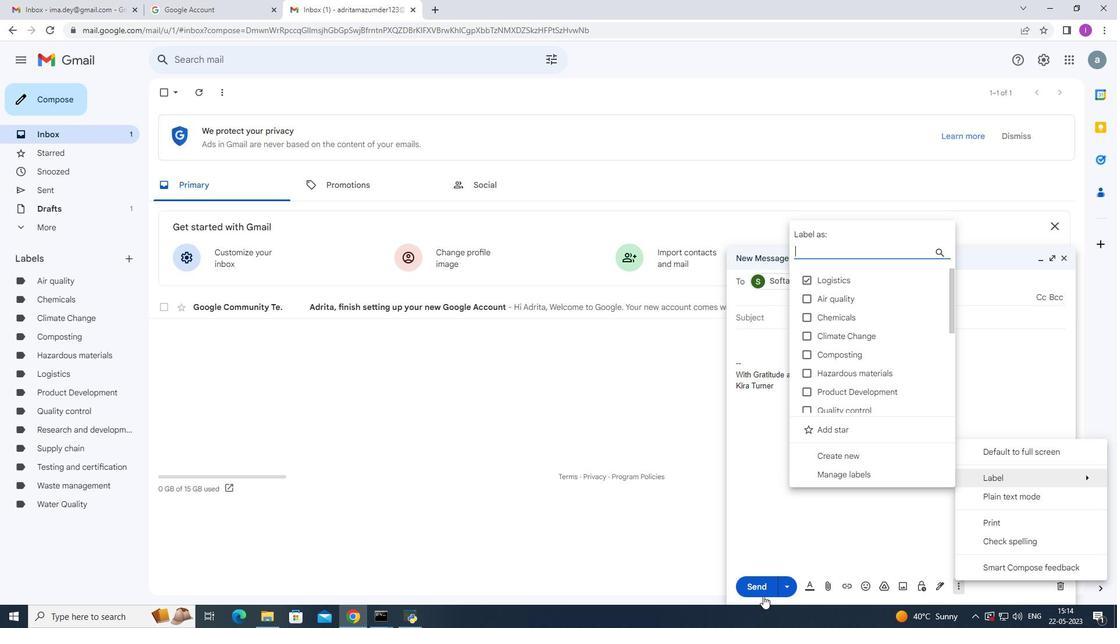
Action: Mouse pressed left at (762, 591)
Screenshot: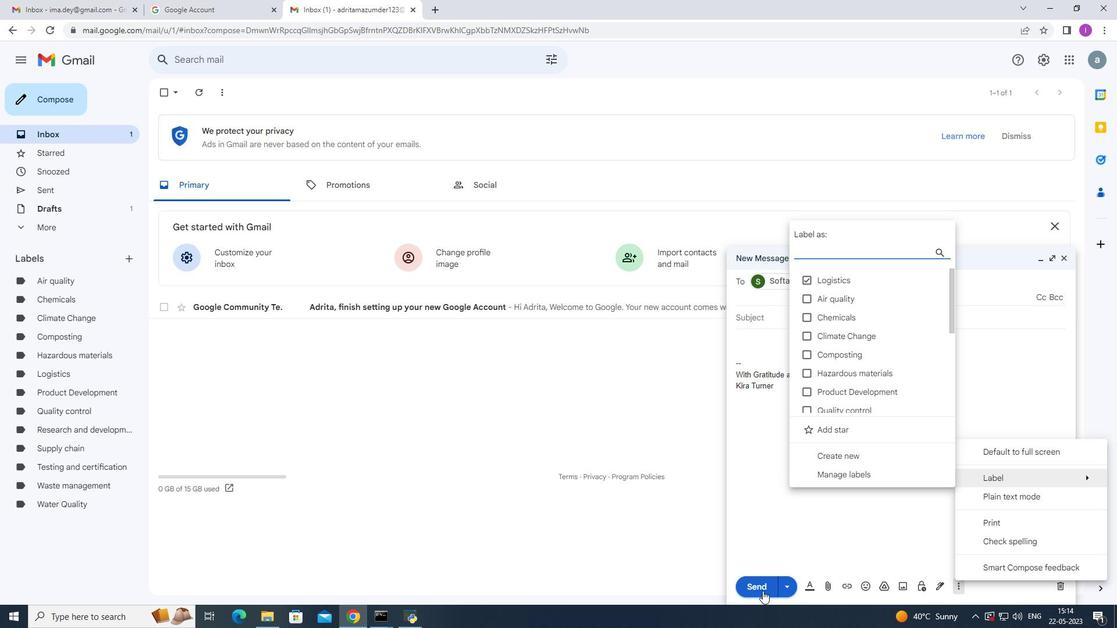 
Action: Mouse pressed left at (762, 591)
Screenshot: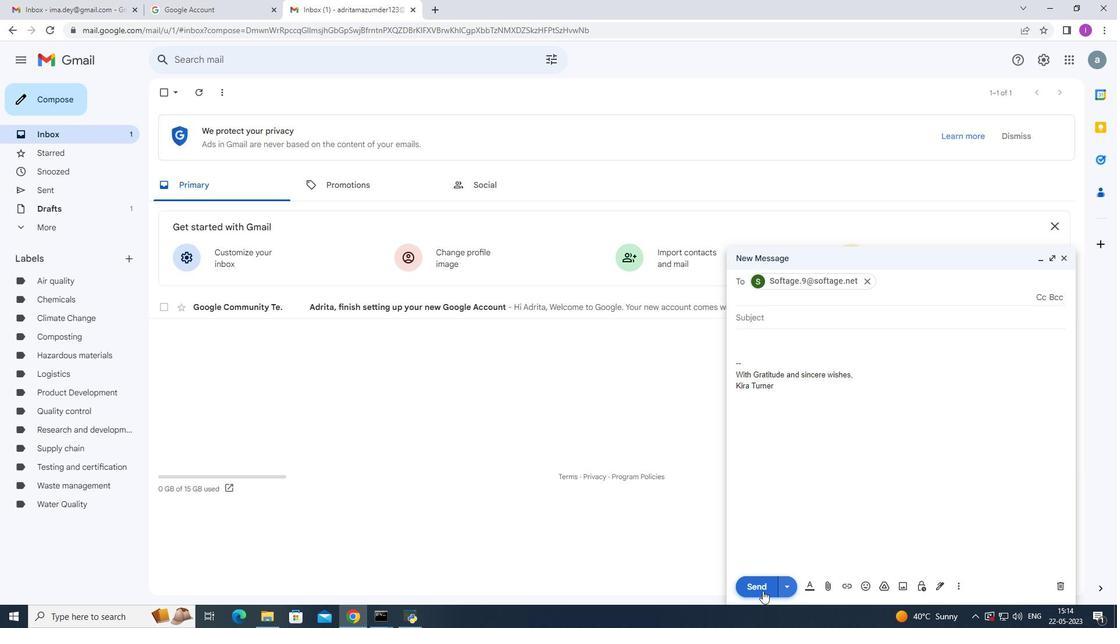 
Action: Mouse moved to (630, 473)
Screenshot: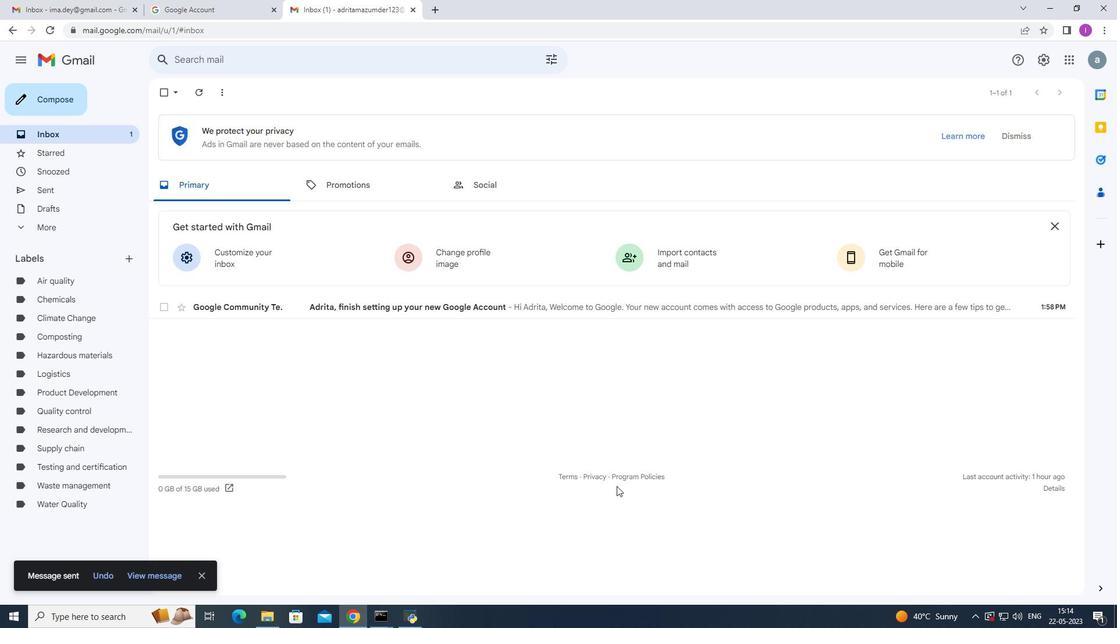 
